 Task: Utilize dependency features to ensure that the sustainability analysis precedes improvement implementation.
Action: Mouse moved to (551, 397)
Screenshot: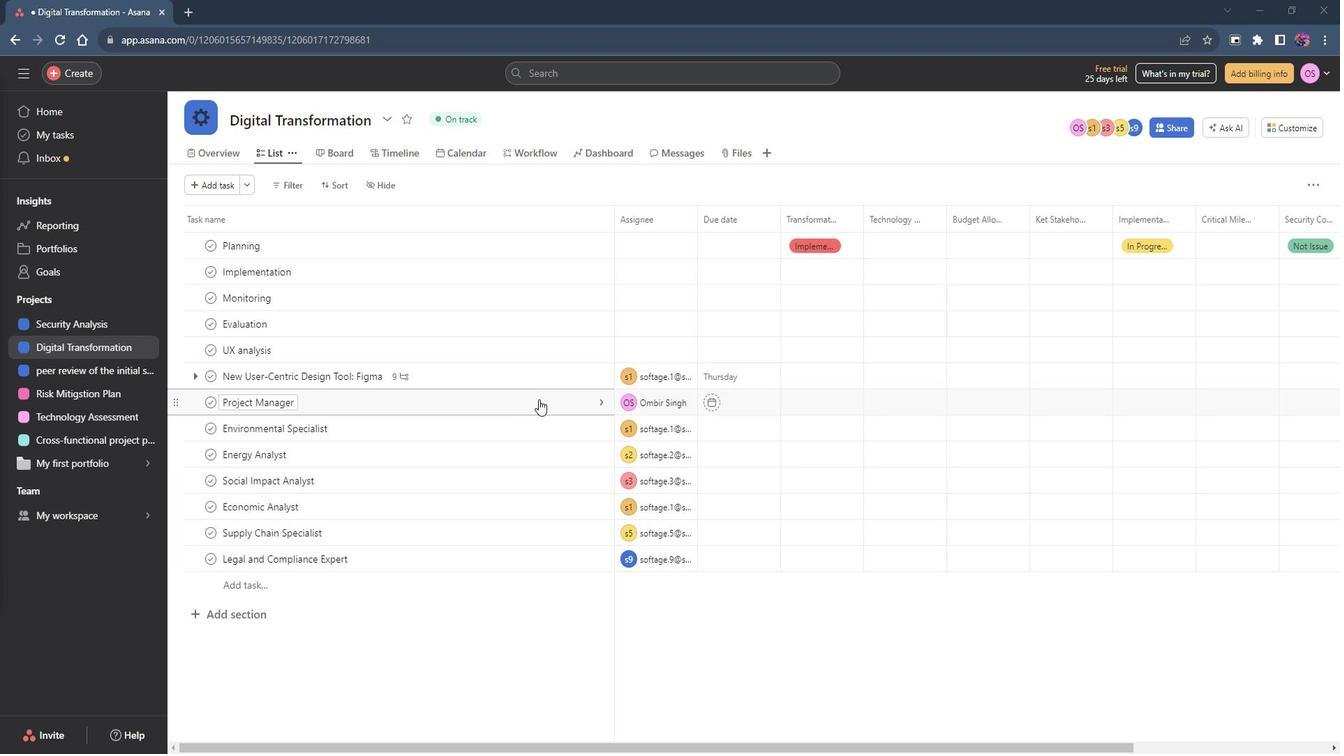 
Action: Mouse pressed left at (551, 397)
Screenshot: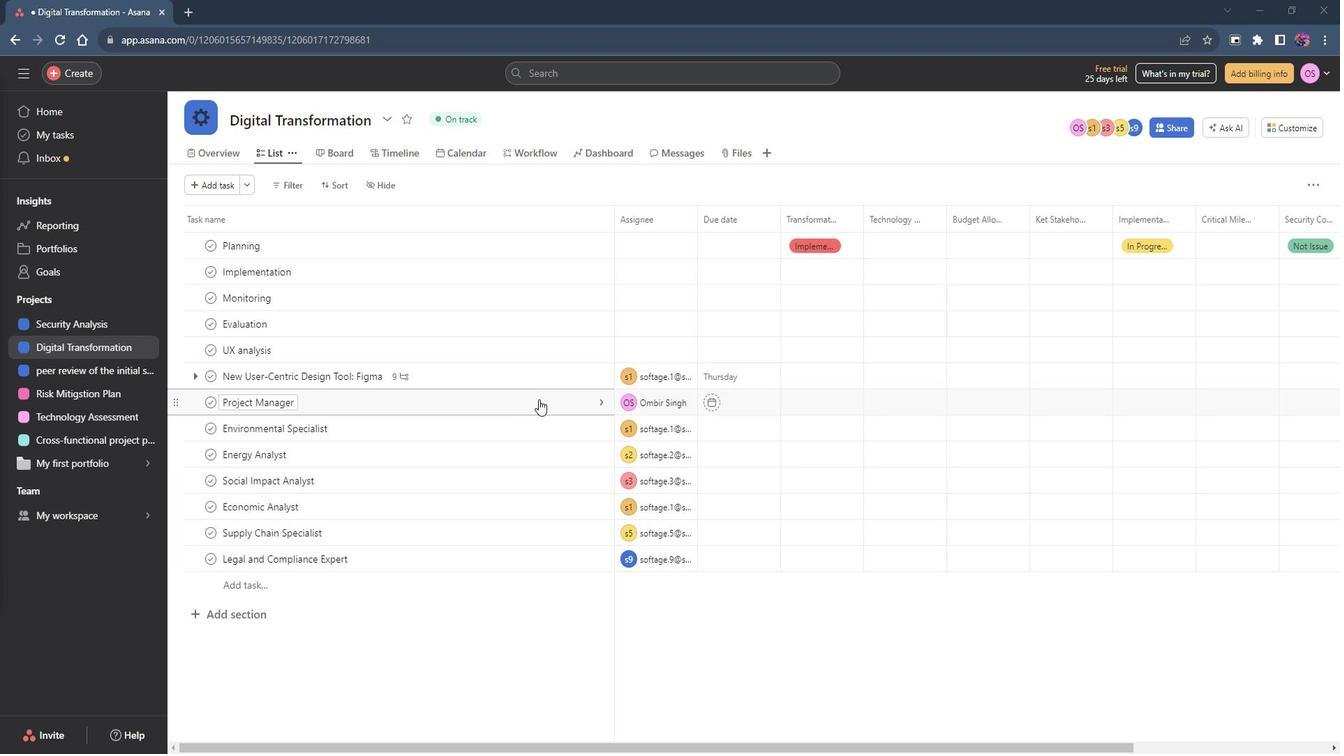
Action: Mouse moved to (959, 311)
Screenshot: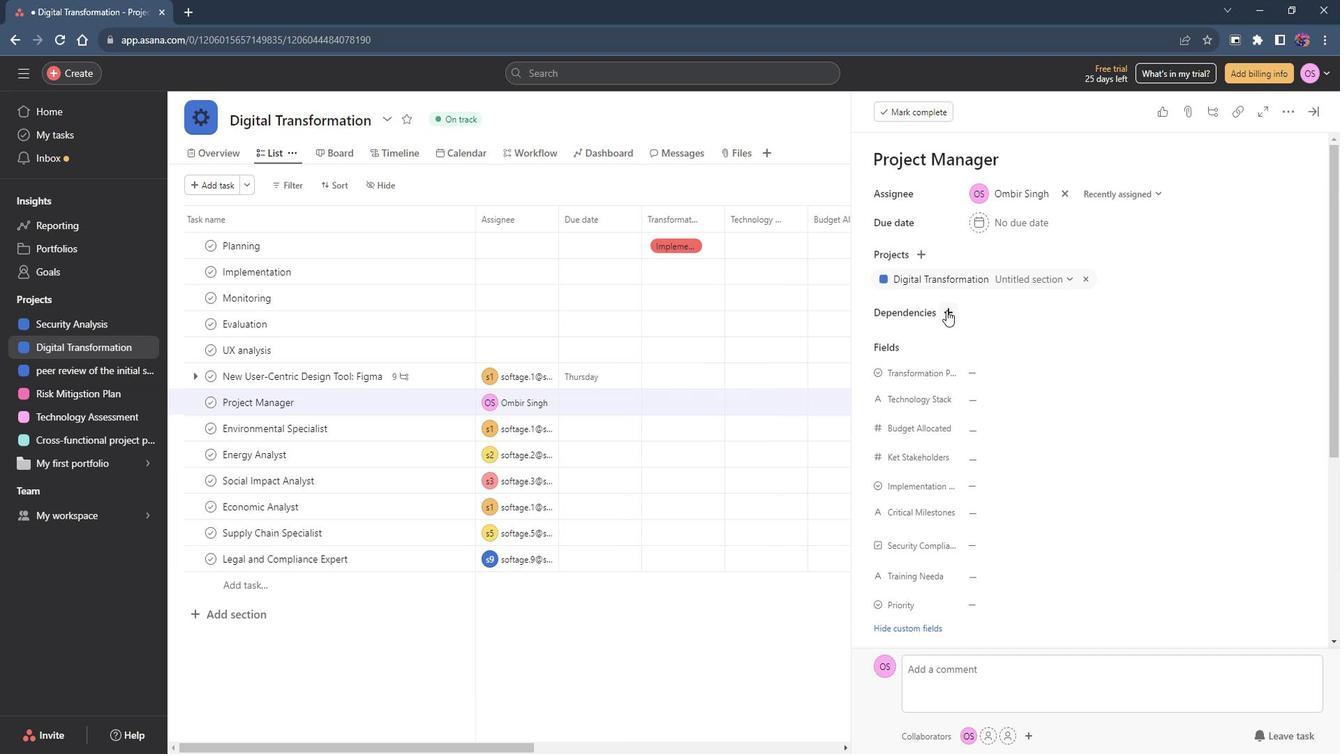 
Action: Mouse pressed left at (959, 311)
Screenshot: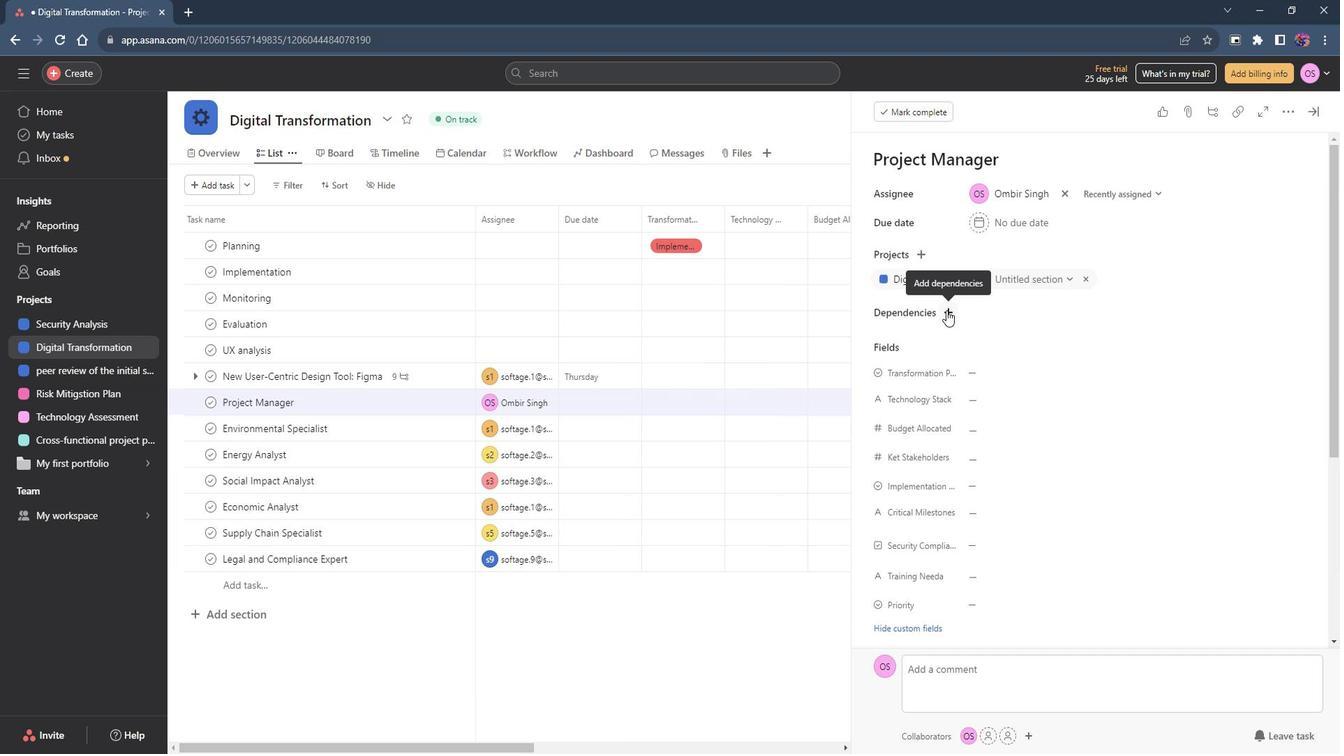 
Action: Mouse moved to (1026, 349)
Screenshot: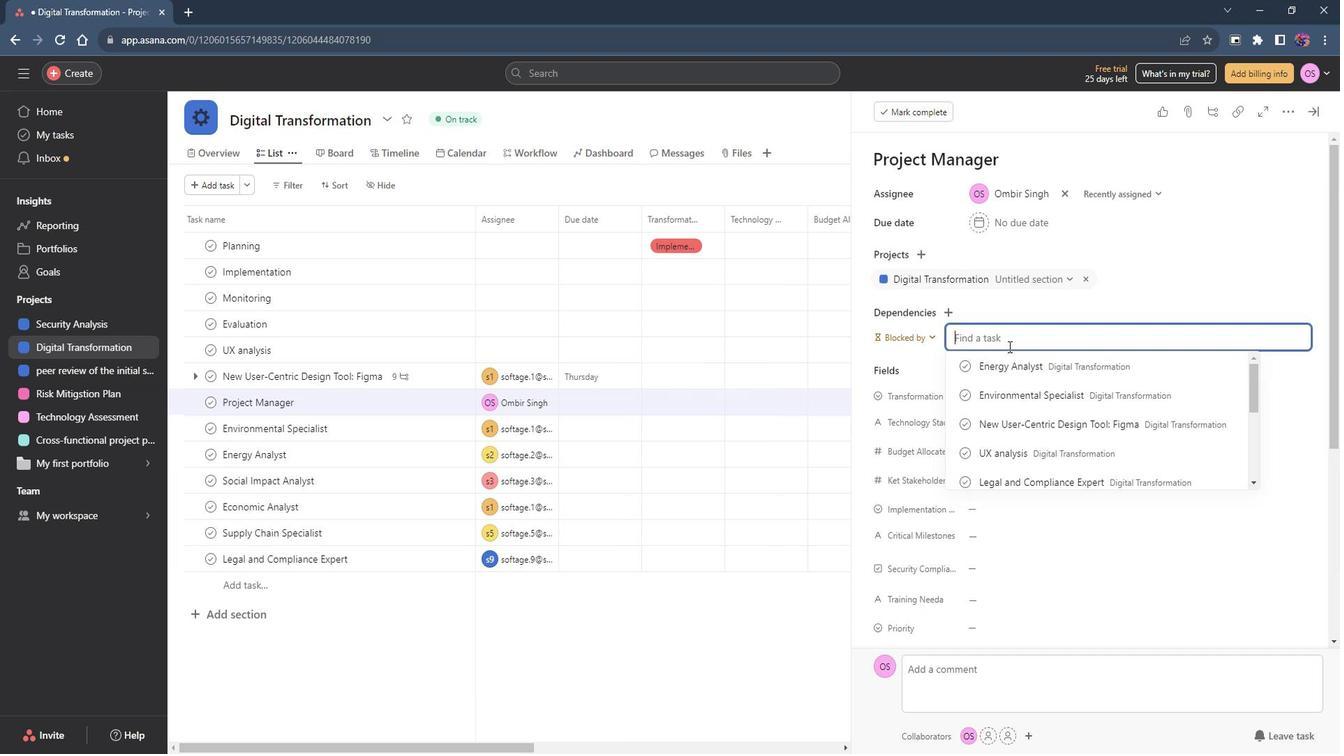 
Action: Mouse scrolled (1026, 348) with delta (0, 0)
Screenshot: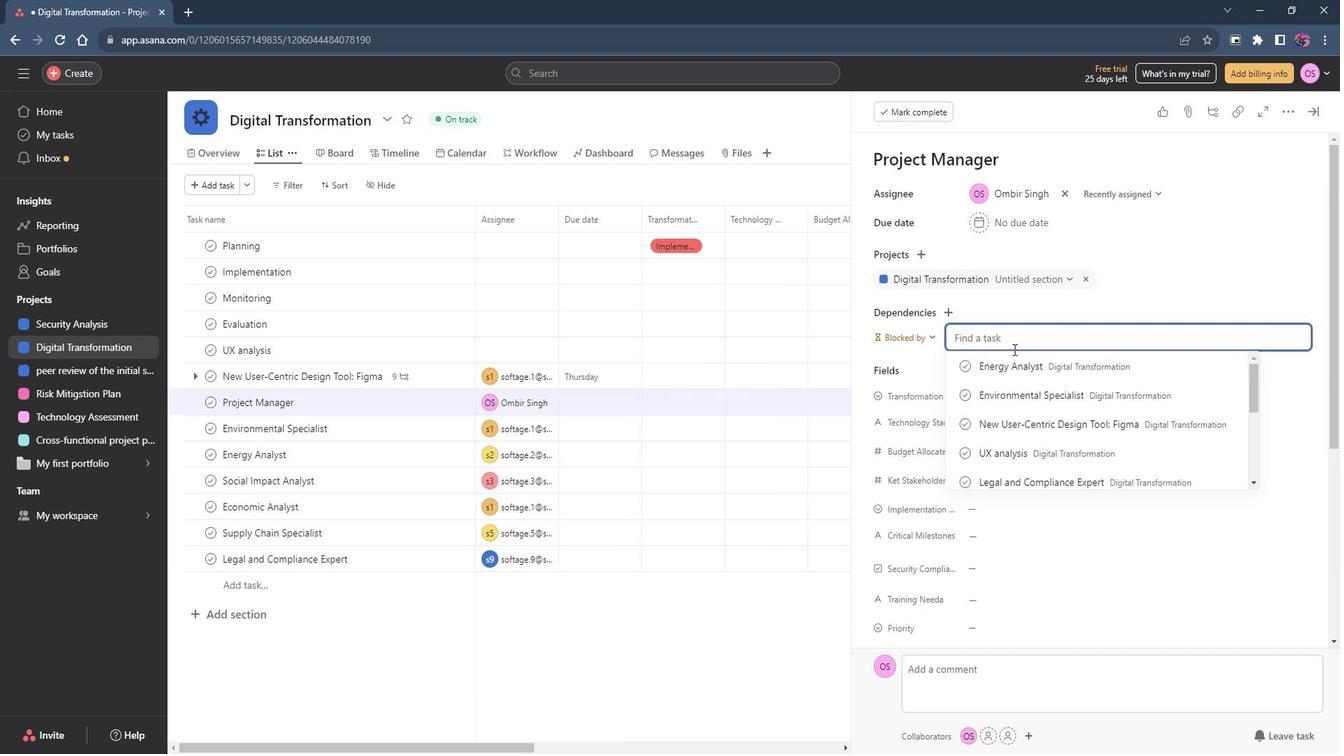 
Action: Mouse moved to (997, 267)
Screenshot: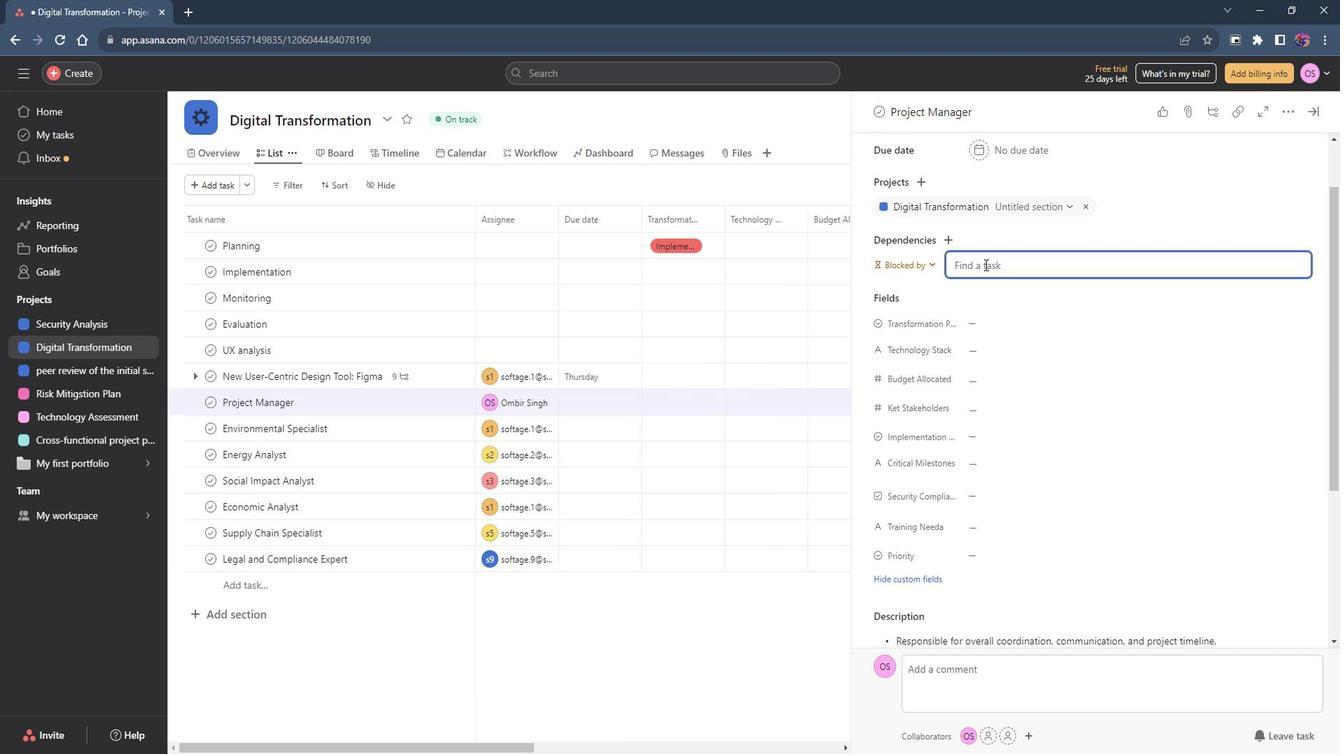 
Action: Mouse pressed left at (997, 267)
Screenshot: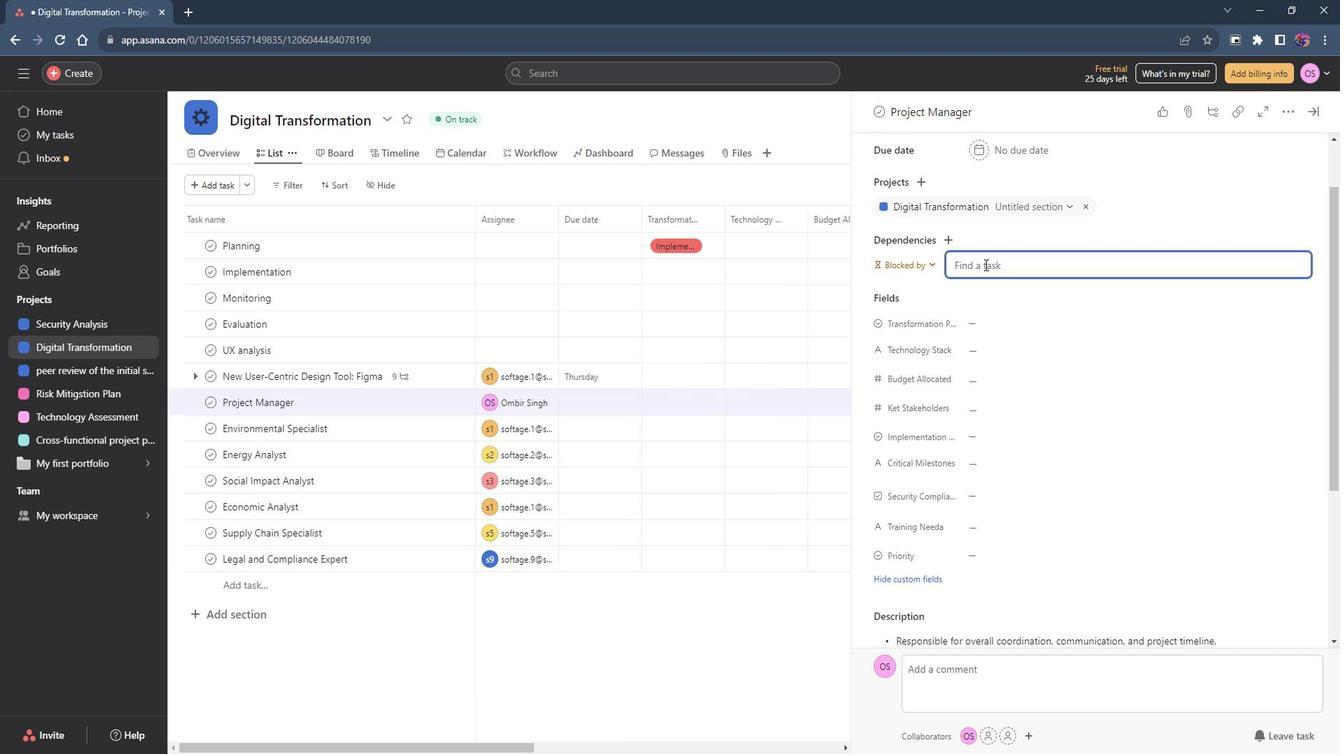 
Action: Mouse moved to (996, 267)
Screenshot: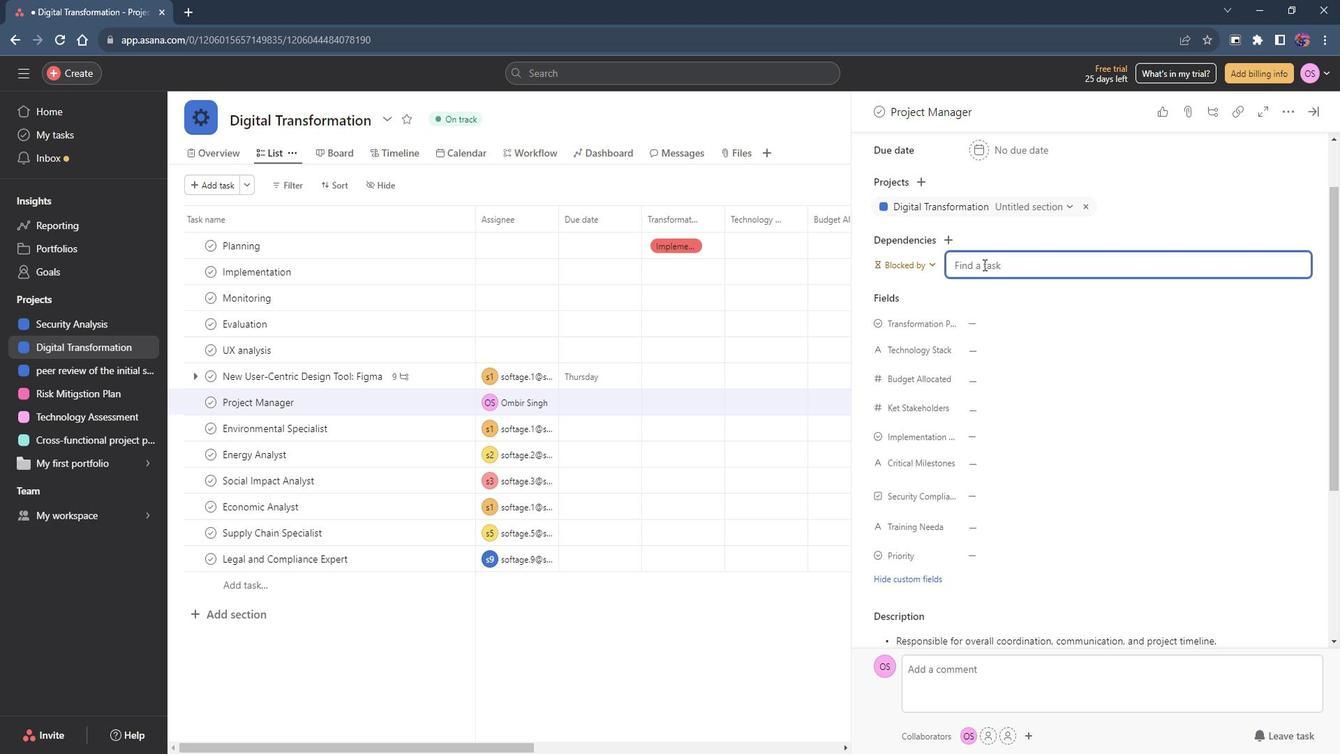 
Action: Mouse pressed left at (996, 267)
Screenshot: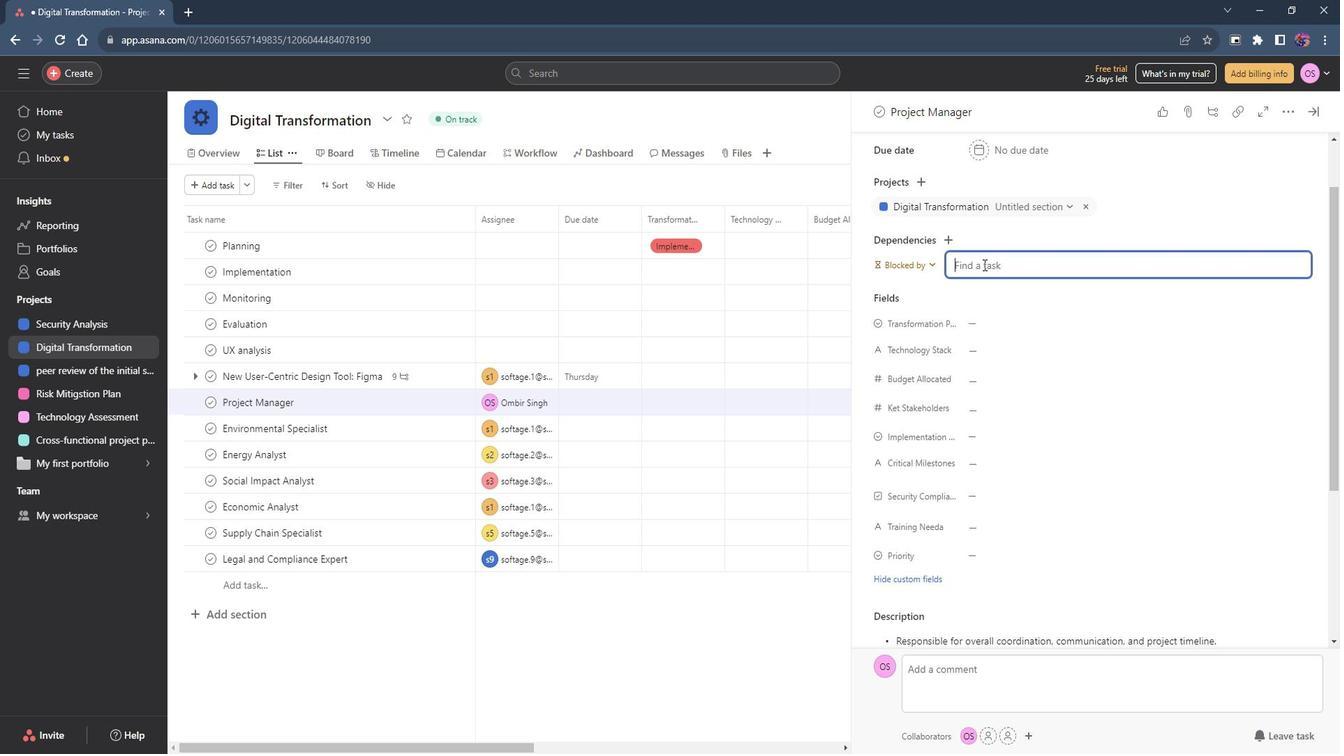 
Action: Key pressed te
Screenshot: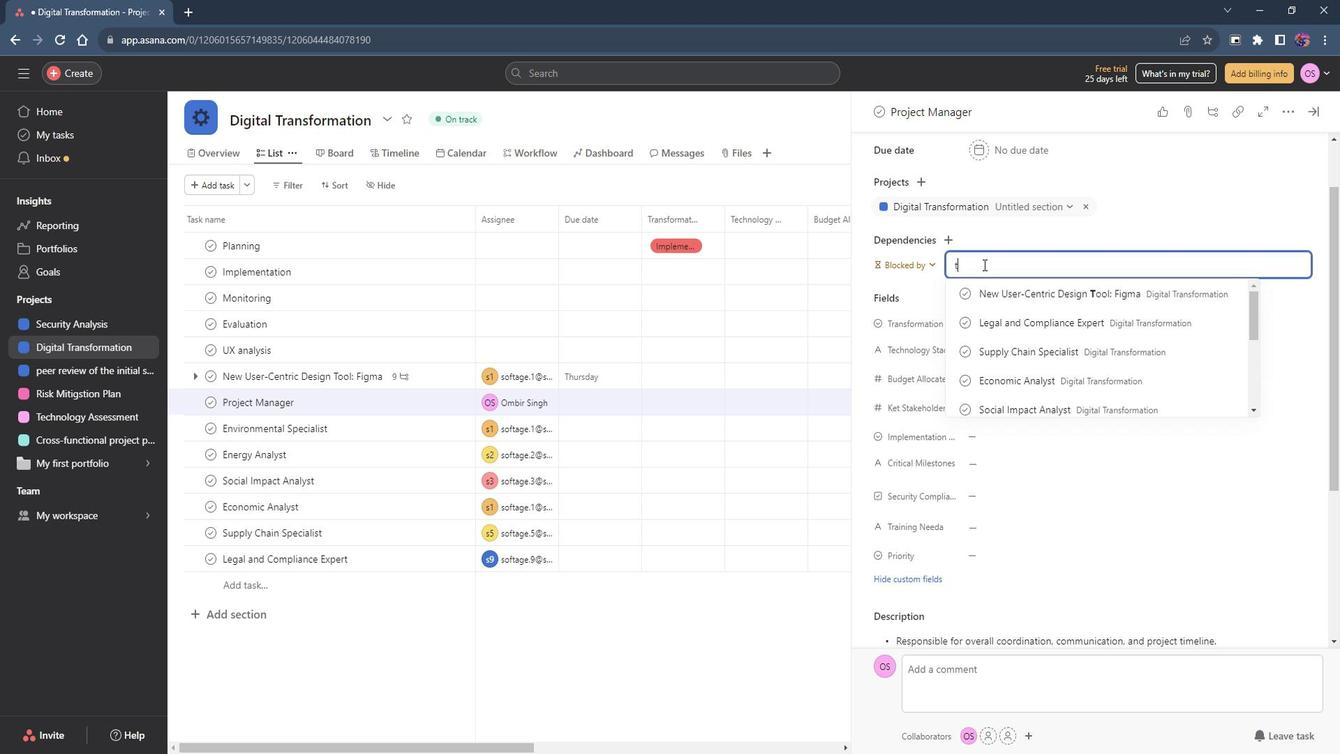
Action: Mouse moved to (1051, 319)
Screenshot: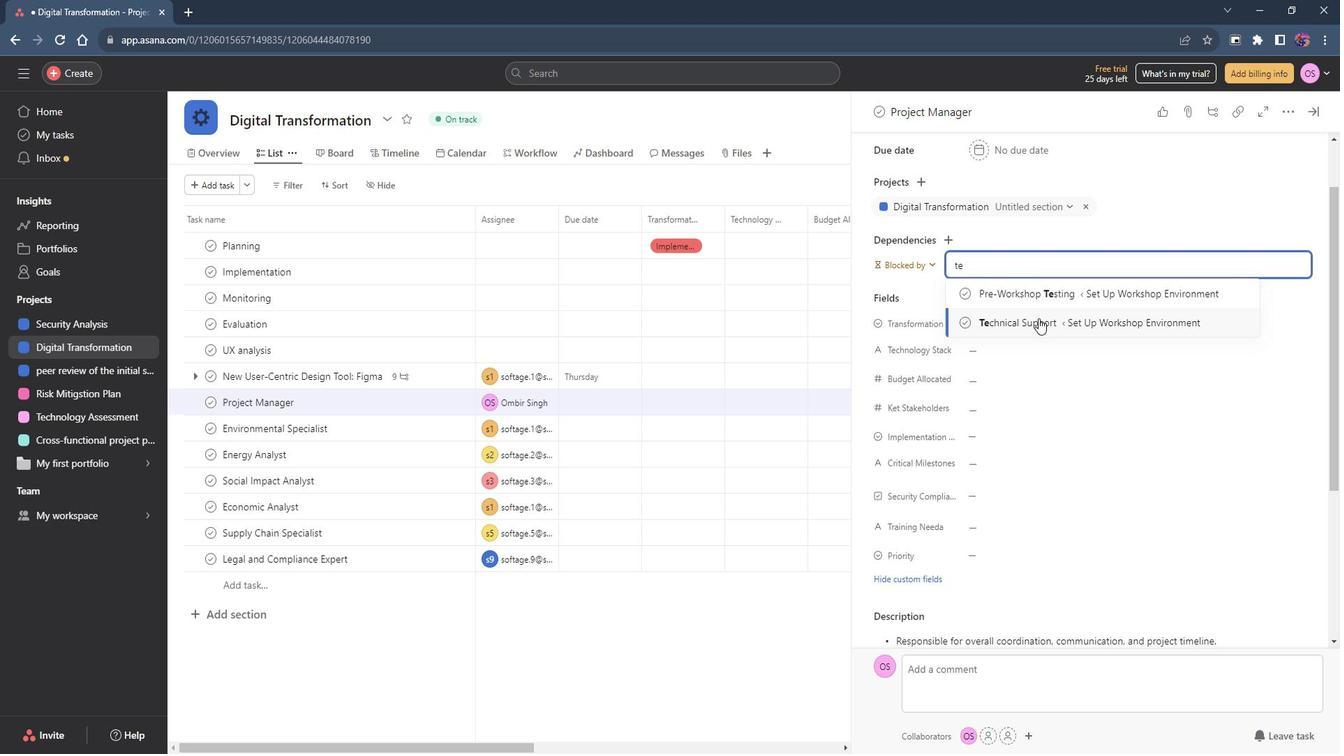 
Action: Mouse pressed left at (1051, 319)
Screenshot: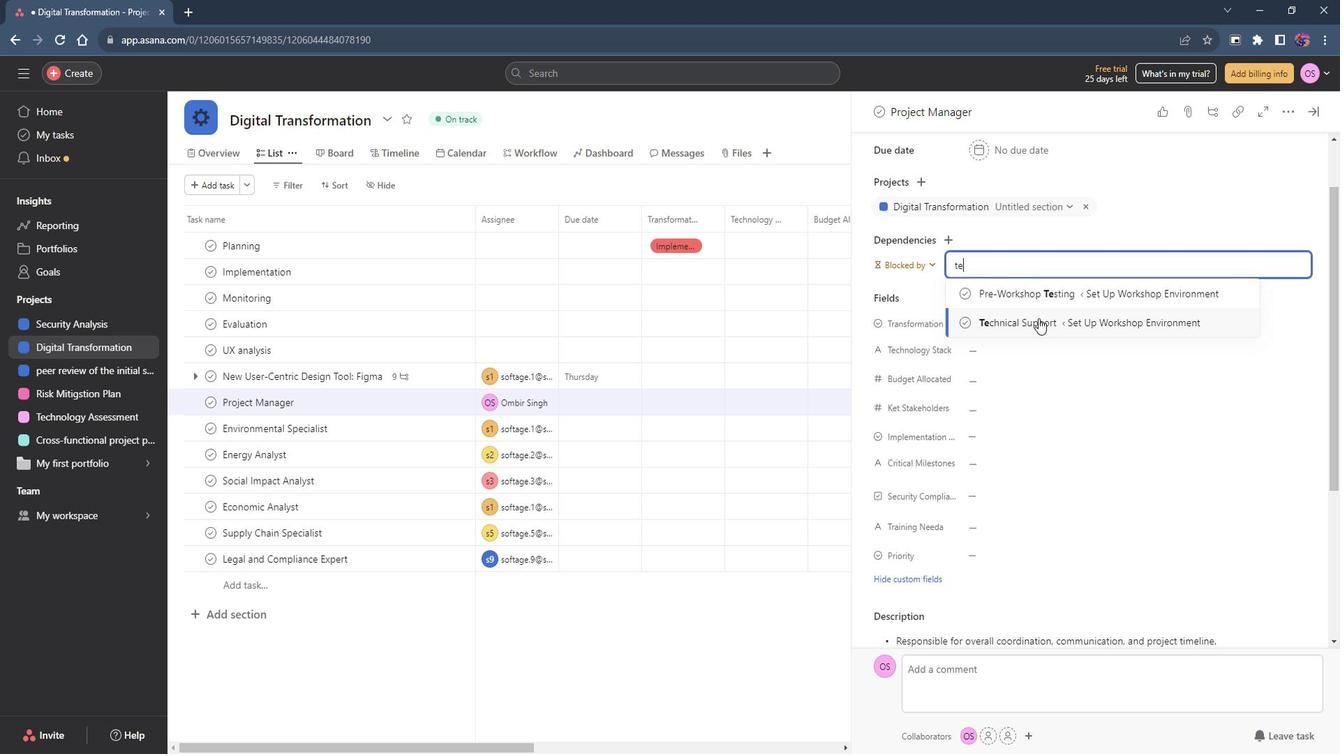 
Action: Mouse moved to (1144, 270)
Screenshot: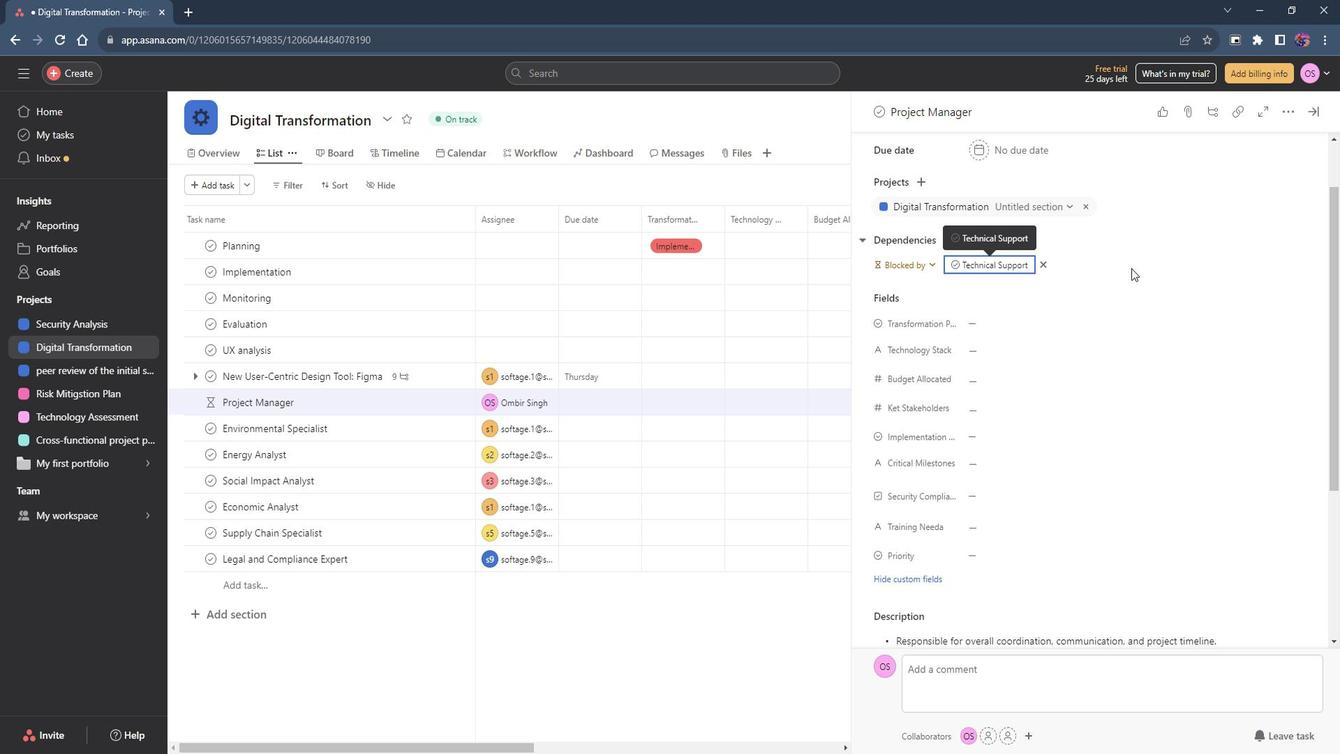 
Action: Mouse pressed left at (1144, 270)
Screenshot: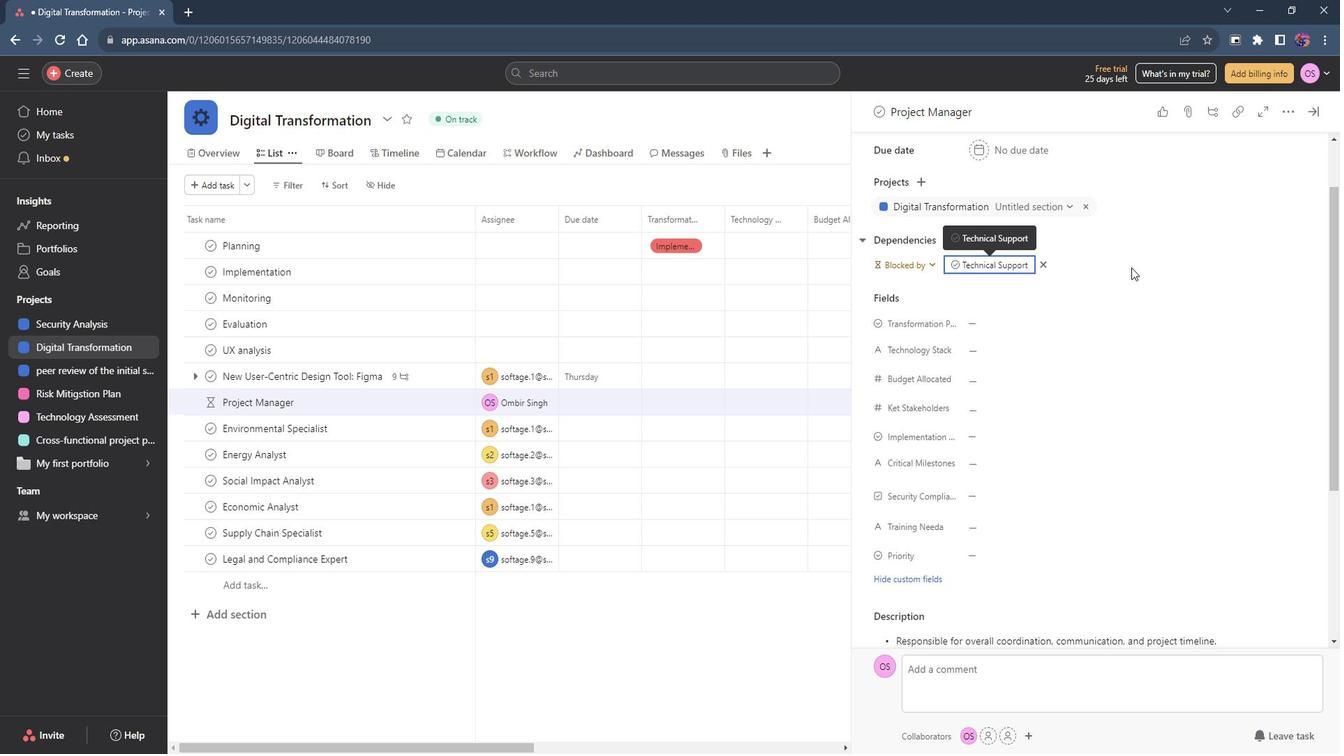 
Action: Mouse moved to (1327, 115)
Screenshot: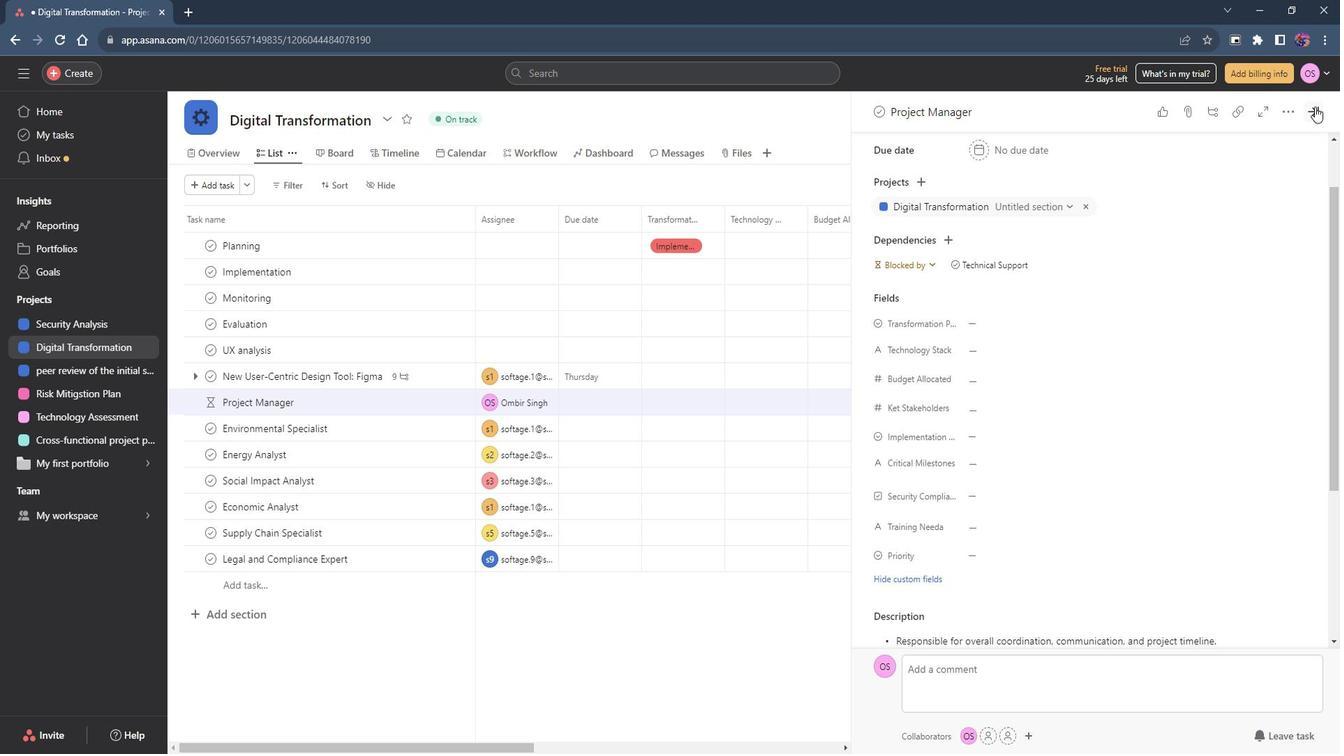 
Action: Mouse pressed left at (1327, 115)
Screenshot: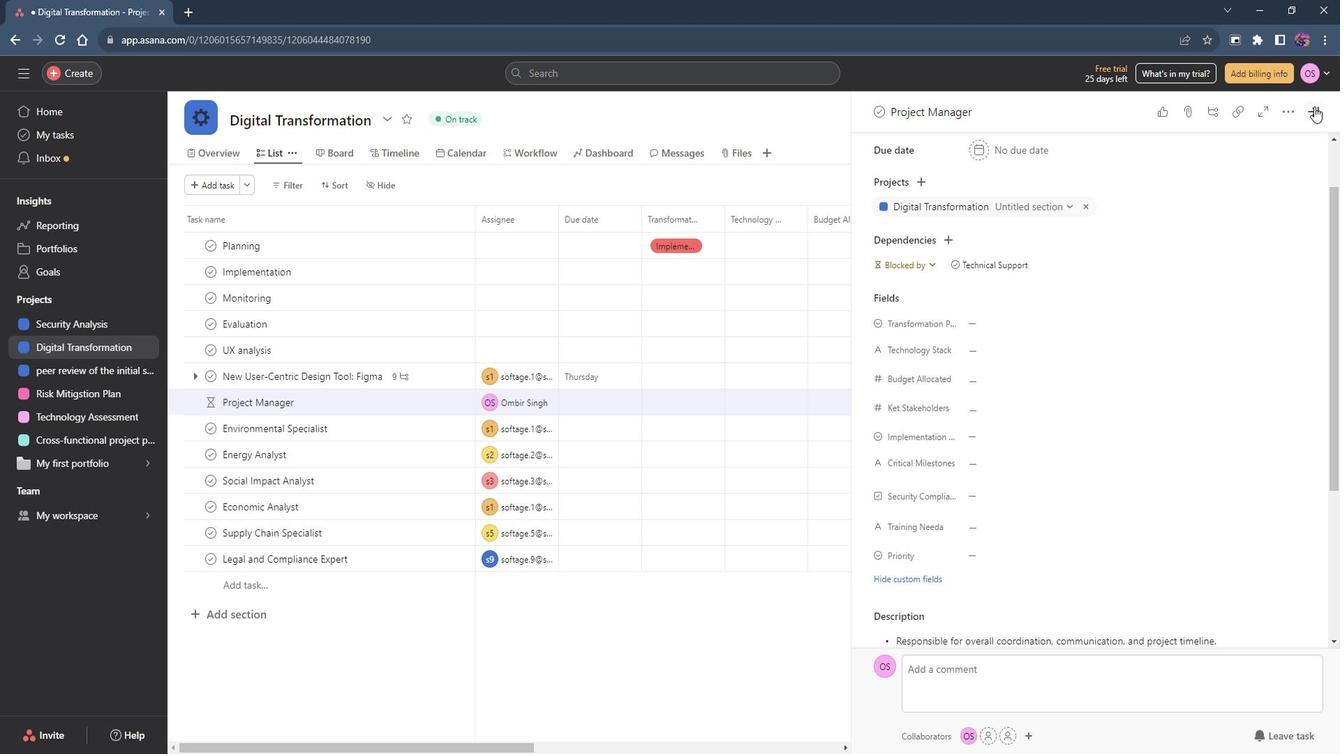 
Action: Mouse moved to (588, 426)
Screenshot: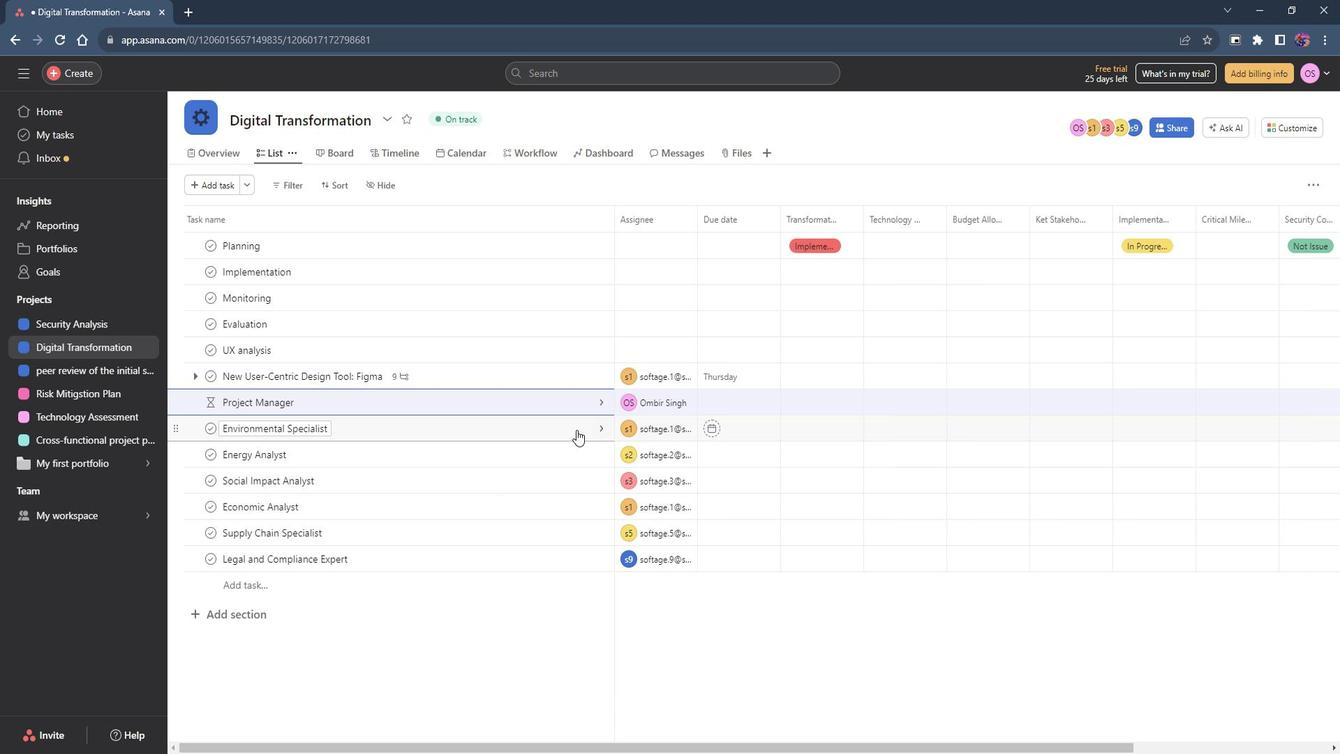 
Action: Mouse pressed left at (588, 426)
Screenshot: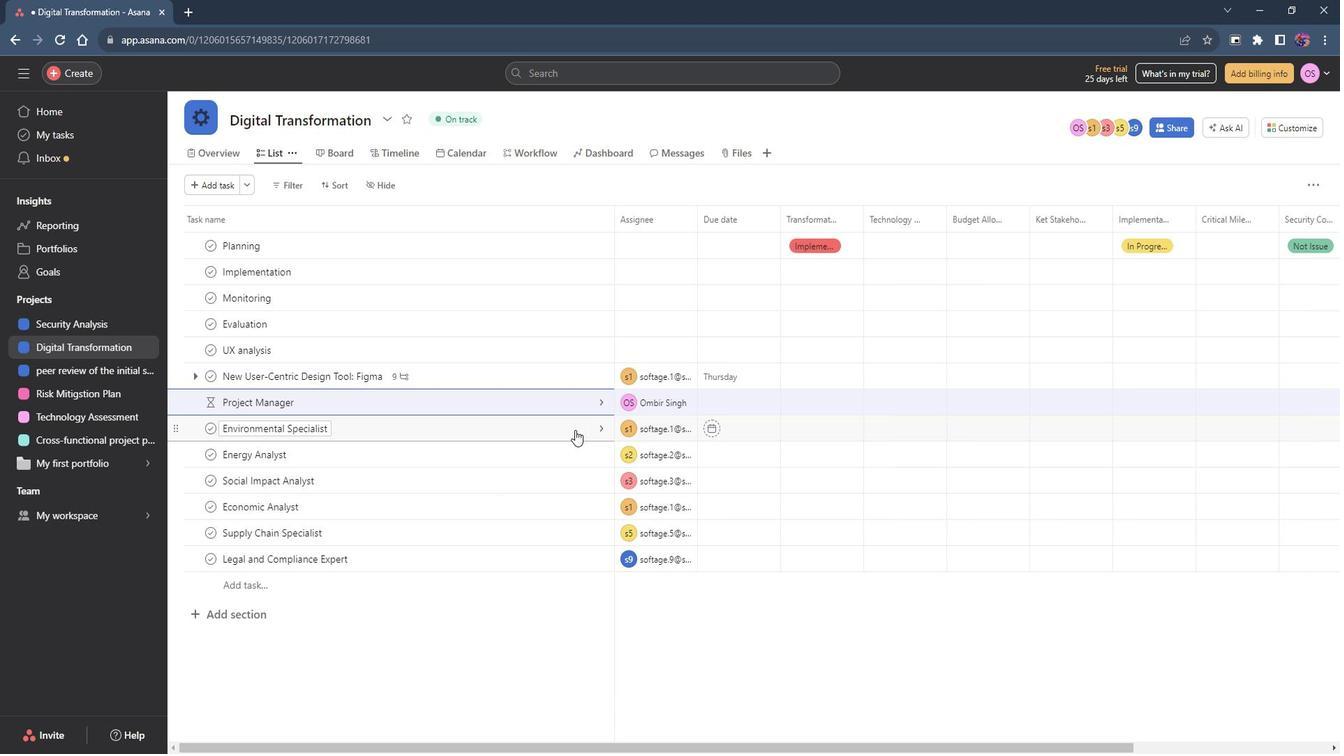 
Action: Mouse moved to (959, 310)
Screenshot: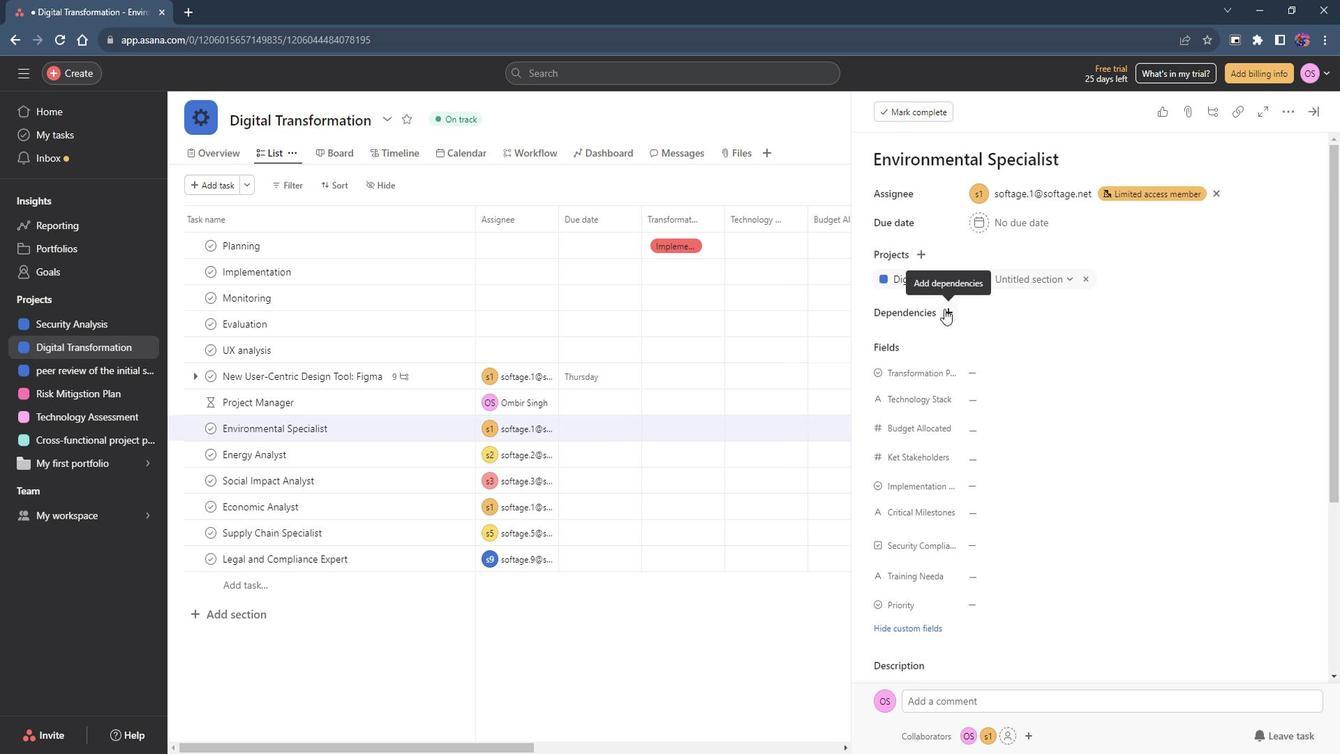 
Action: Mouse pressed left at (959, 310)
Screenshot: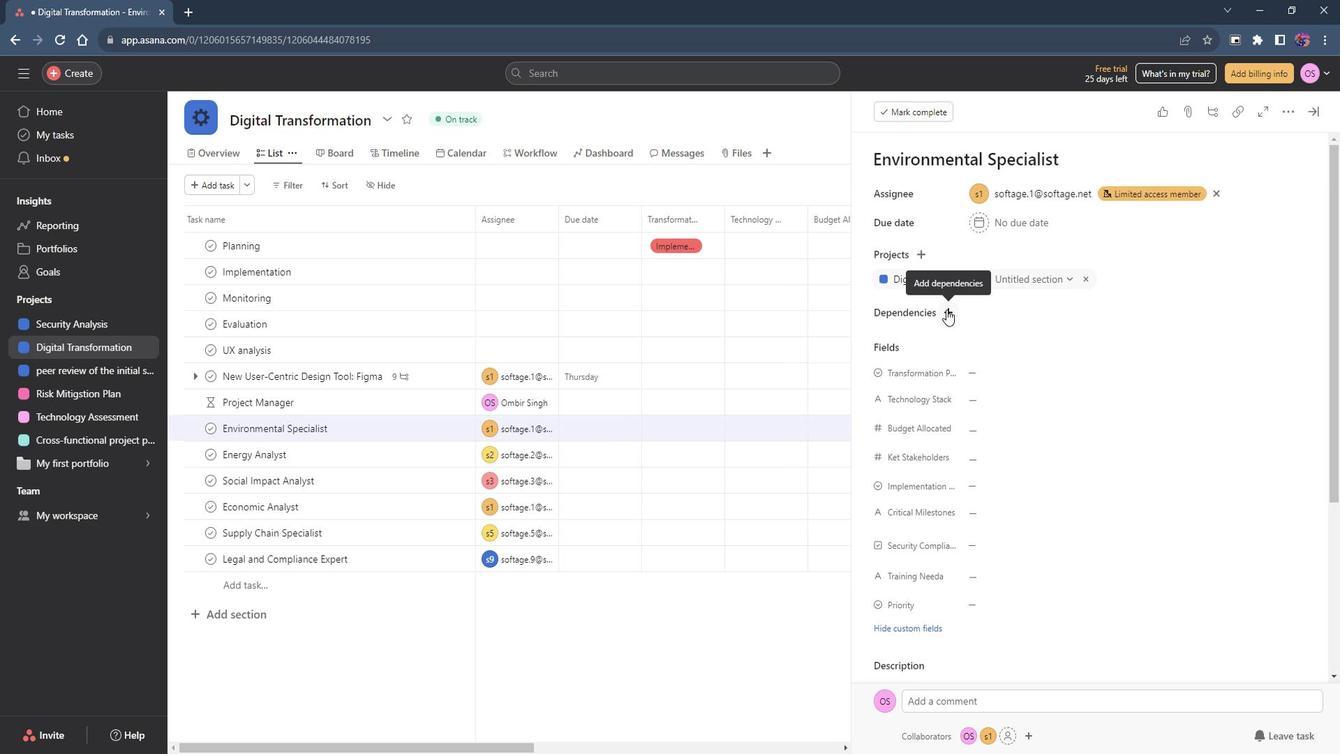 
Action: Mouse moved to (1028, 391)
Screenshot: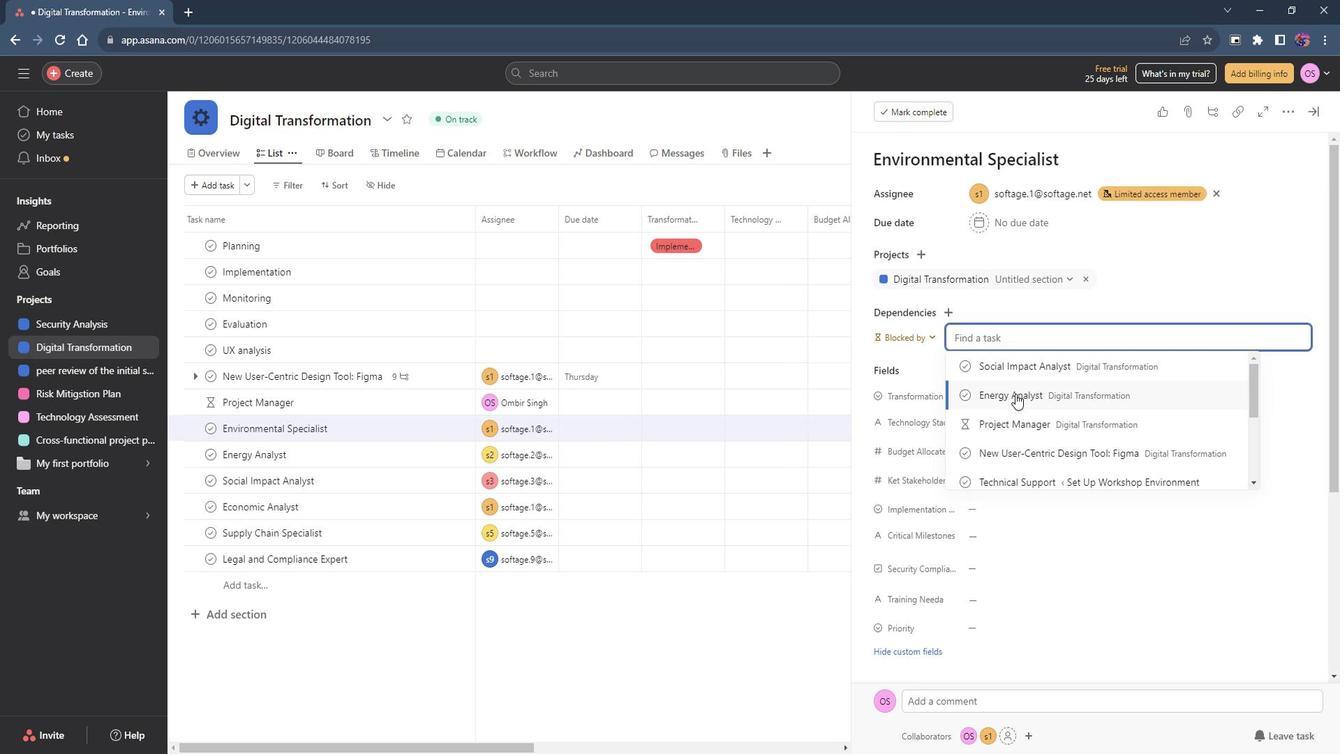 
Action: Mouse scrolled (1028, 391) with delta (0, 0)
Screenshot: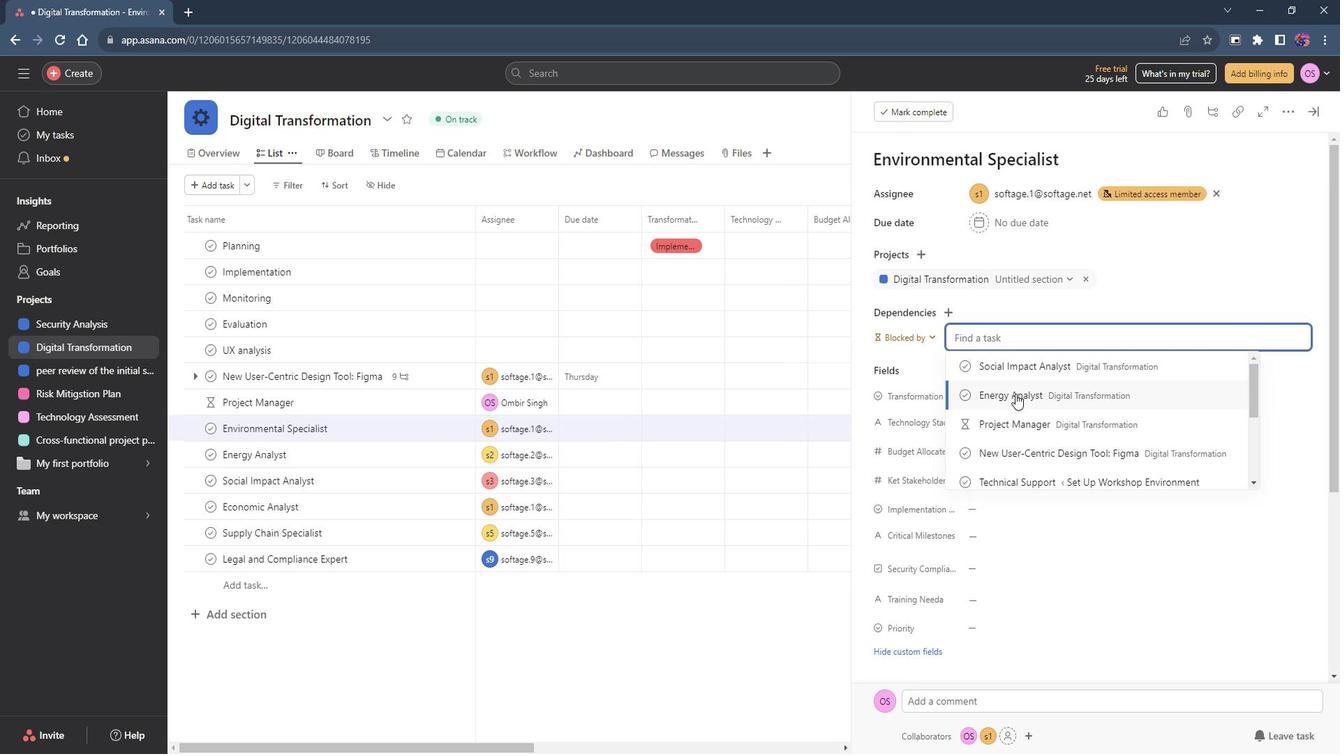 
Action: Mouse moved to (1033, 380)
Screenshot: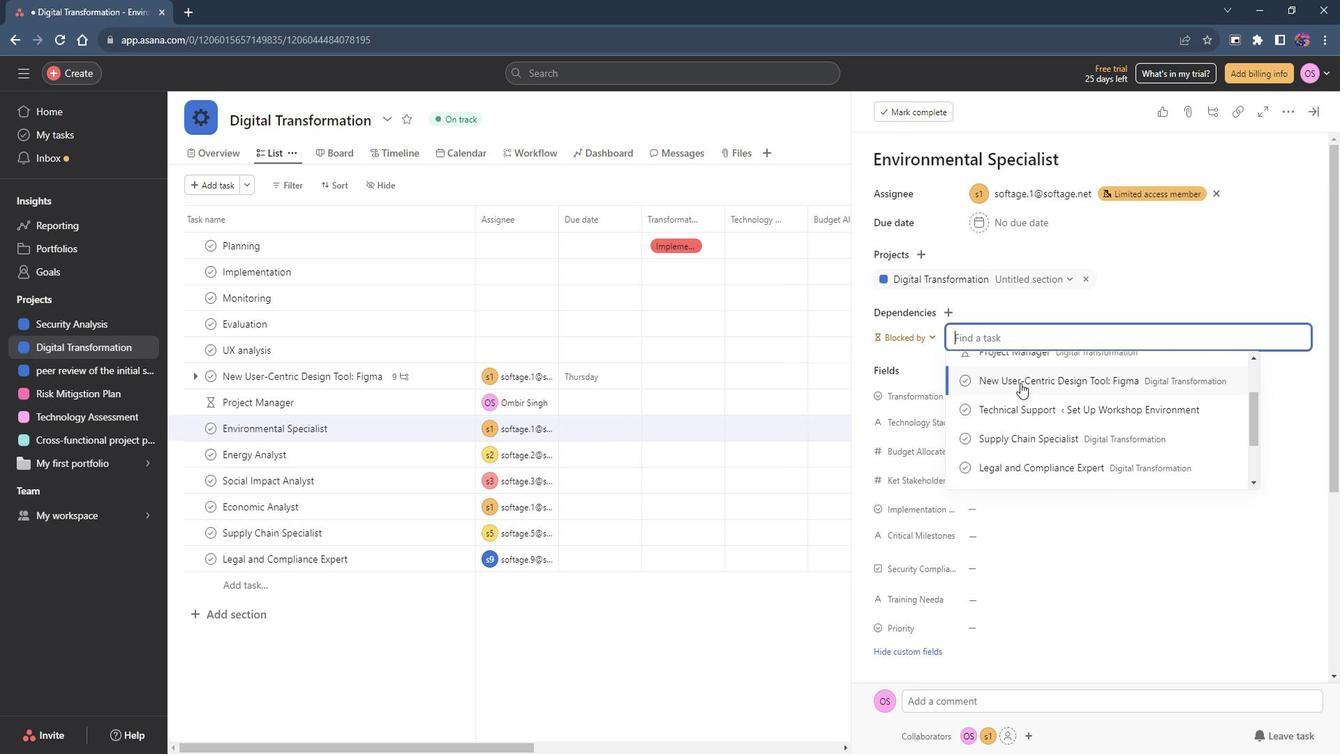 
Action: Mouse pressed left at (1033, 380)
Screenshot: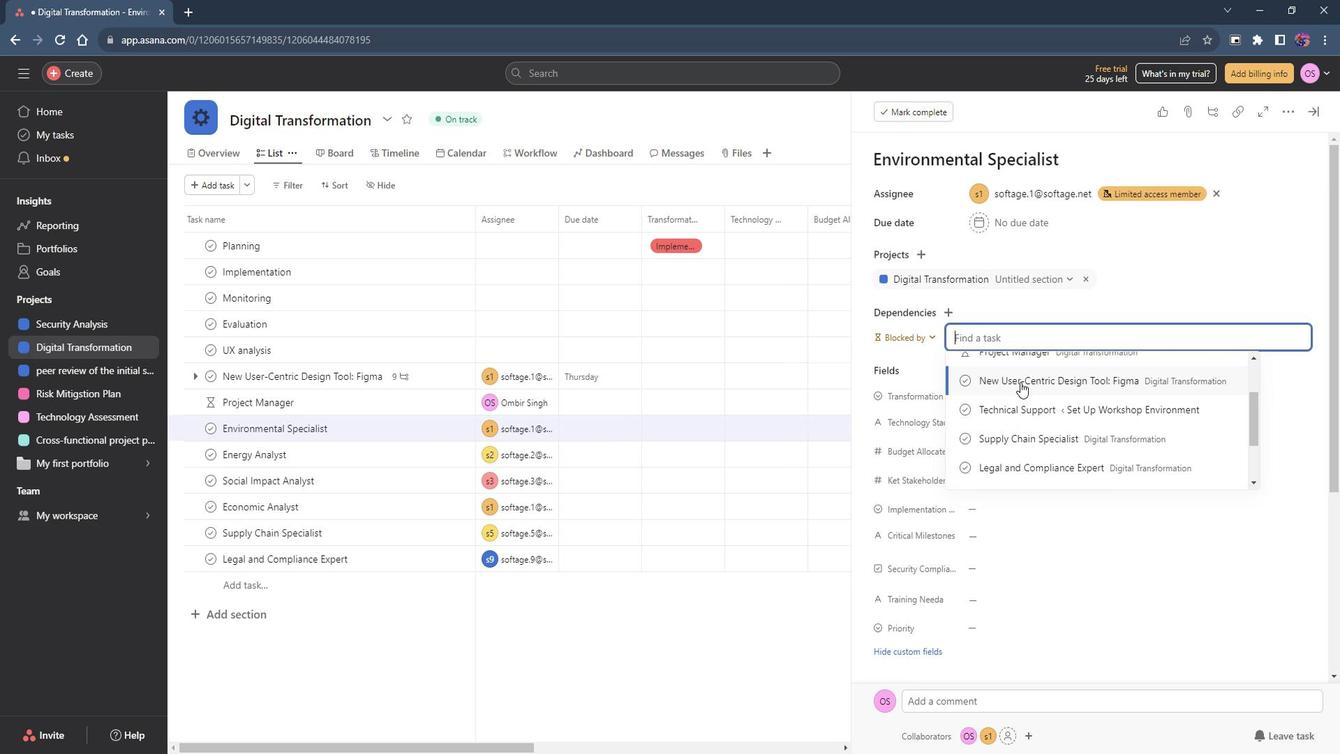 
Action: Mouse moved to (446, 426)
Screenshot: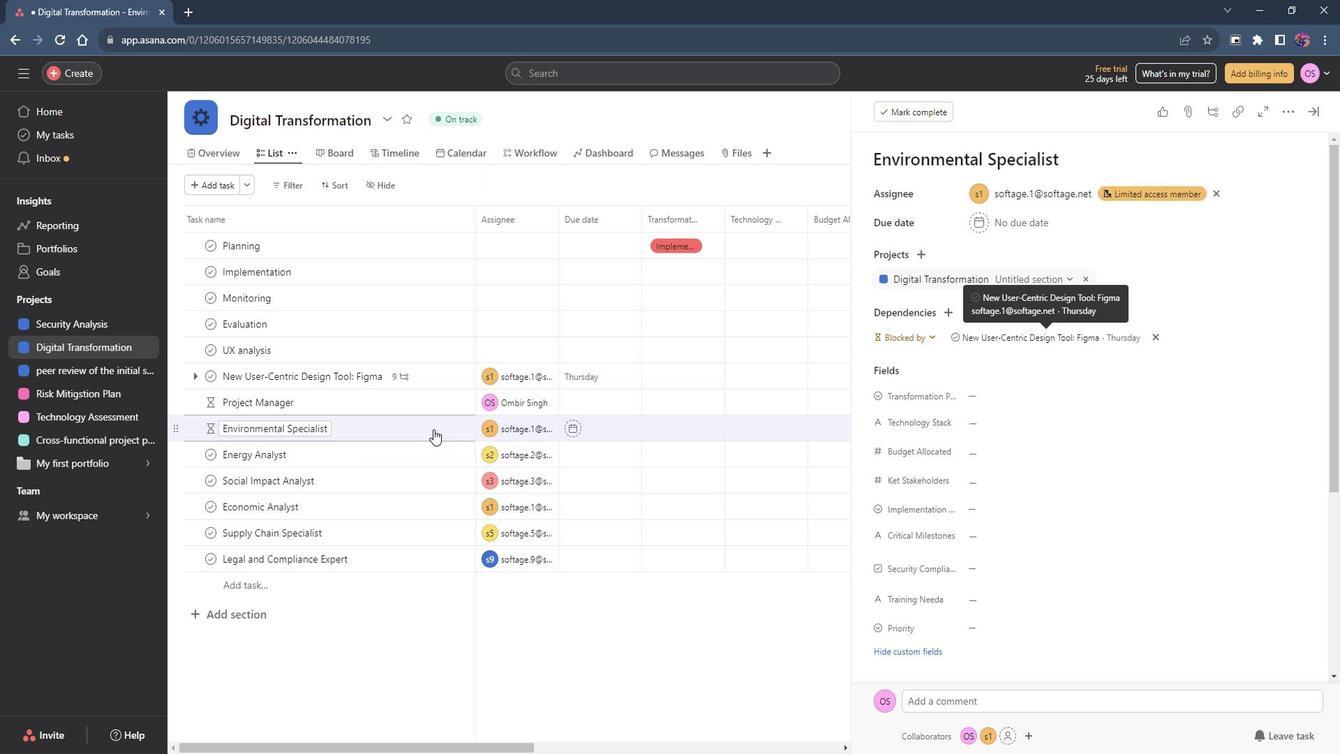 
Action: Mouse pressed left at (446, 426)
Screenshot: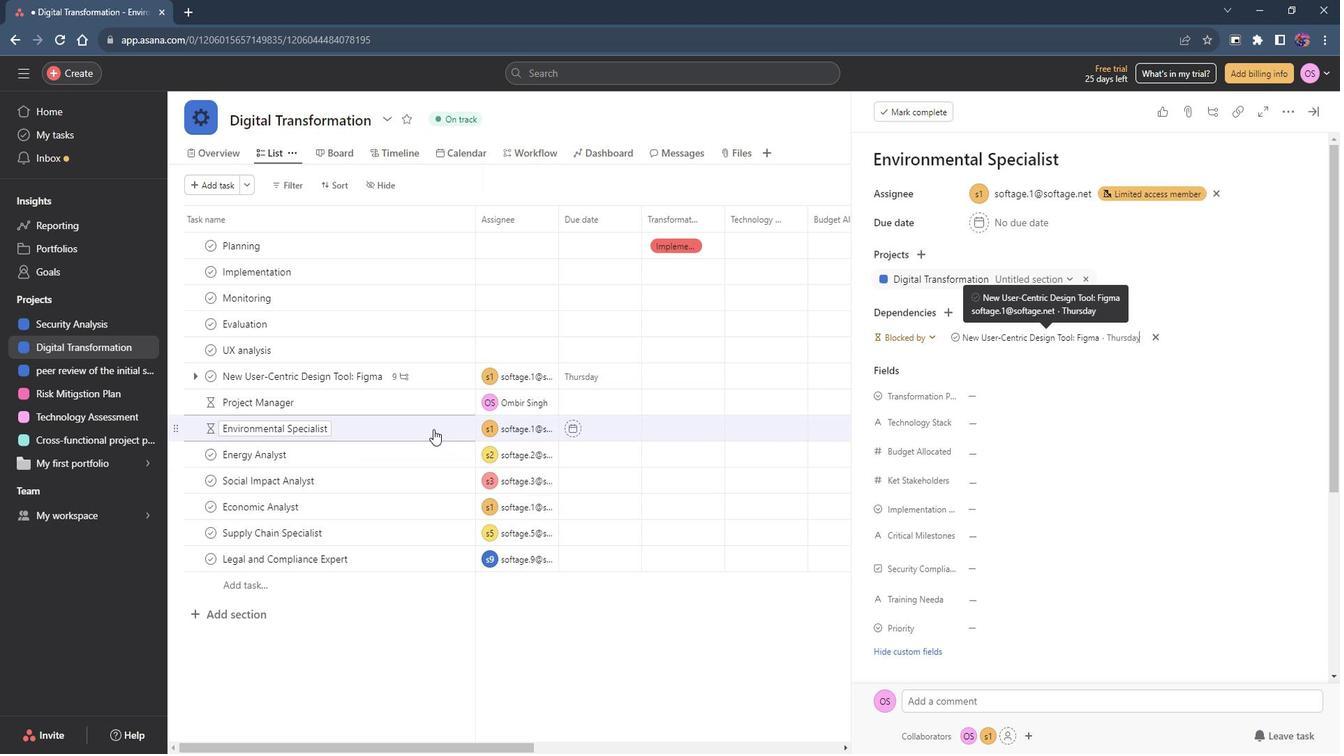 
Action: Mouse moved to (420, 493)
Screenshot: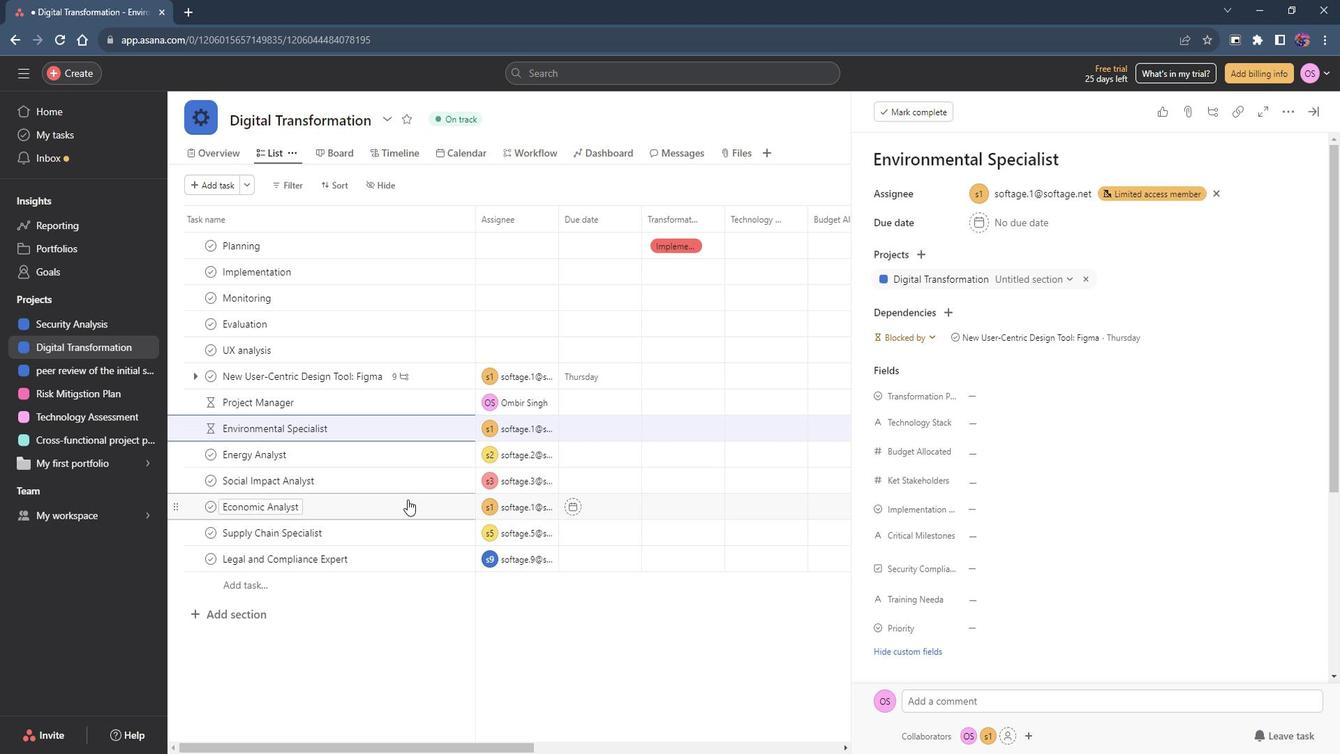 
Action: Mouse scrolled (420, 494) with delta (0, 0)
Screenshot: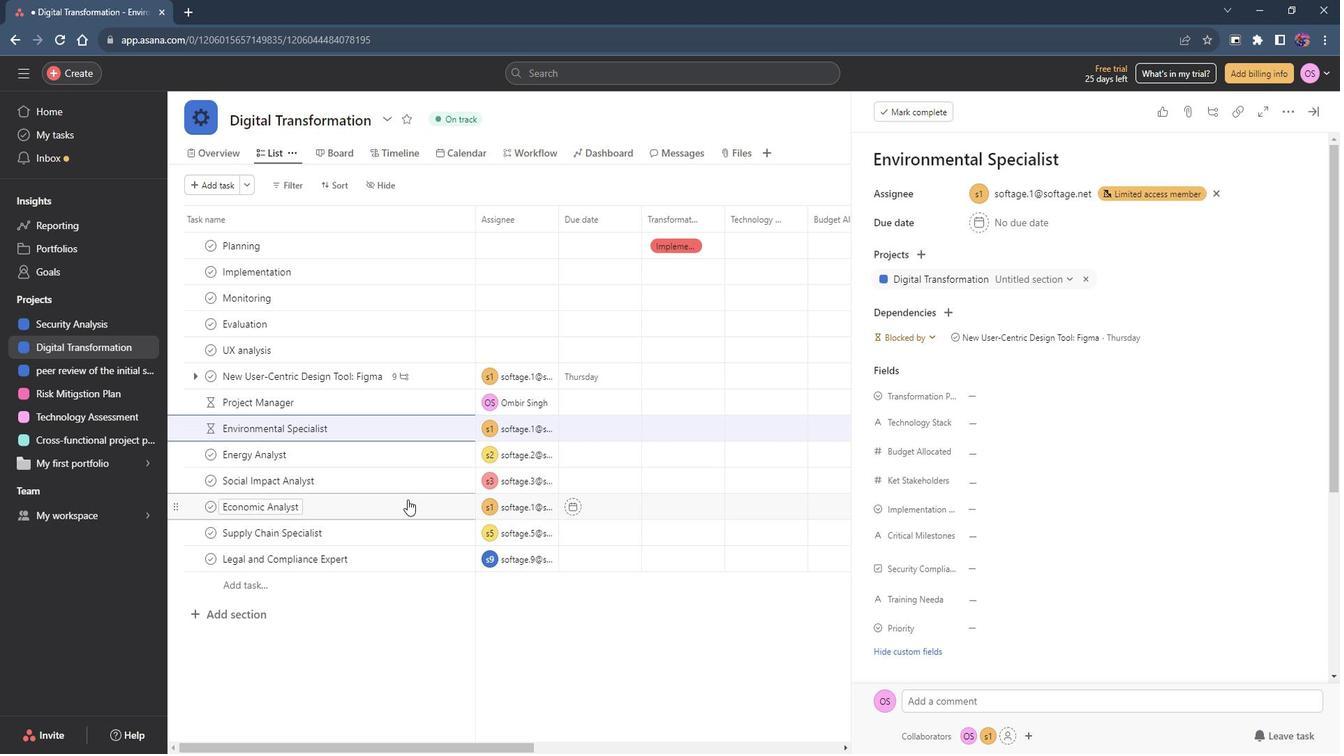 
Action: Mouse moved to (437, 475)
Screenshot: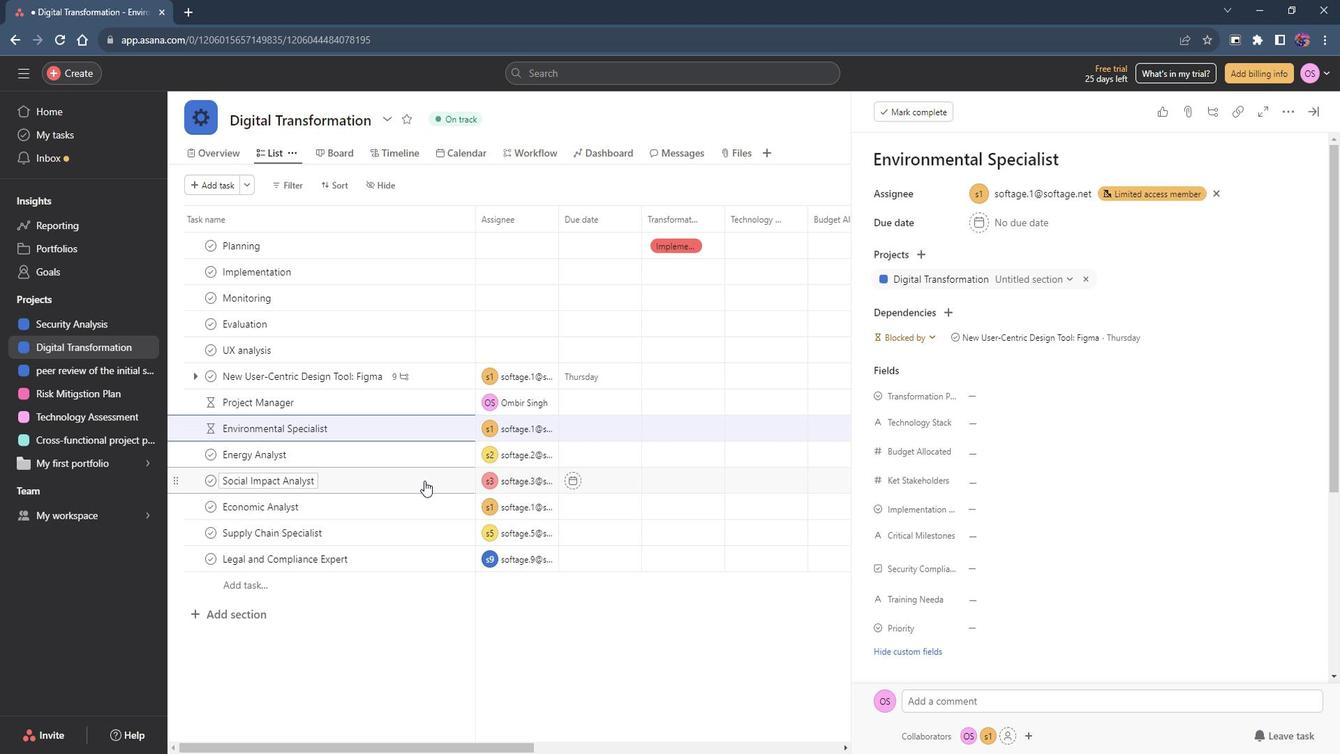 
Action: Mouse pressed left at (437, 475)
Screenshot: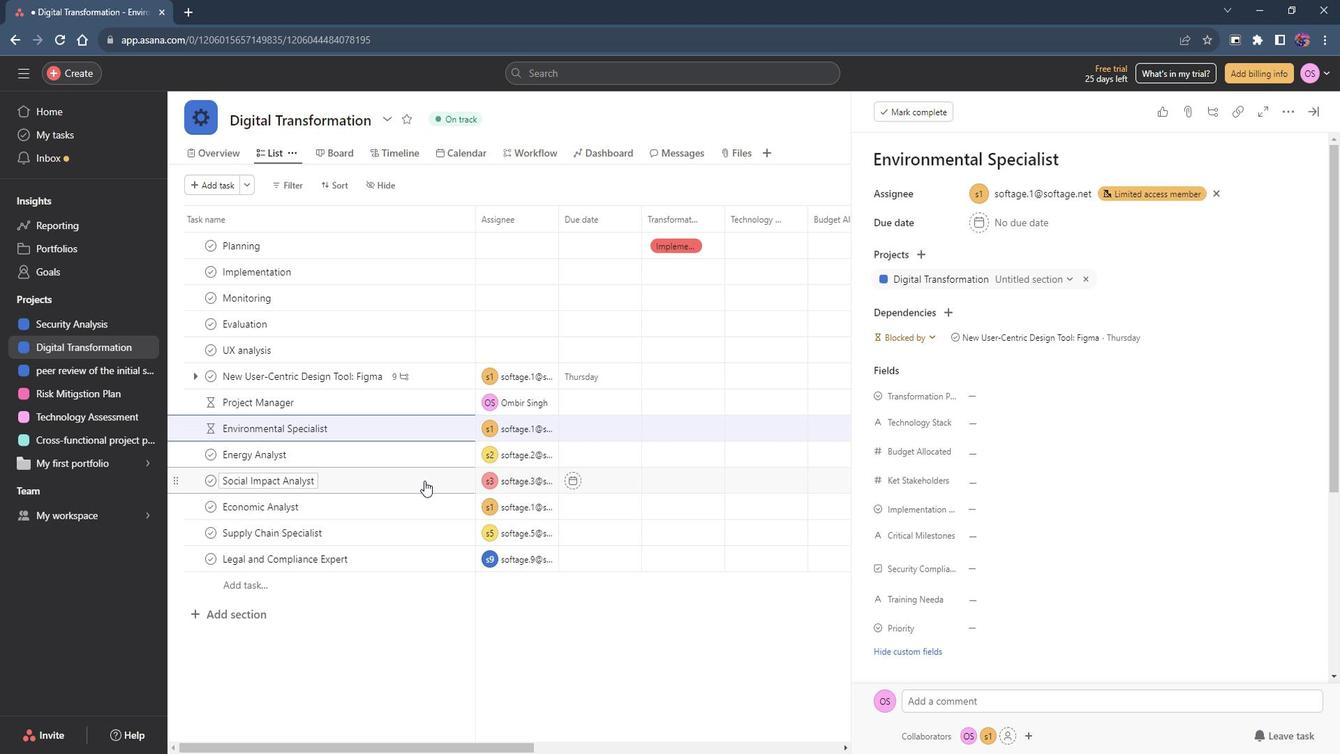 
Action: Mouse moved to (961, 312)
Screenshot: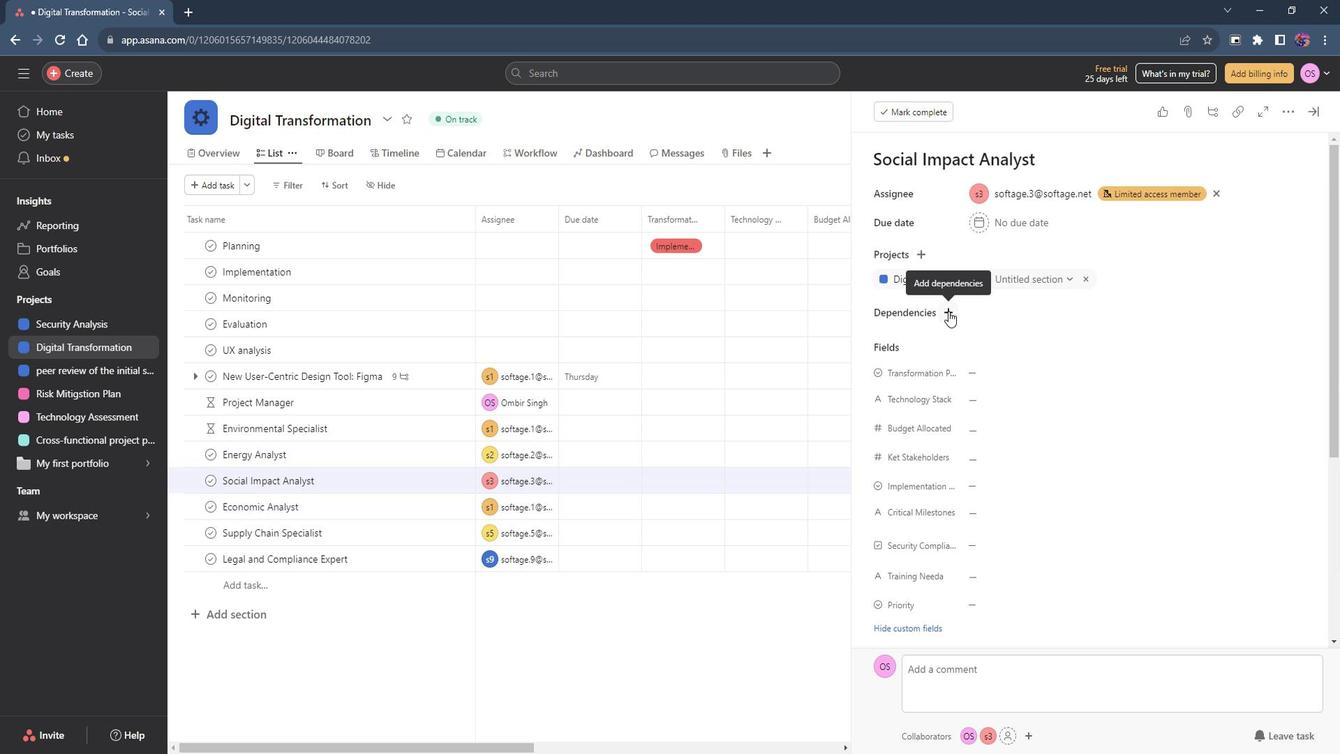 
Action: Mouse pressed left at (961, 312)
Screenshot: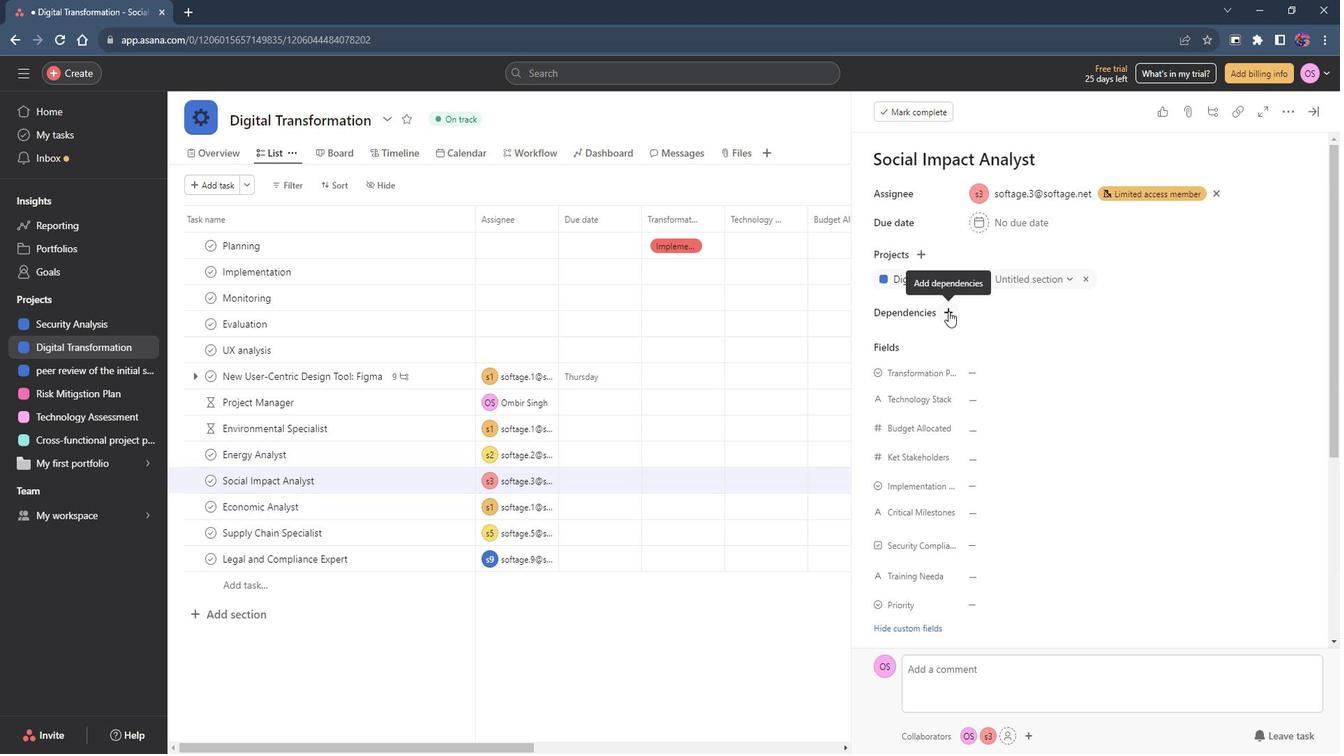 
Action: Mouse moved to (1027, 336)
Screenshot: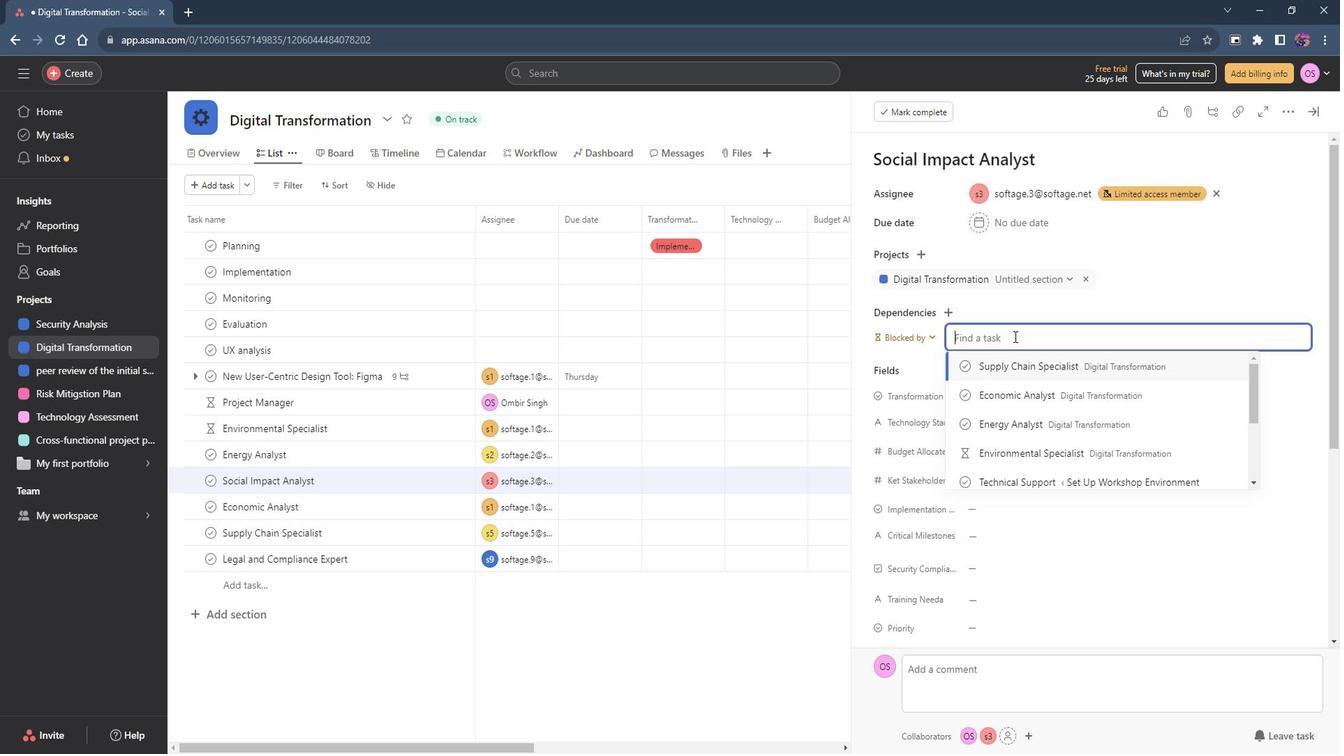 
Action: Mouse pressed left at (1027, 336)
Screenshot: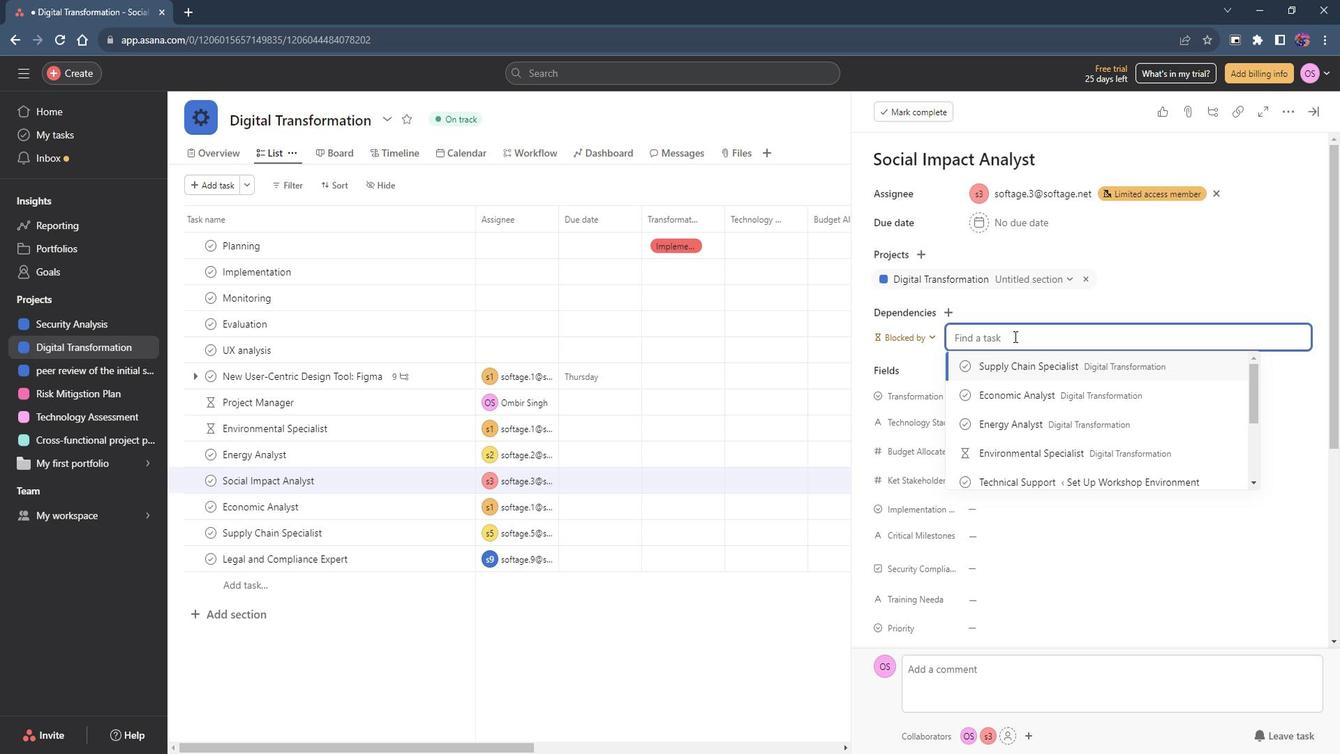 
Action: Mouse moved to (1037, 359)
Screenshot: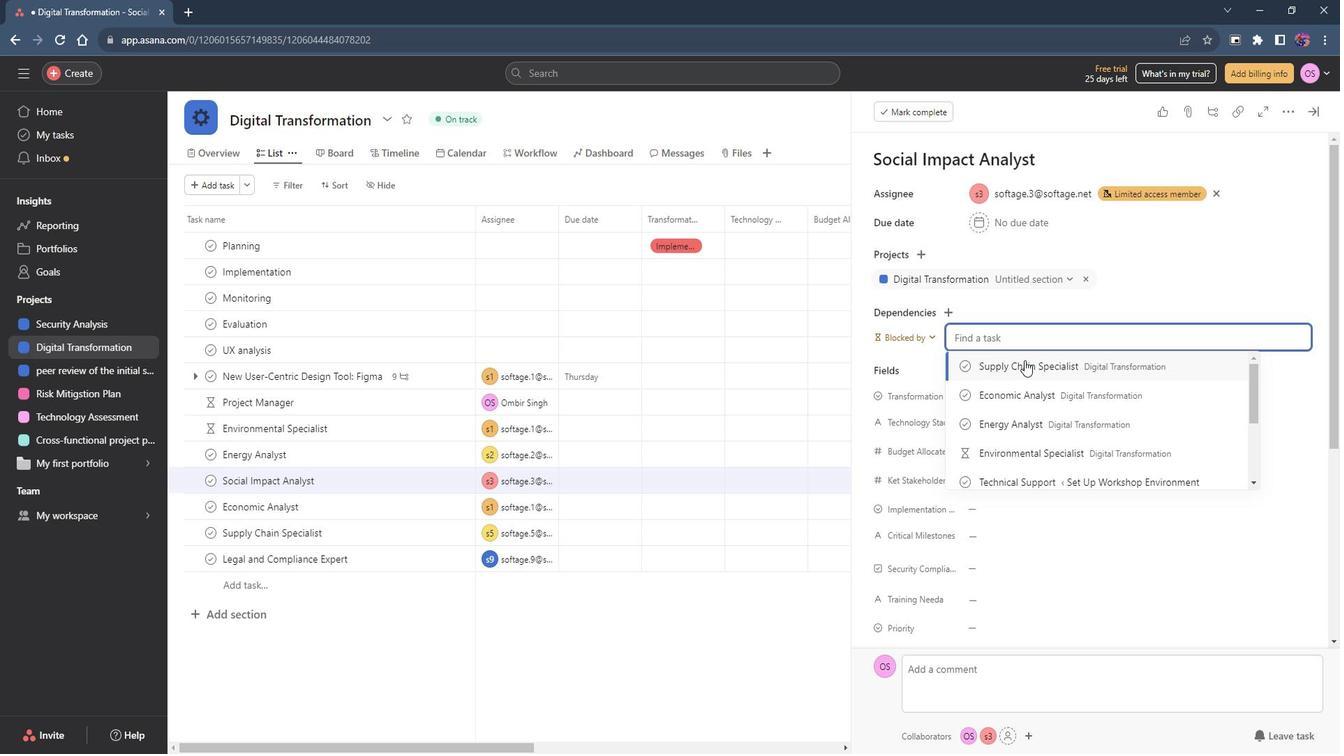 
Action: Mouse pressed left at (1037, 359)
Screenshot: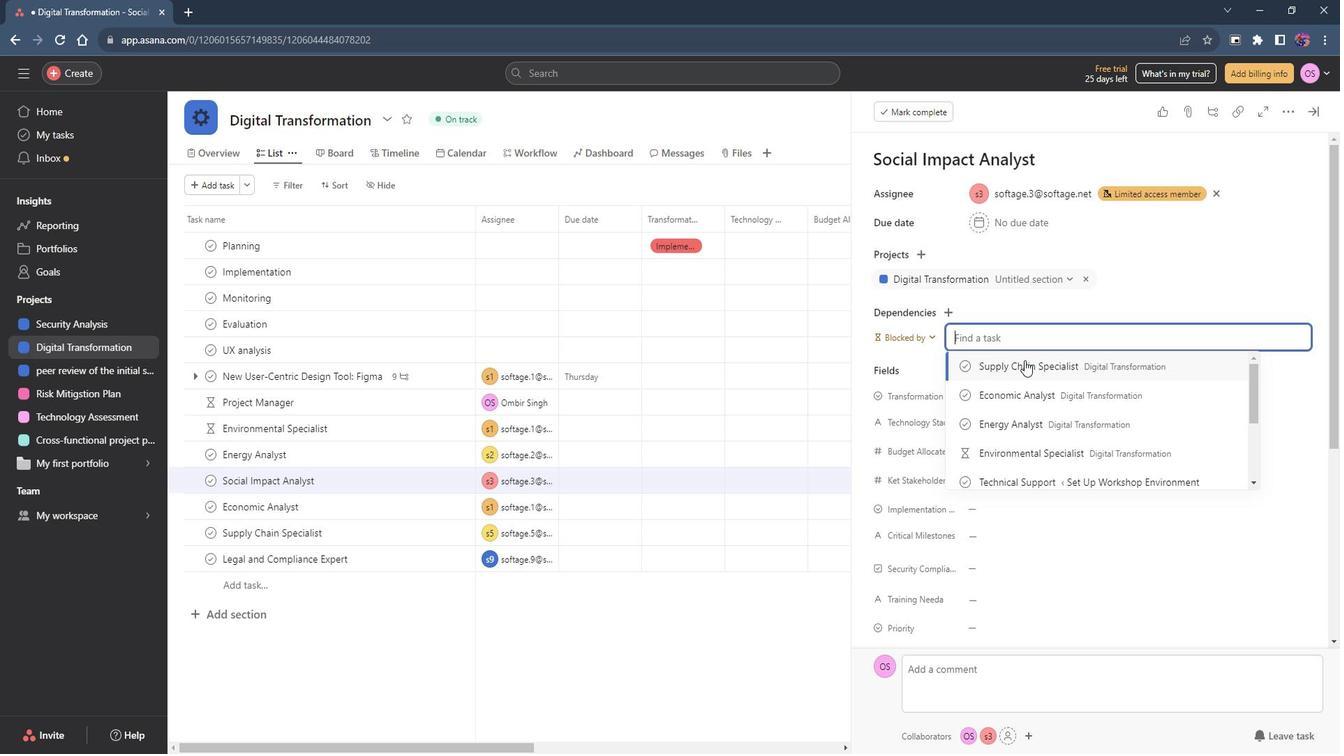 
Action: Mouse moved to (463, 456)
Screenshot: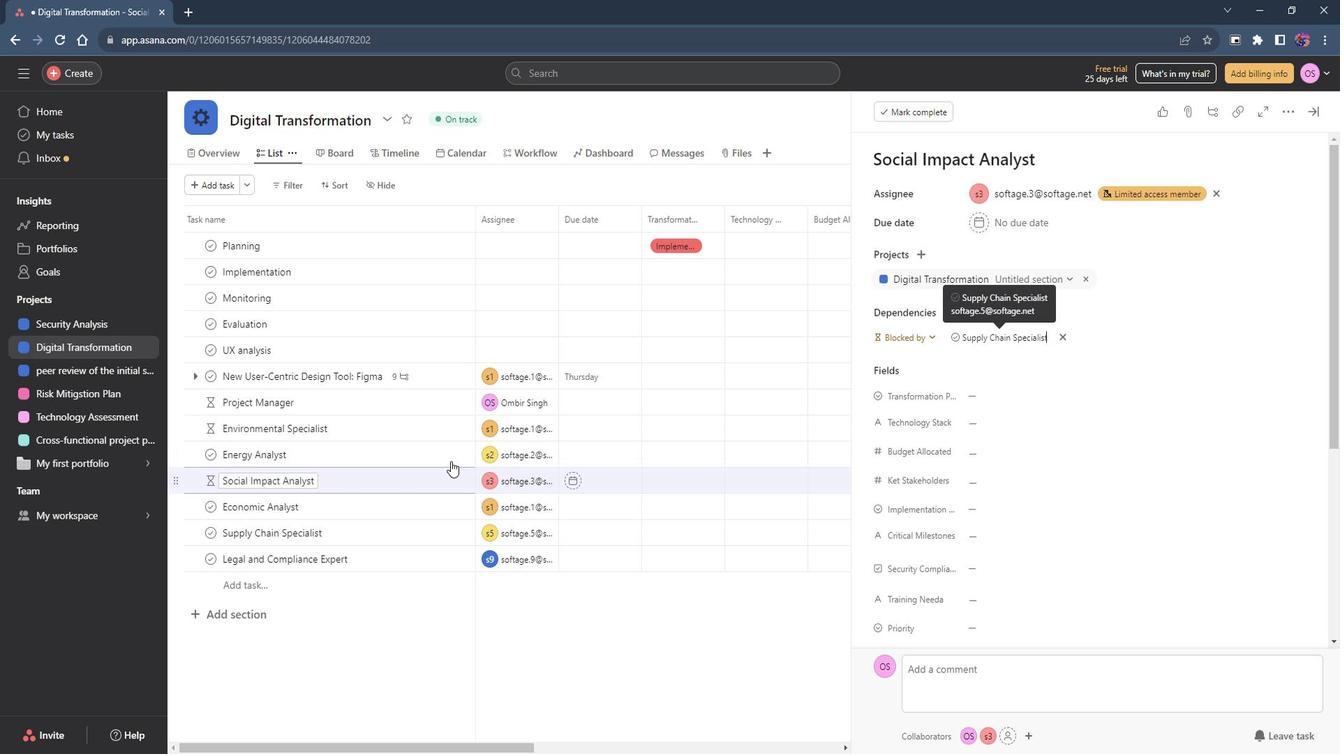 
Action: Mouse pressed left at (463, 456)
Screenshot: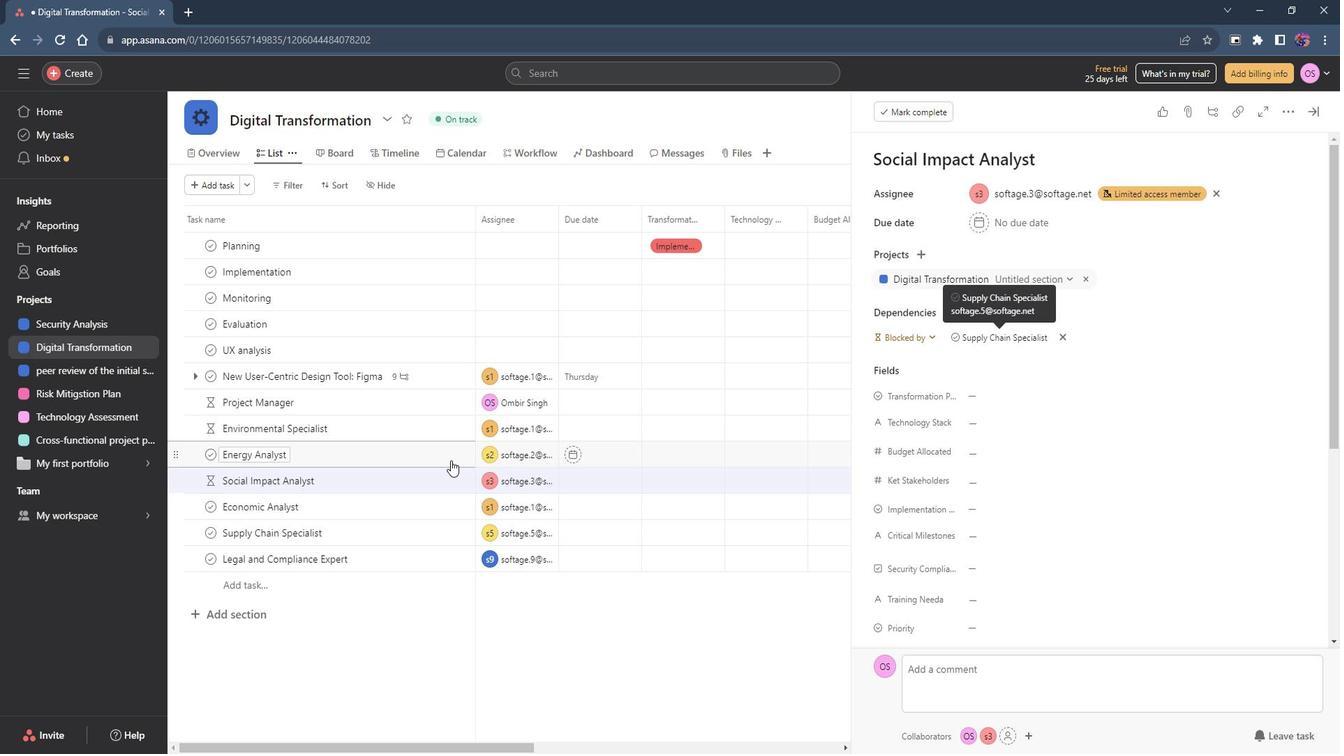 
Action: Mouse moved to (958, 312)
Screenshot: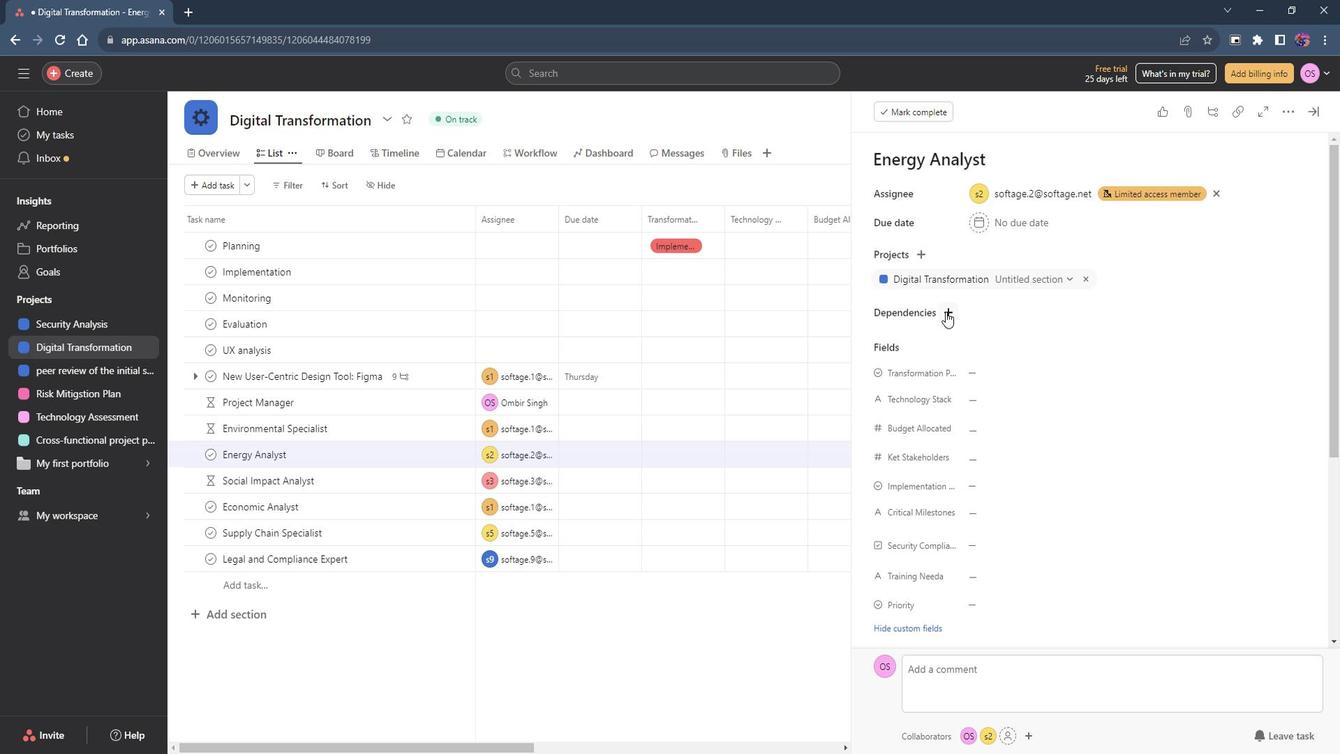 
Action: Mouse pressed left at (958, 312)
Screenshot: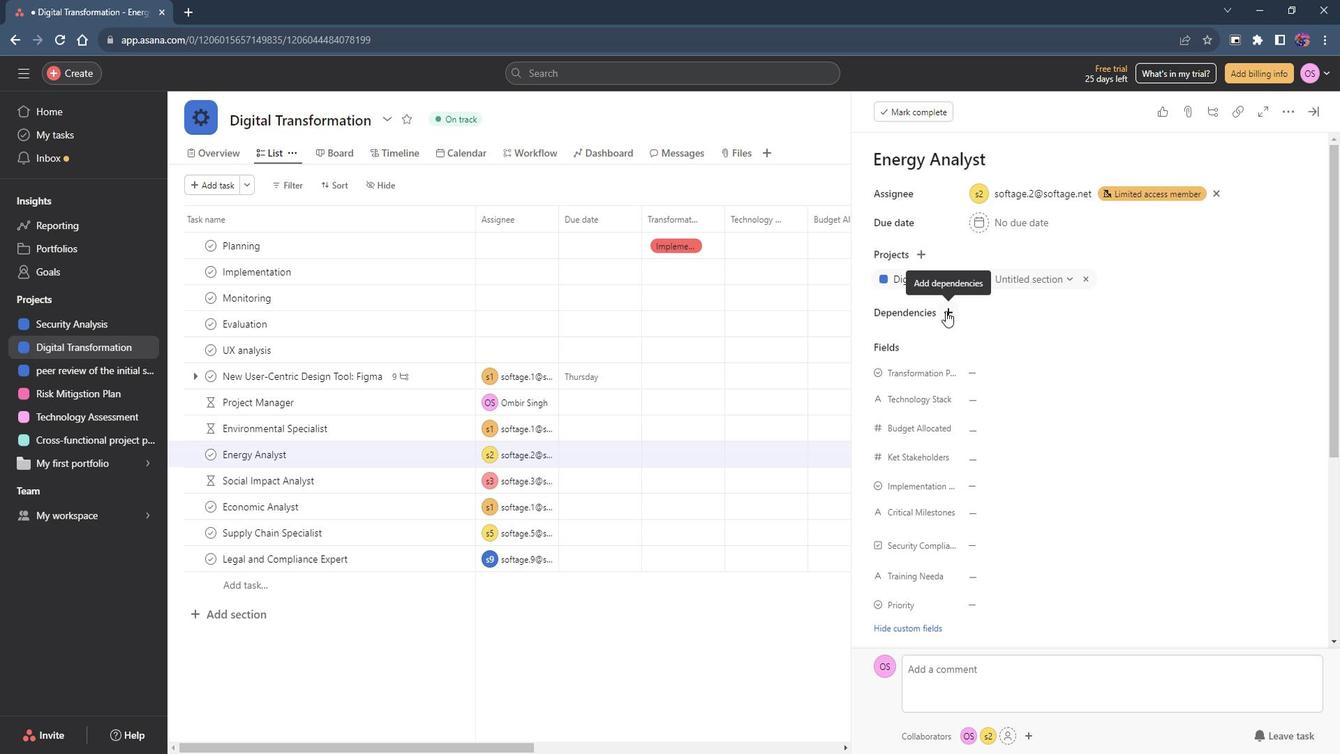 
Action: Mouse moved to (1067, 438)
Screenshot: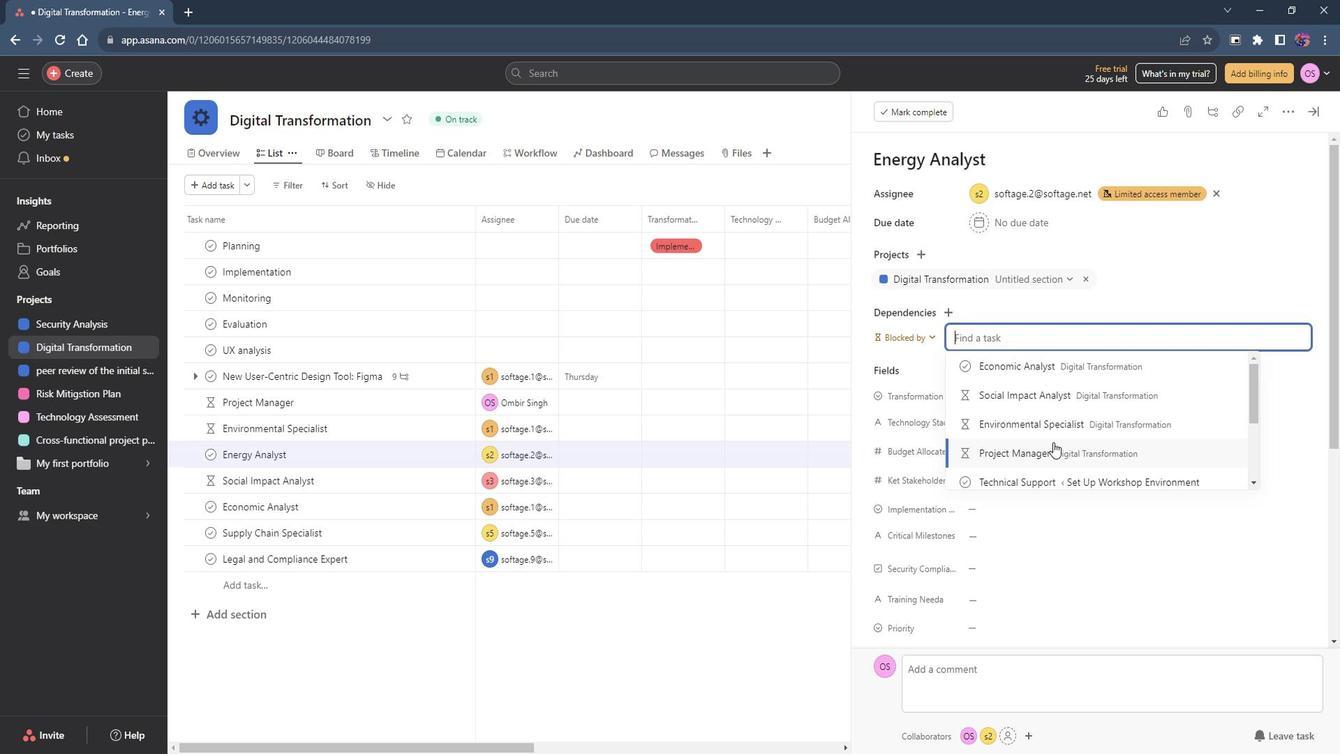 
Action: Mouse scrolled (1067, 437) with delta (0, 0)
Screenshot: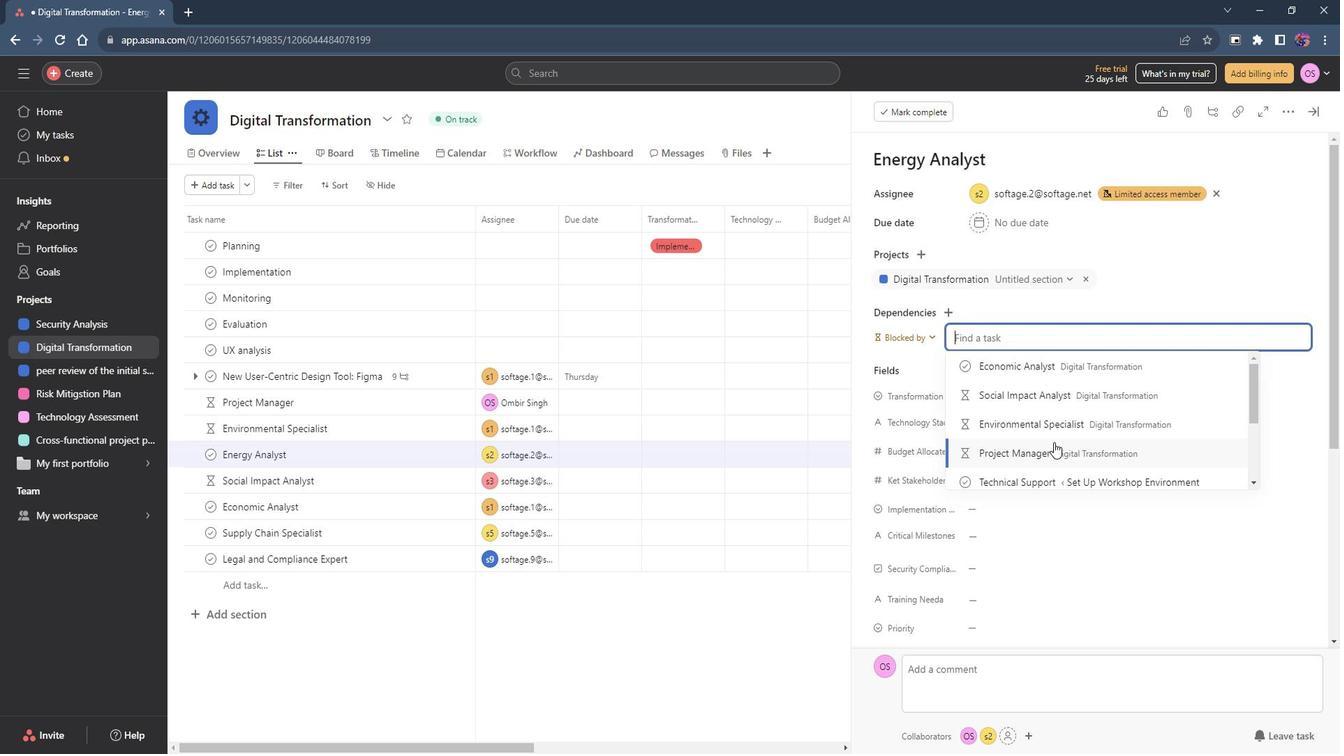 
Action: Mouse moved to (1068, 438)
Screenshot: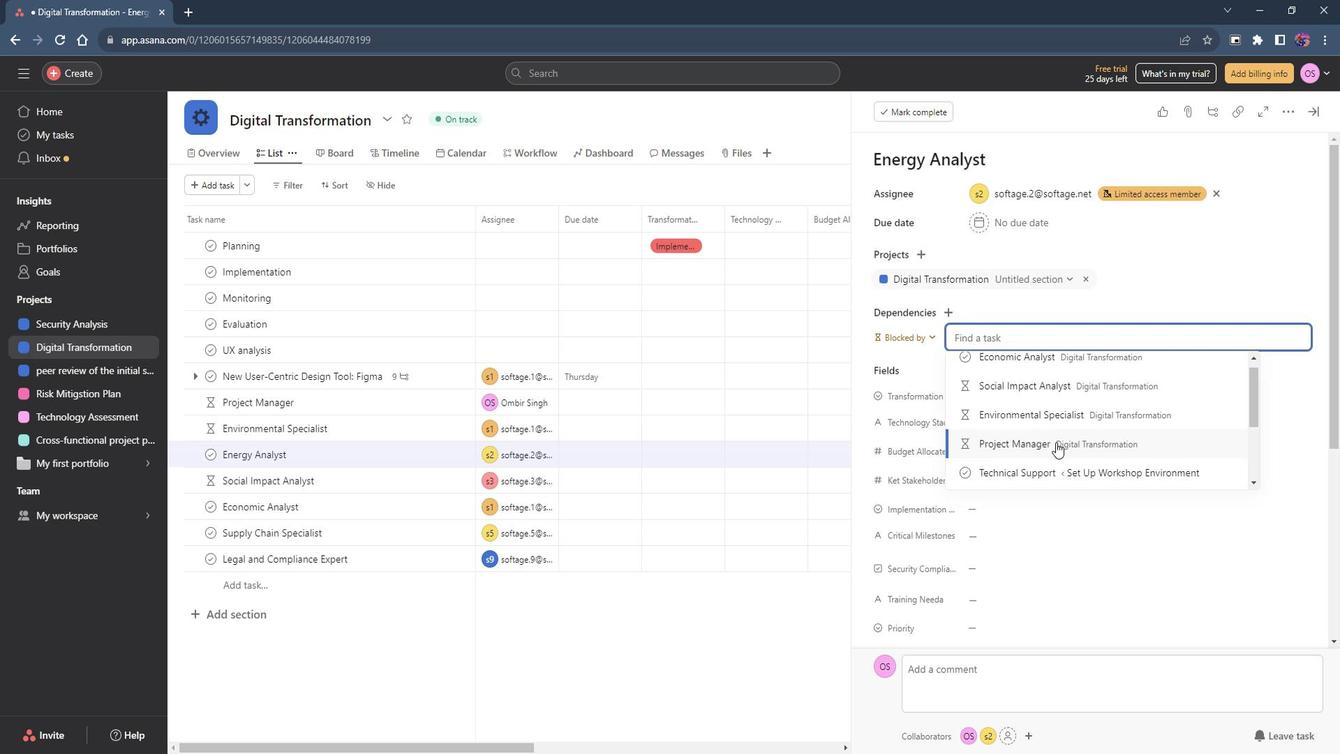 
Action: Mouse scrolled (1068, 437) with delta (0, 0)
Screenshot: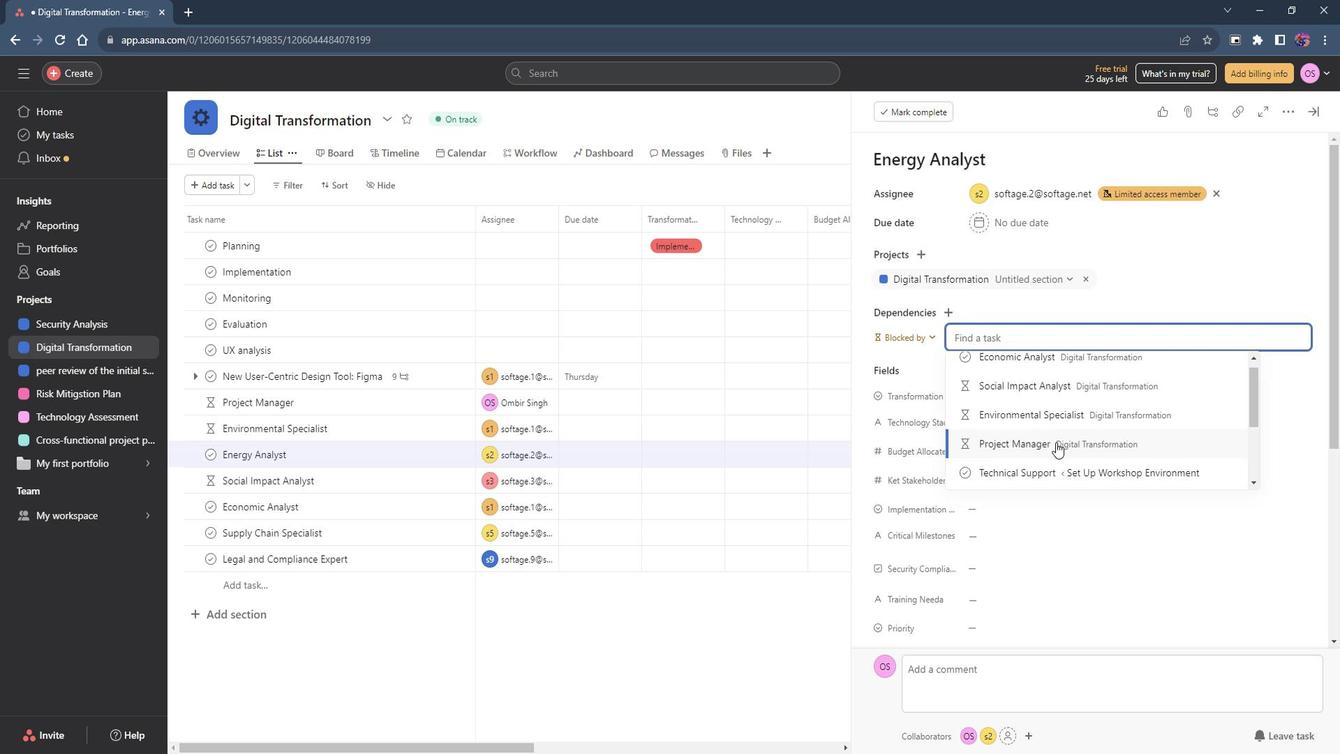 
Action: Mouse moved to (1069, 438)
Screenshot: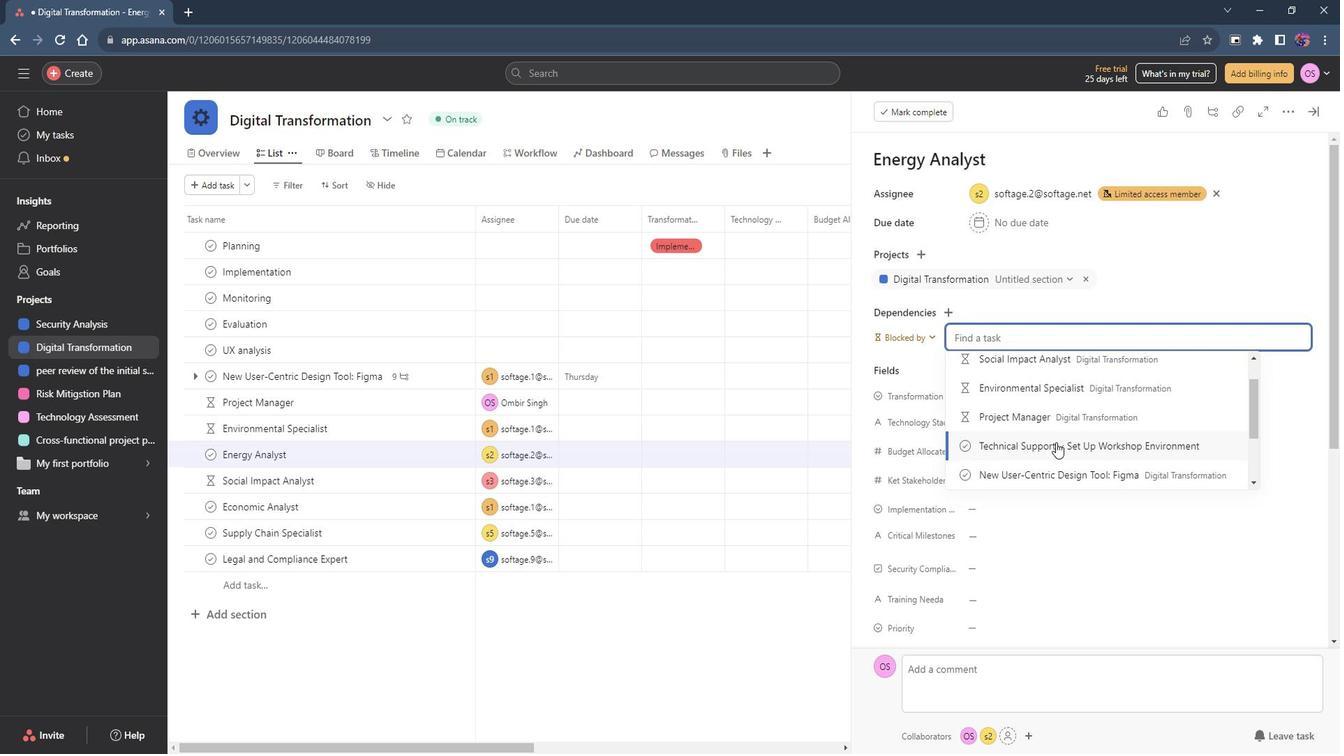 
Action: Mouse scrolled (1069, 437) with delta (0, 0)
Screenshot: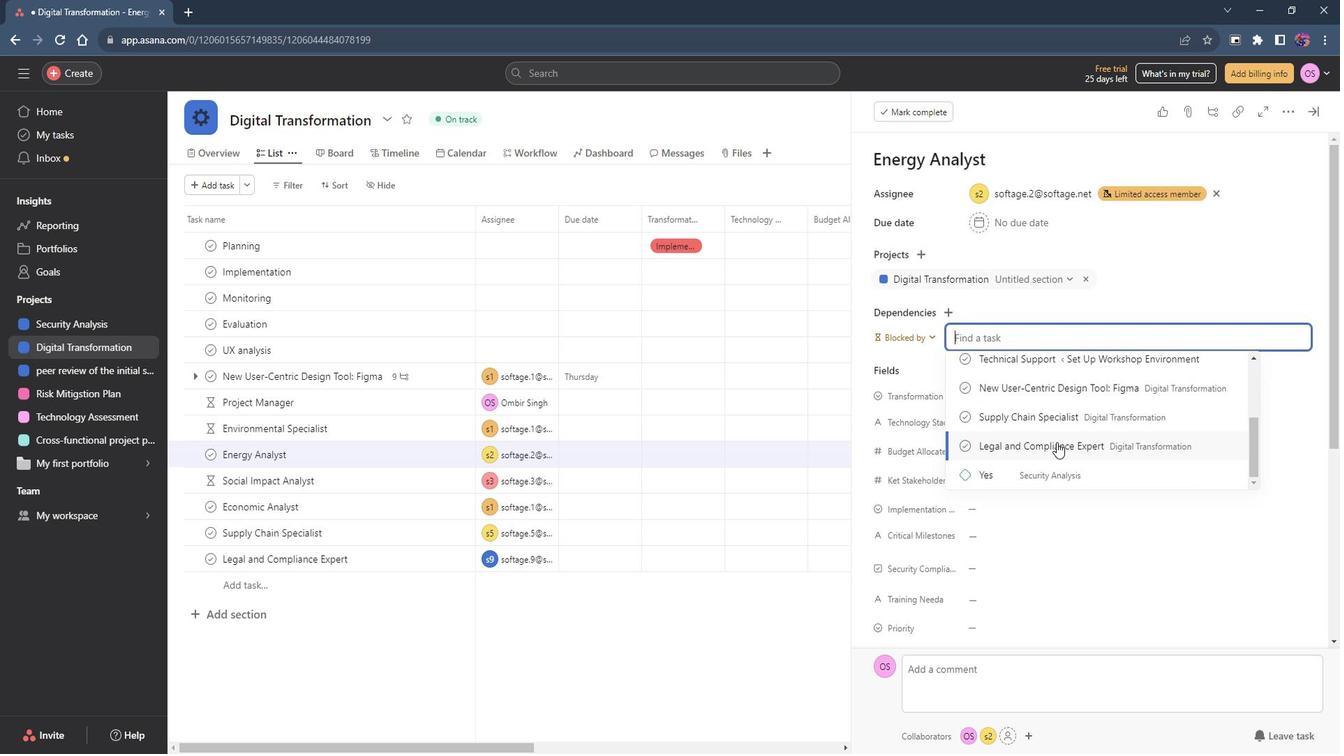 
Action: Mouse moved to (1120, 437)
Screenshot: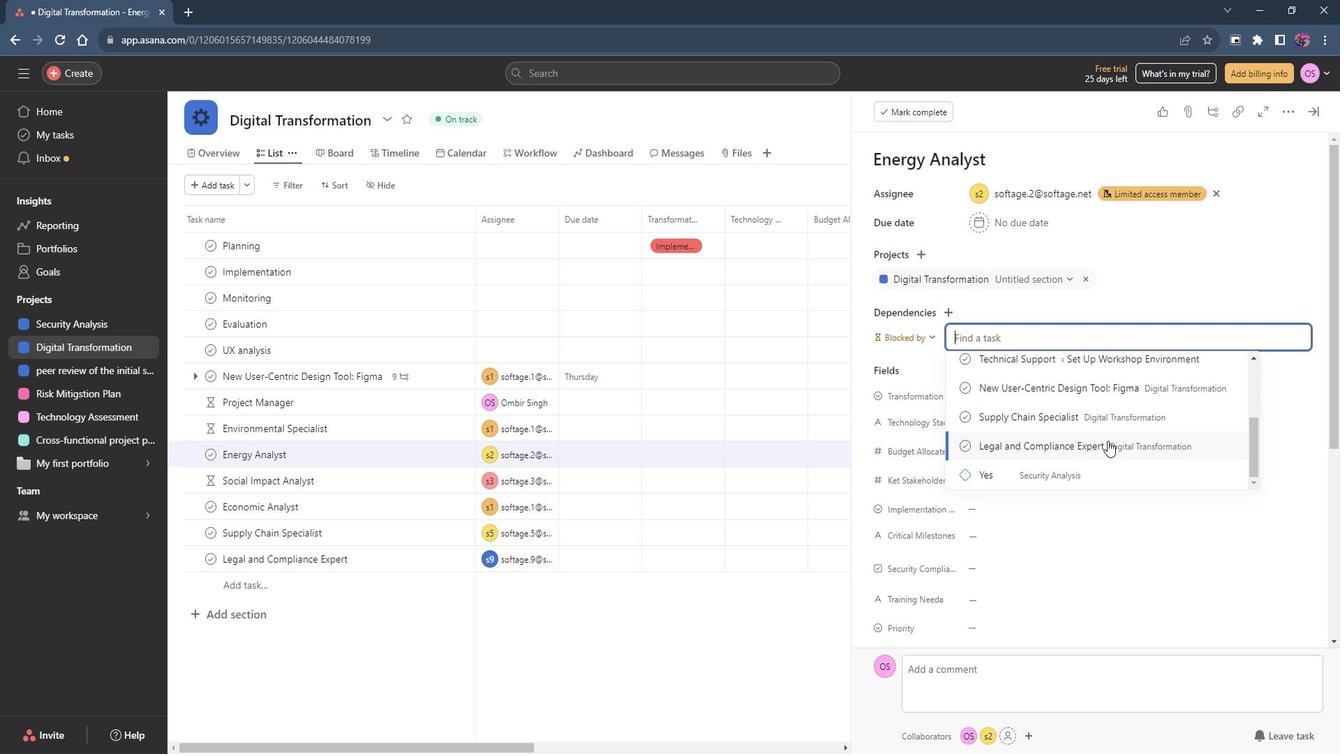
Action: Mouse pressed left at (1120, 437)
Screenshot: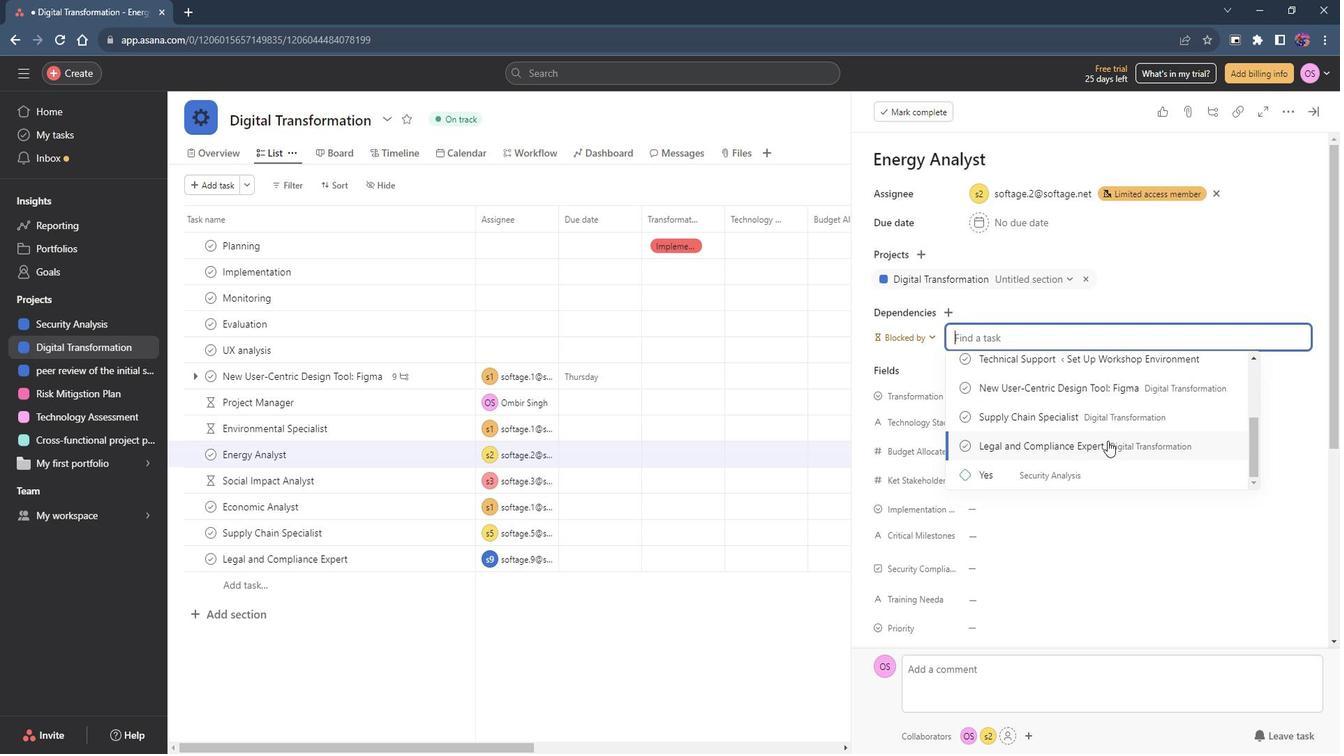 
Action: Mouse moved to (1212, 301)
Screenshot: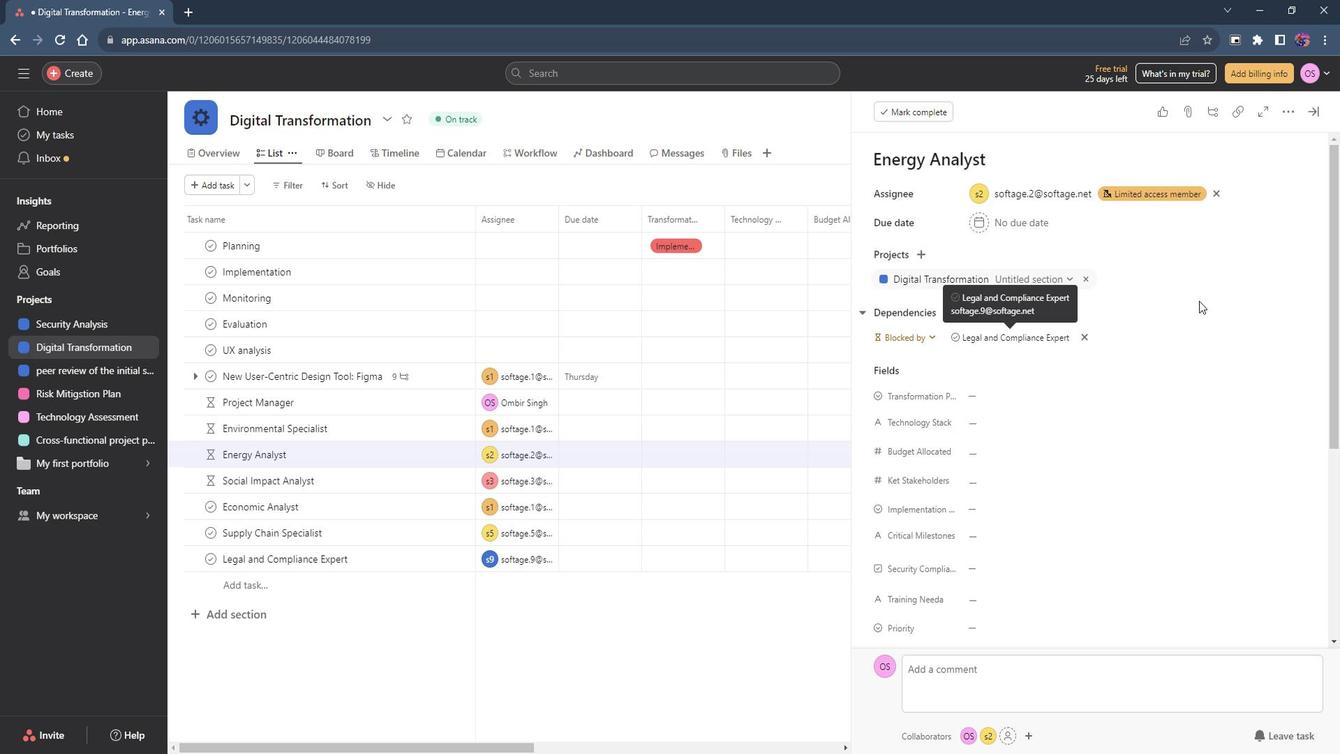 
Action: Mouse pressed left at (1212, 301)
Screenshot: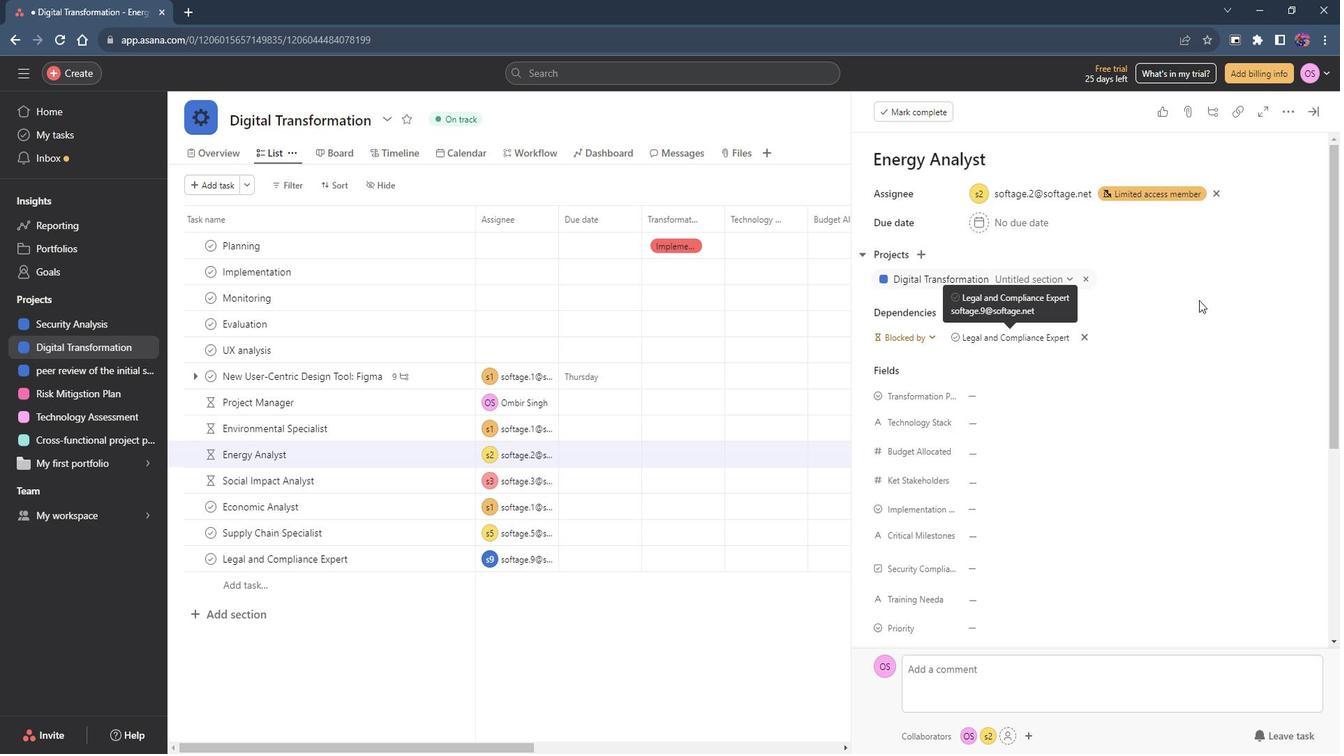 
Action: Mouse moved to (1328, 117)
Screenshot: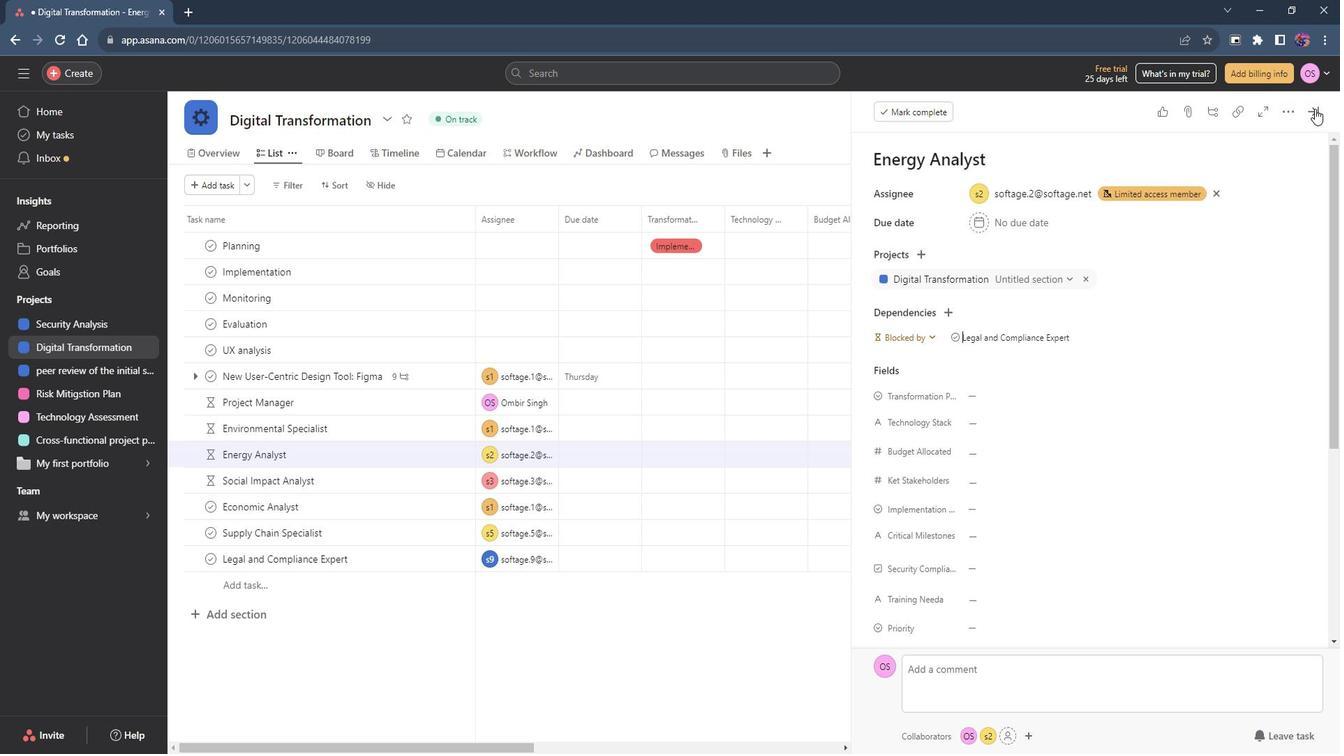 
Action: Mouse pressed left at (1328, 117)
Screenshot: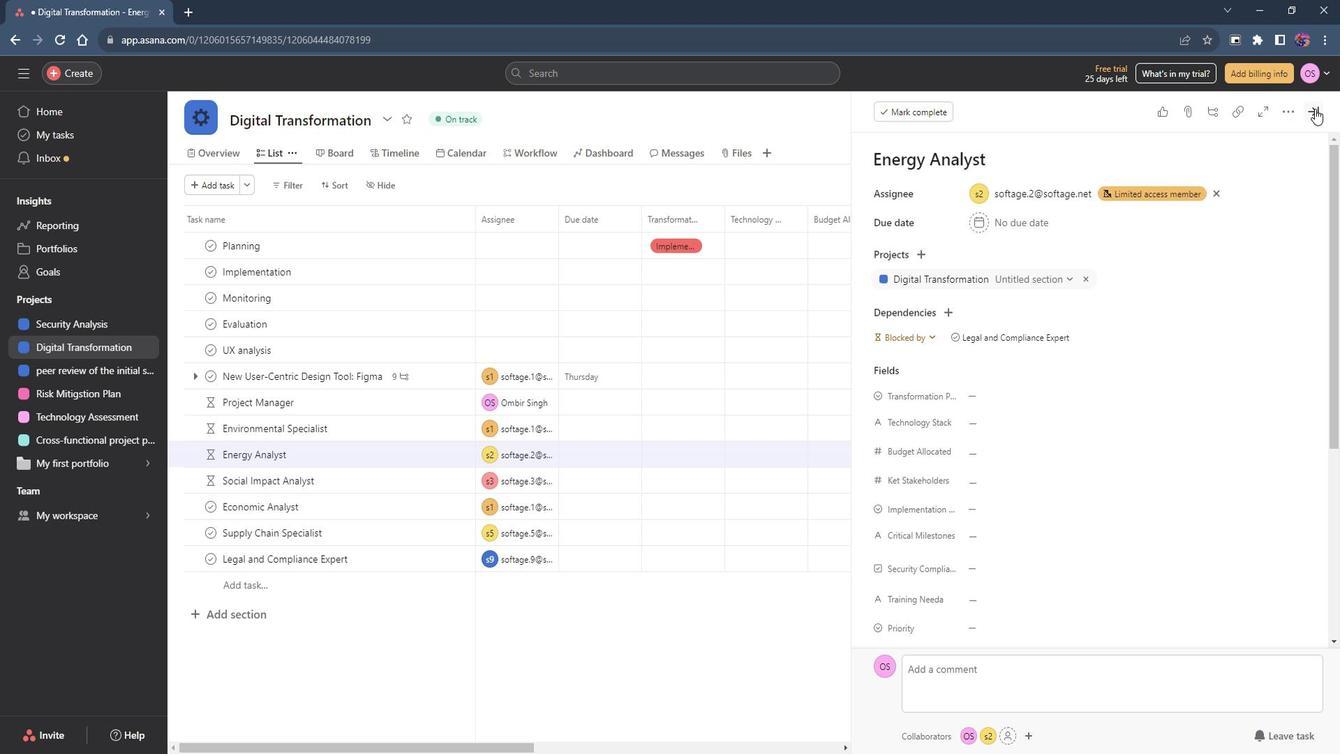 
Action: Mouse moved to (480, 493)
Screenshot: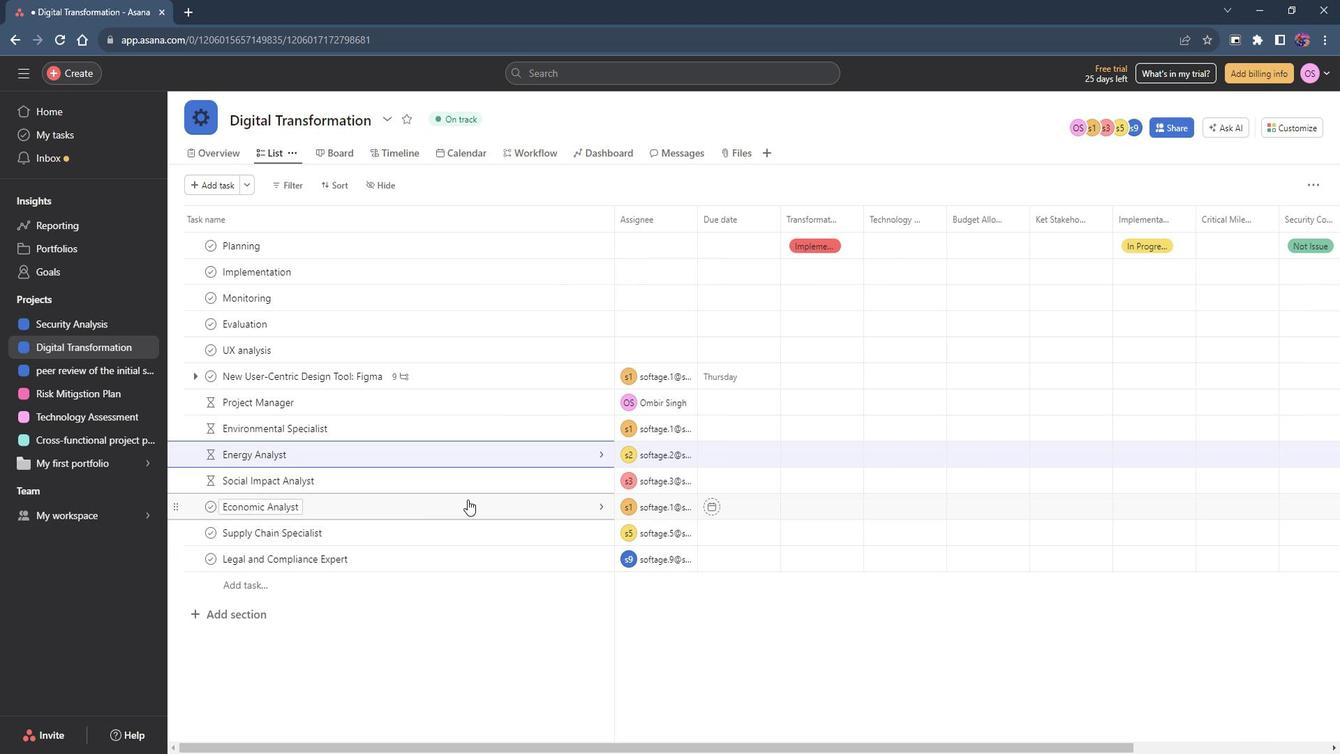 
Action: Mouse pressed left at (480, 493)
Screenshot: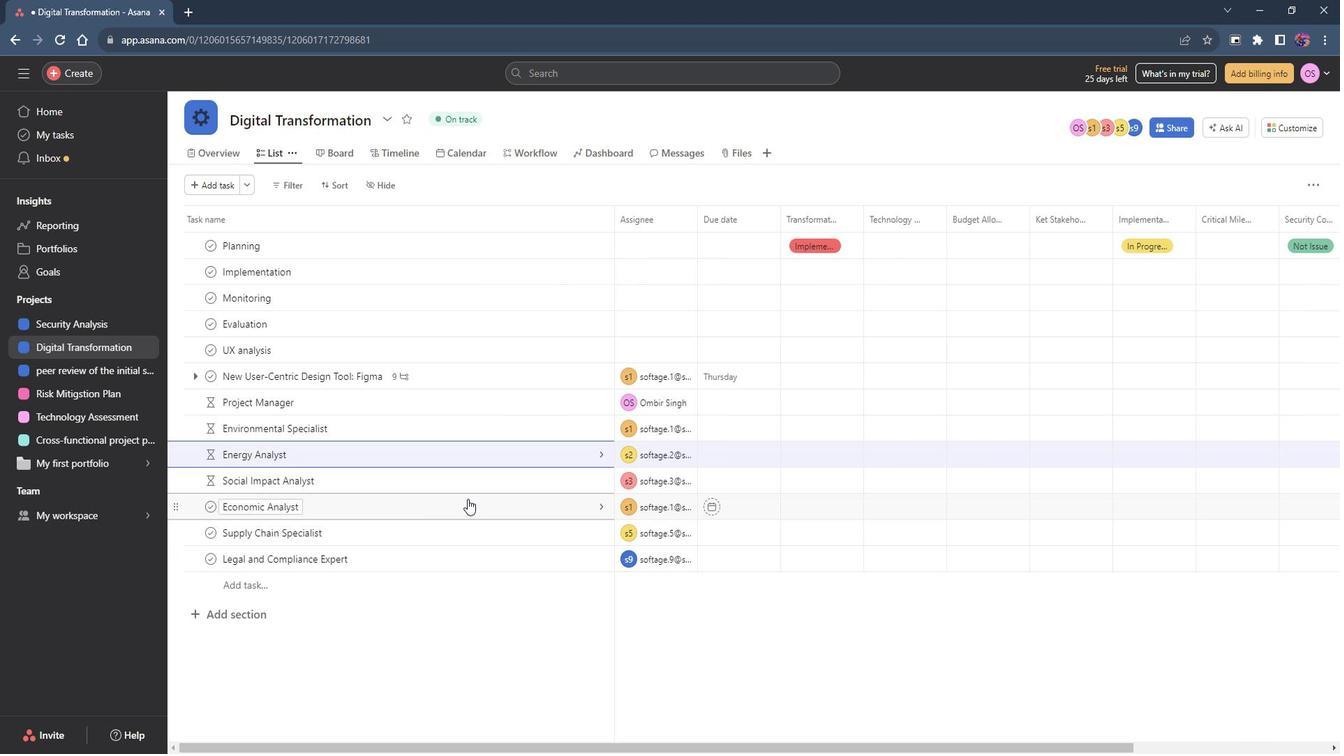 
Action: Mouse moved to (963, 311)
Screenshot: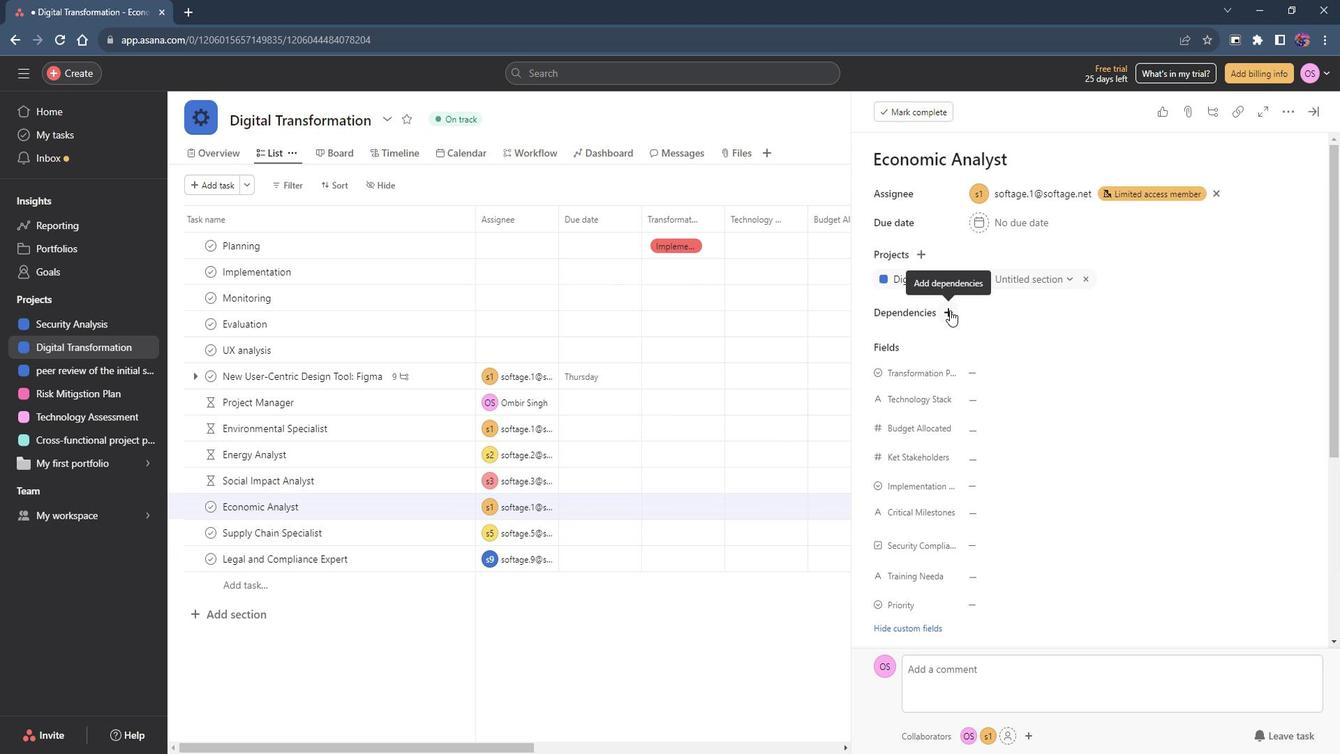 
Action: Mouse pressed left at (963, 311)
Screenshot: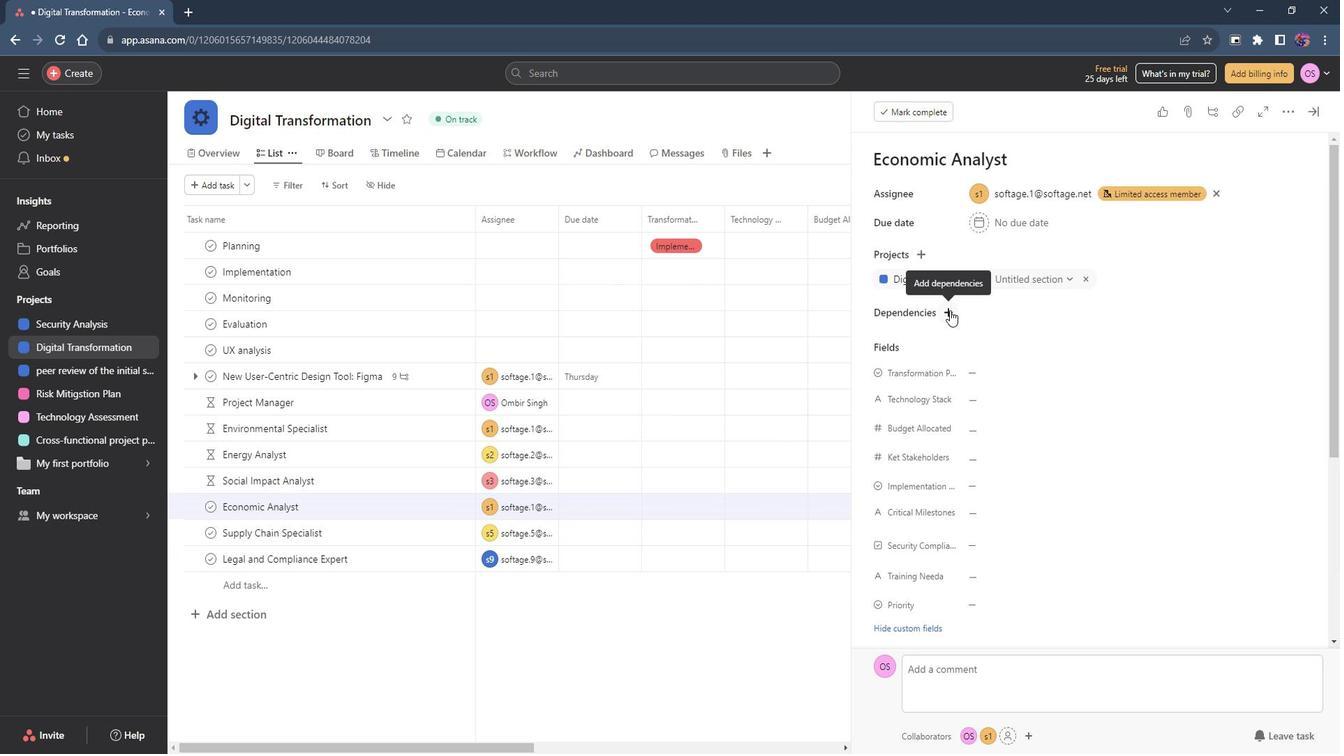 
Action: Mouse moved to (1032, 419)
Screenshot: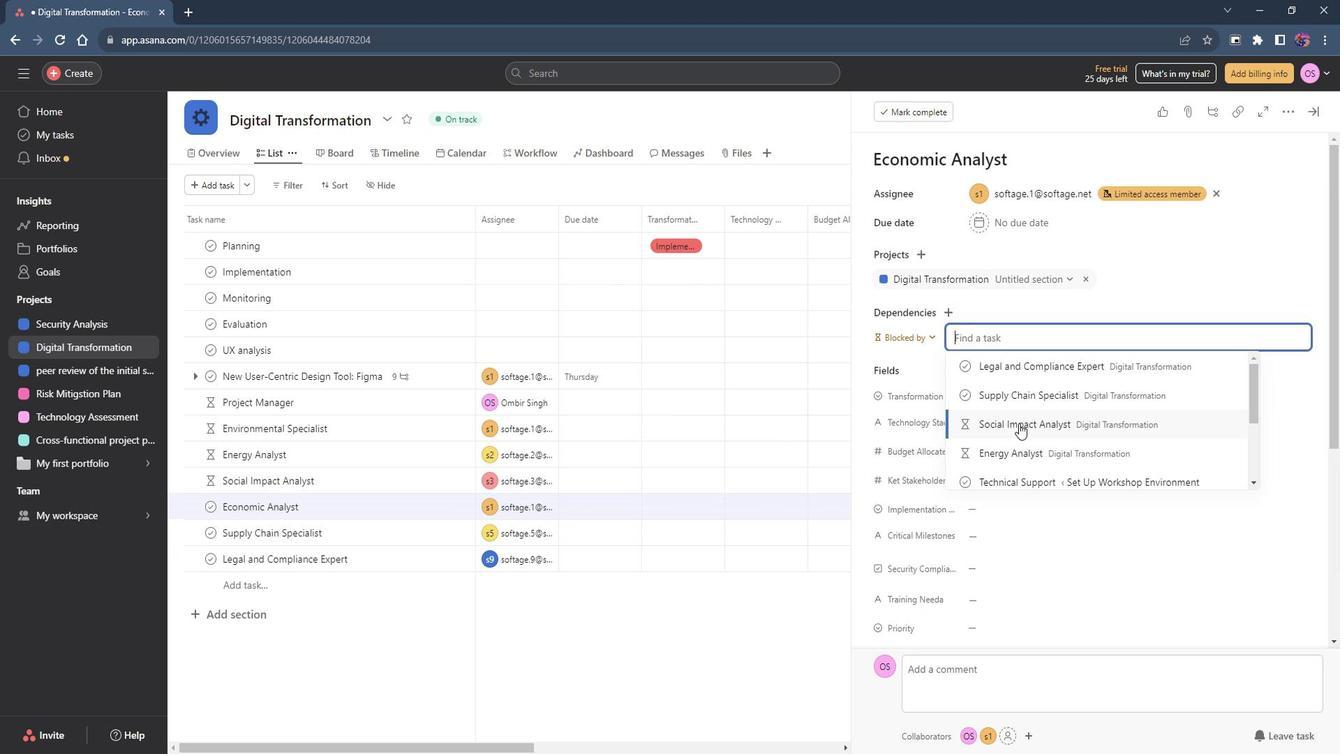 
Action: Mouse scrolled (1032, 419) with delta (0, 0)
Screenshot: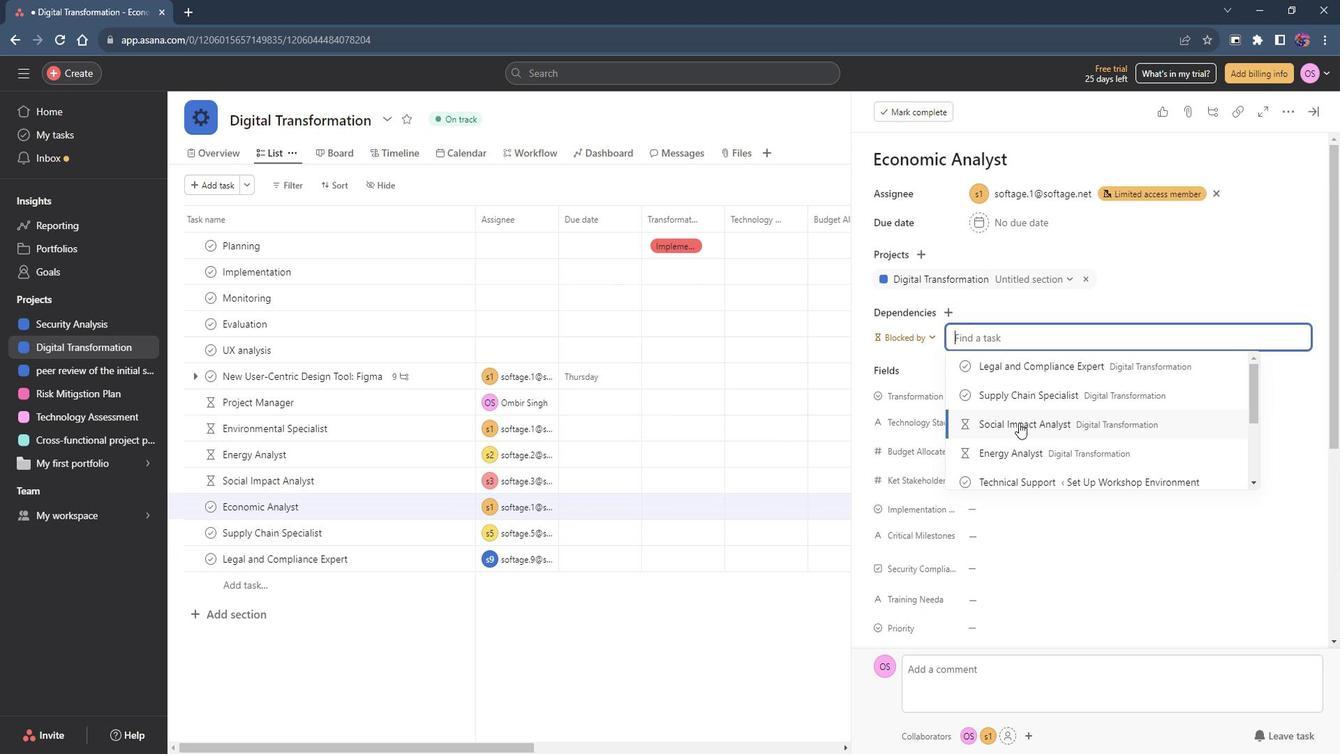 
Action: Mouse scrolled (1032, 419) with delta (0, 0)
Screenshot: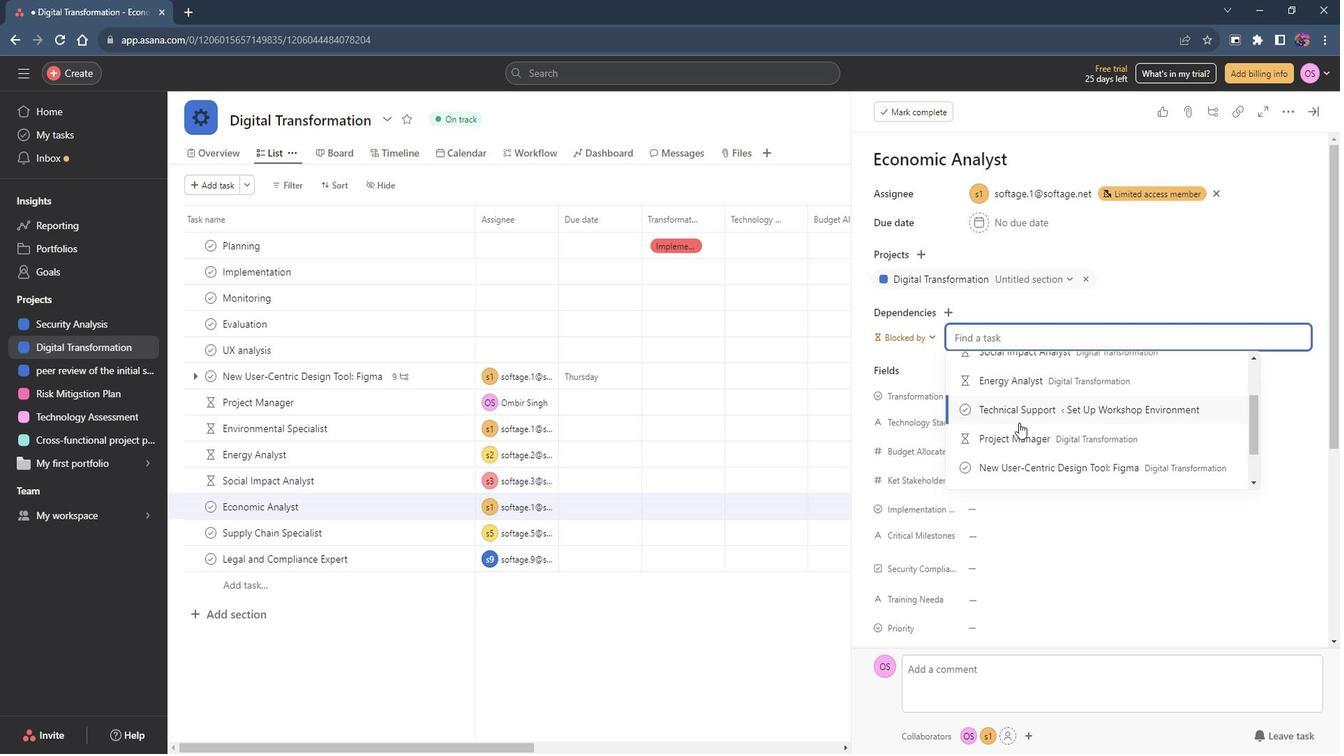 
Action: Mouse moved to (1053, 433)
Screenshot: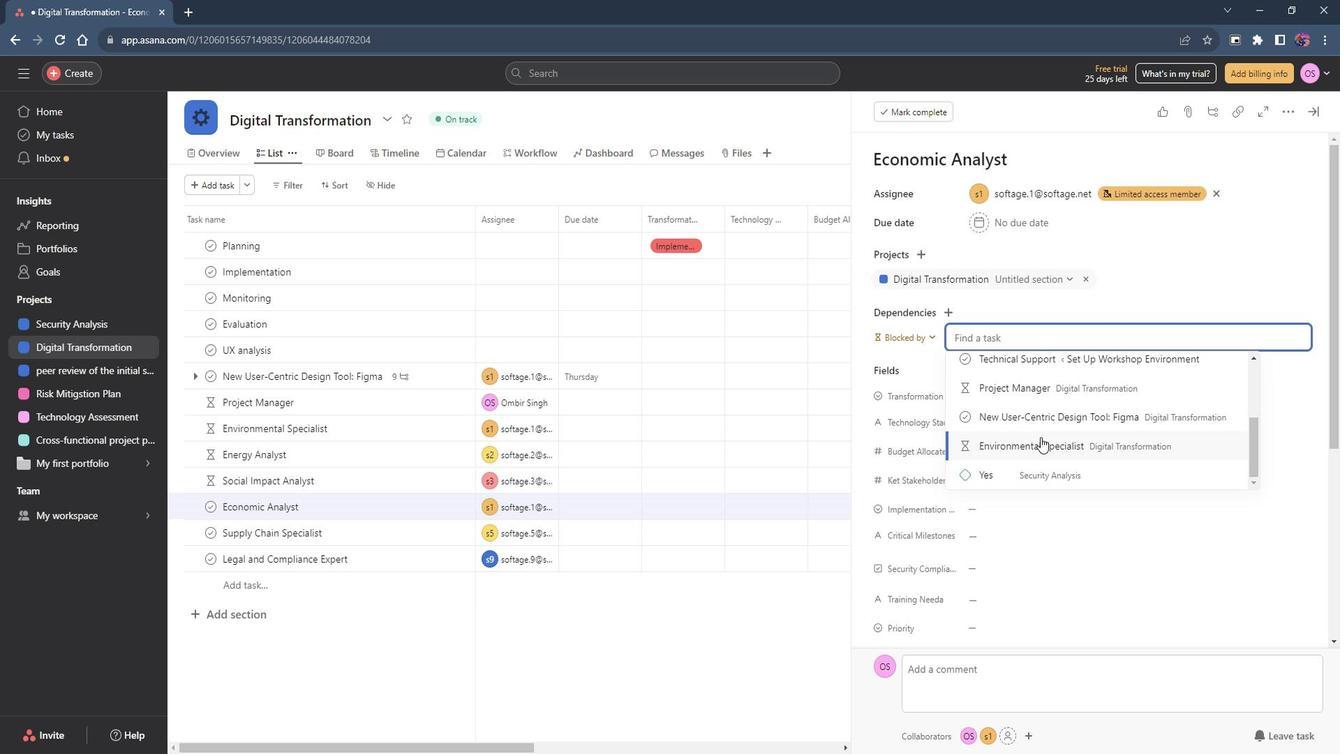 
Action: Mouse scrolled (1053, 432) with delta (0, 0)
Screenshot: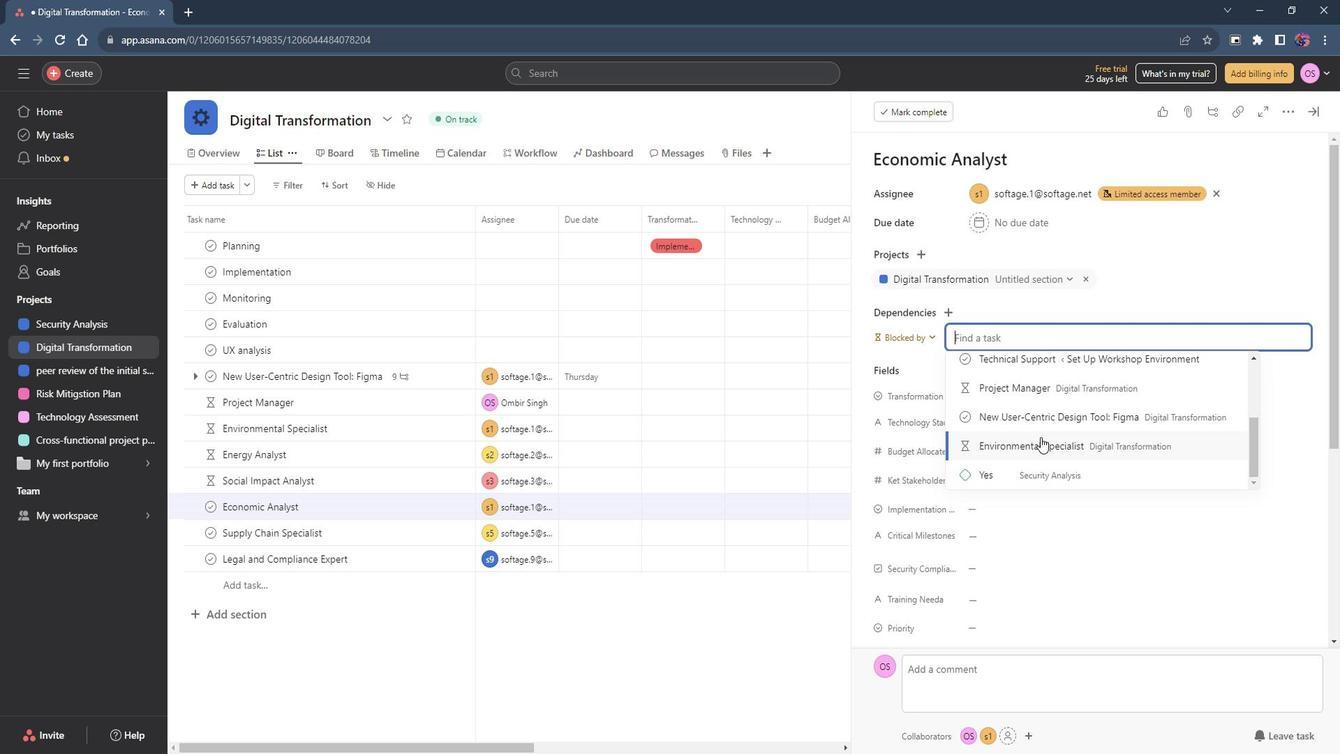 
Action: Mouse moved to (1051, 412)
Screenshot: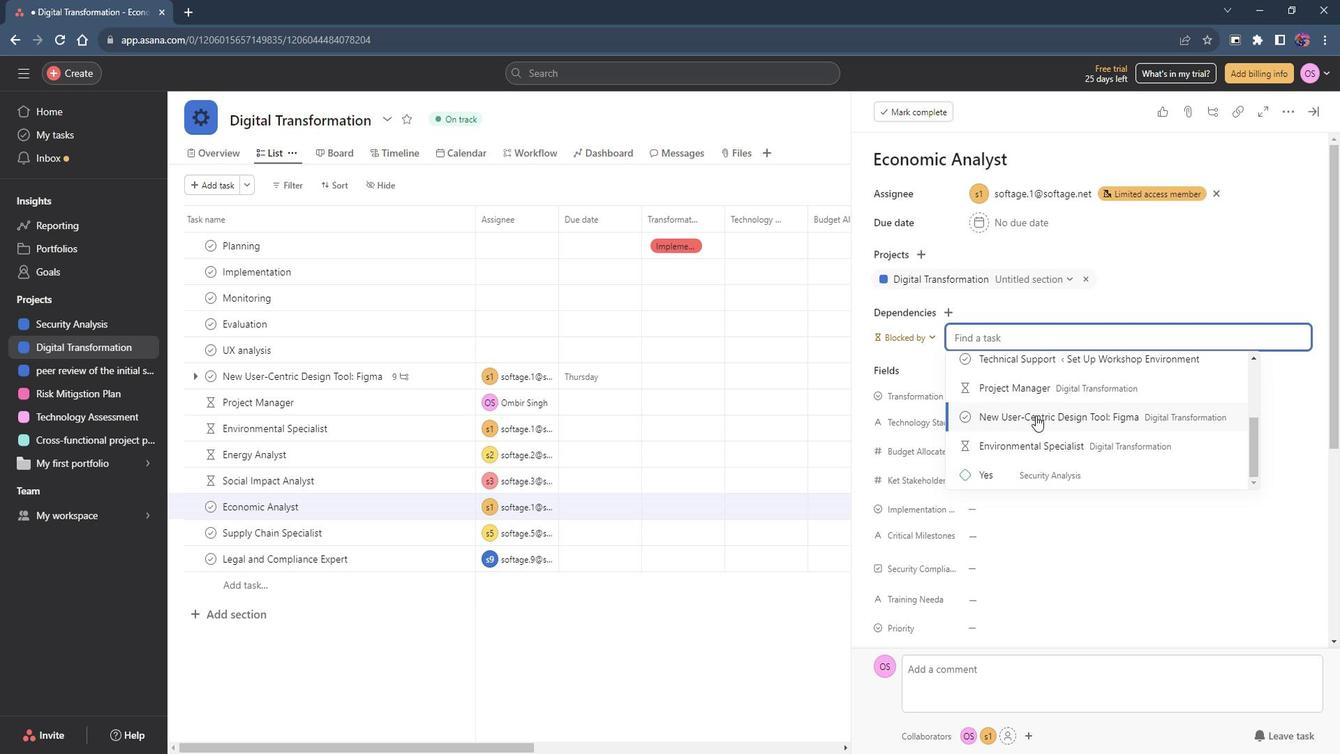 
Action: Mouse pressed left at (1051, 412)
Screenshot: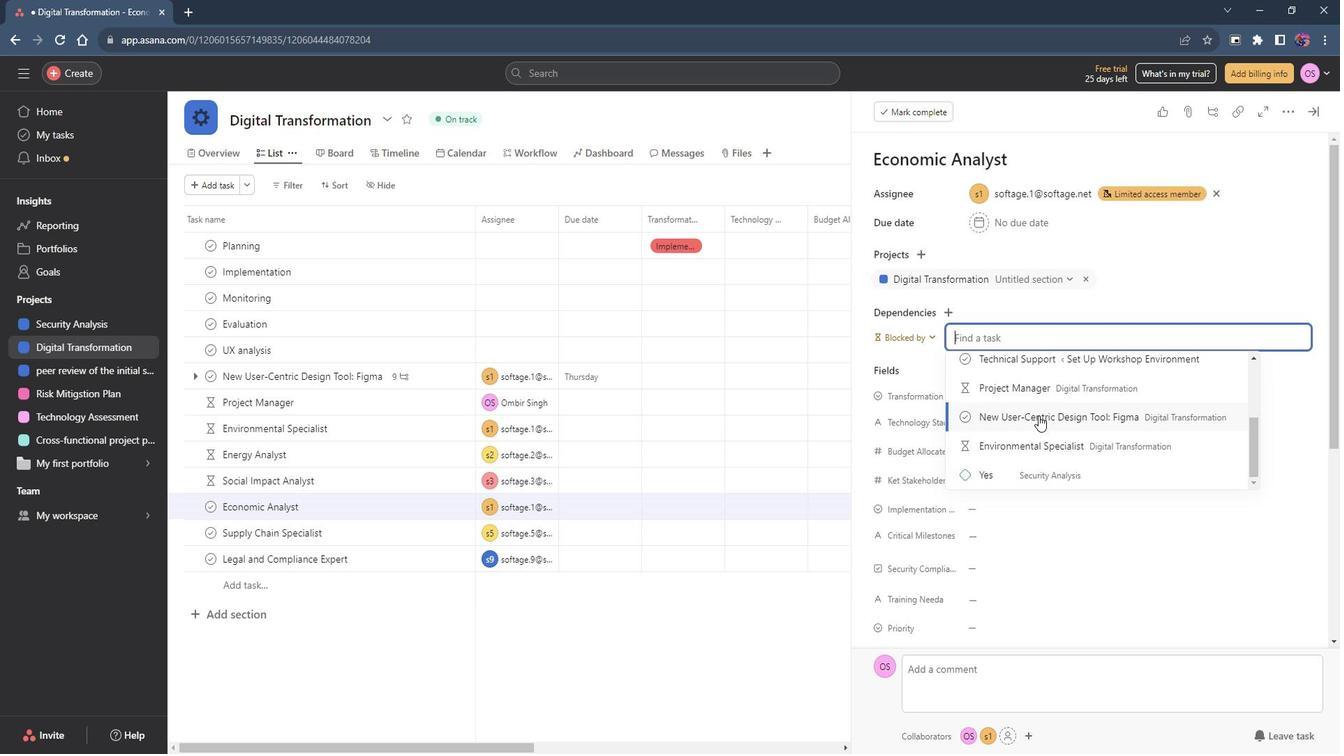 
Action: Mouse moved to (1329, 115)
Screenshot: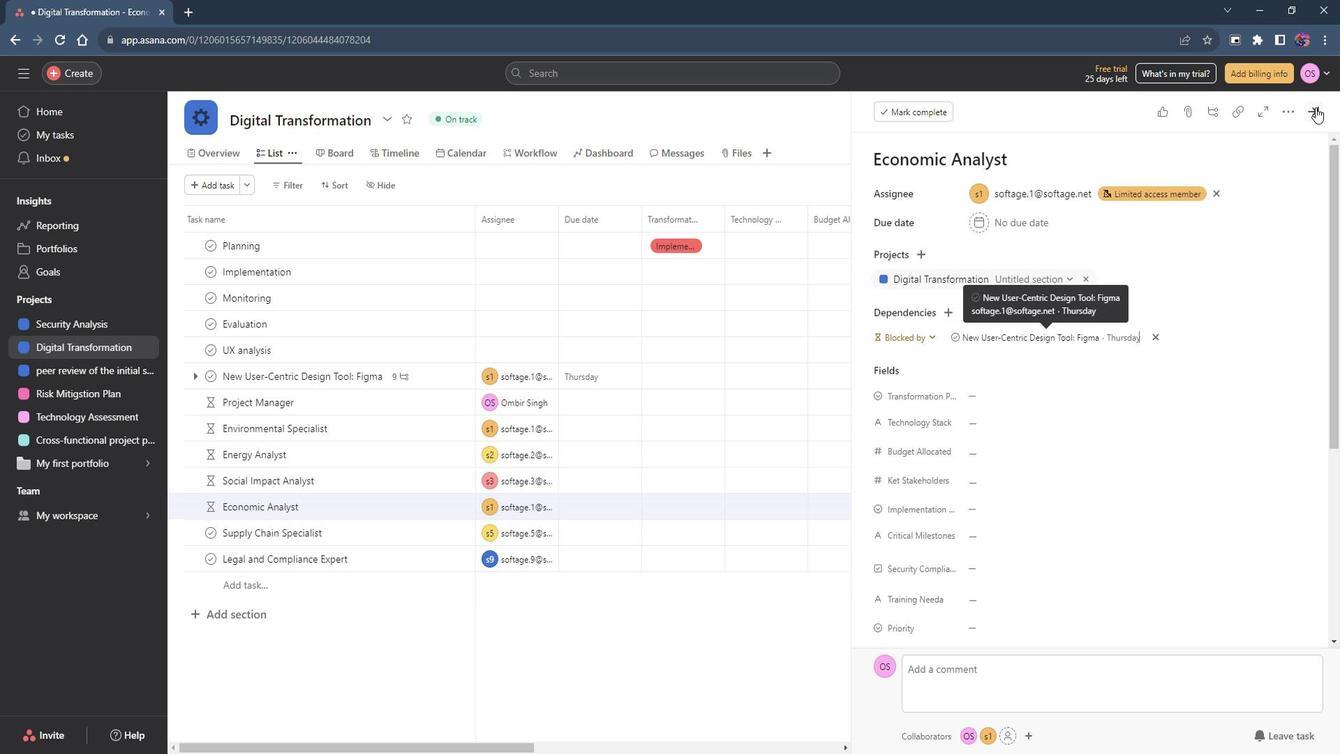 
Action: Mouse pressed left at (1329, 115)
Screenshot: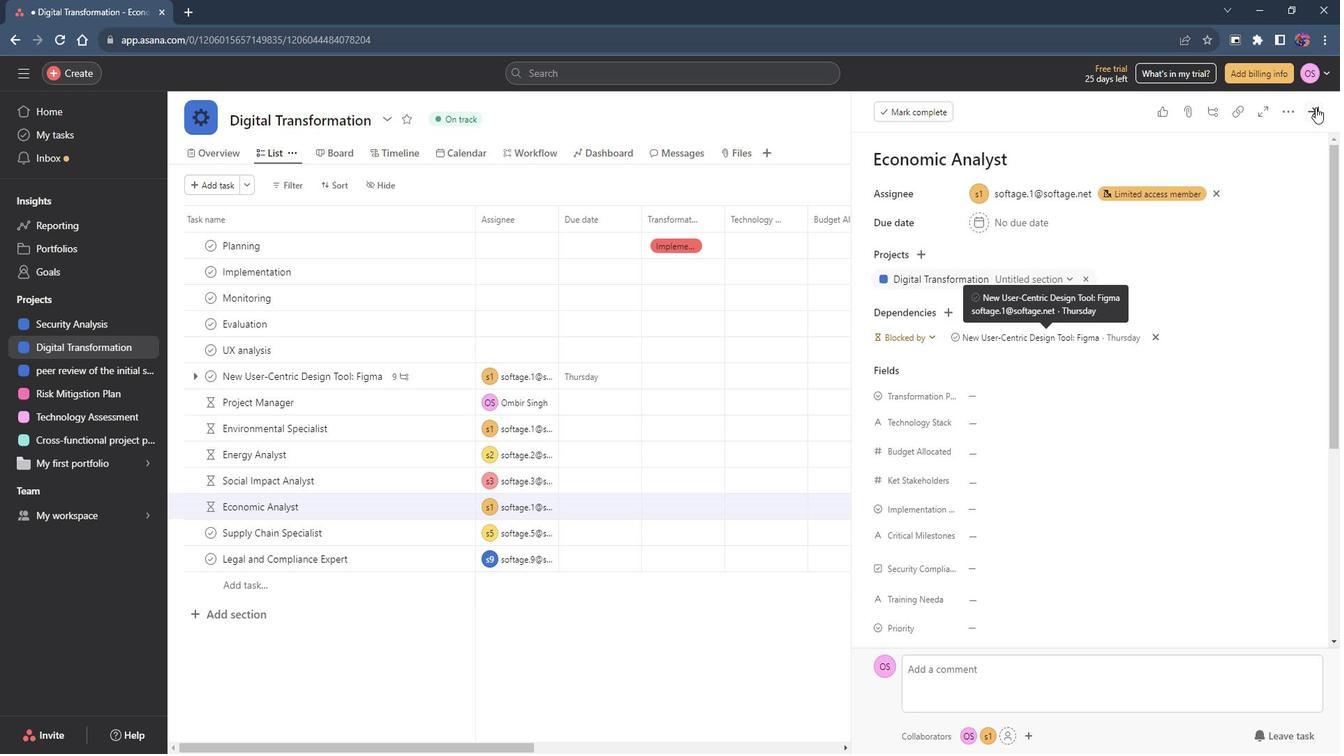
Action: Mouse moved to (562, 548)
Screenshot: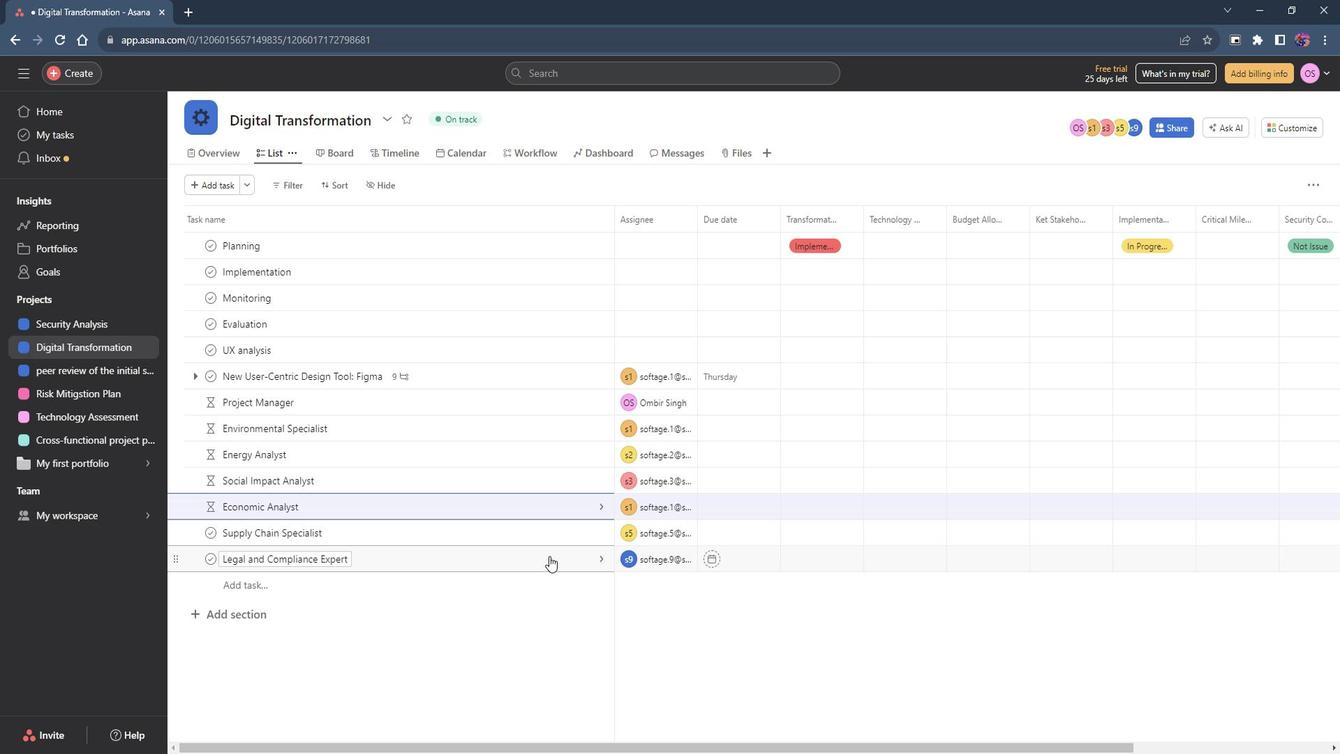 
Action: Mouse pressed left at (562, 548)
Screenshot: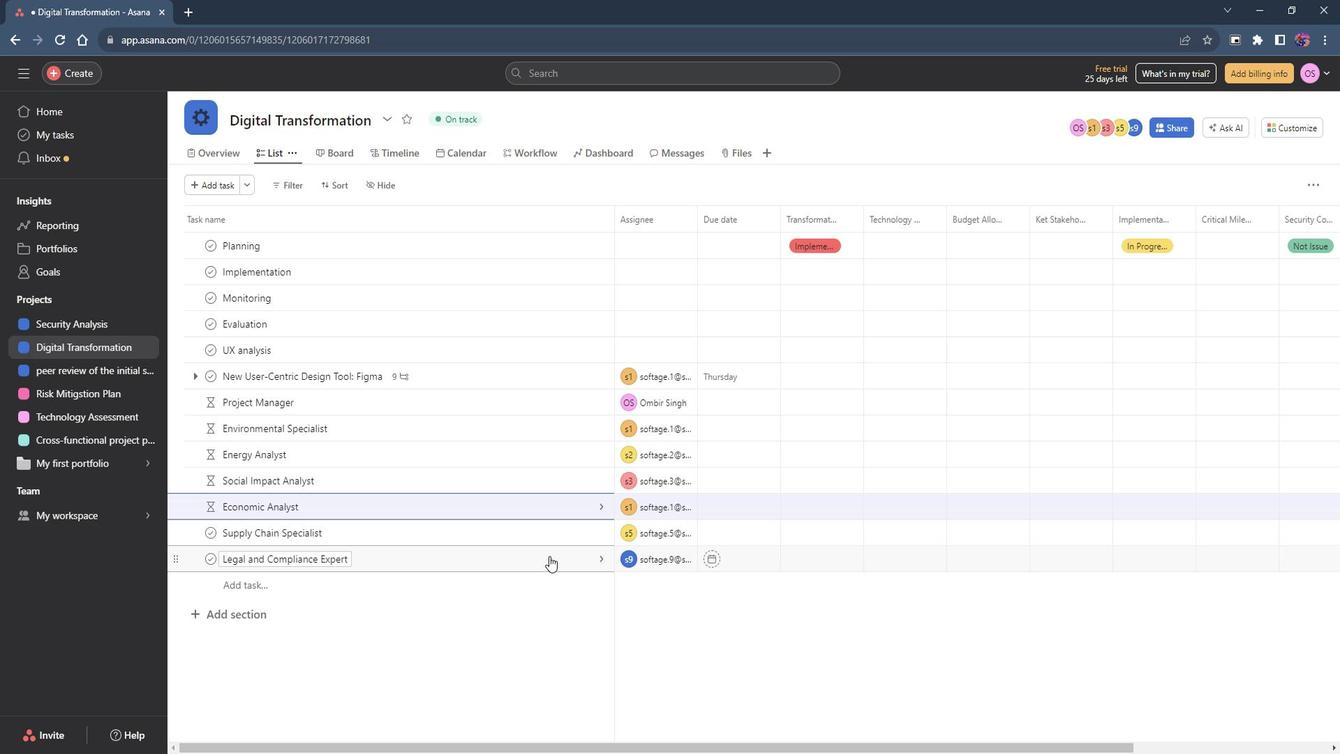 
Action: Mouse moved to (963, 312)
Screenshot: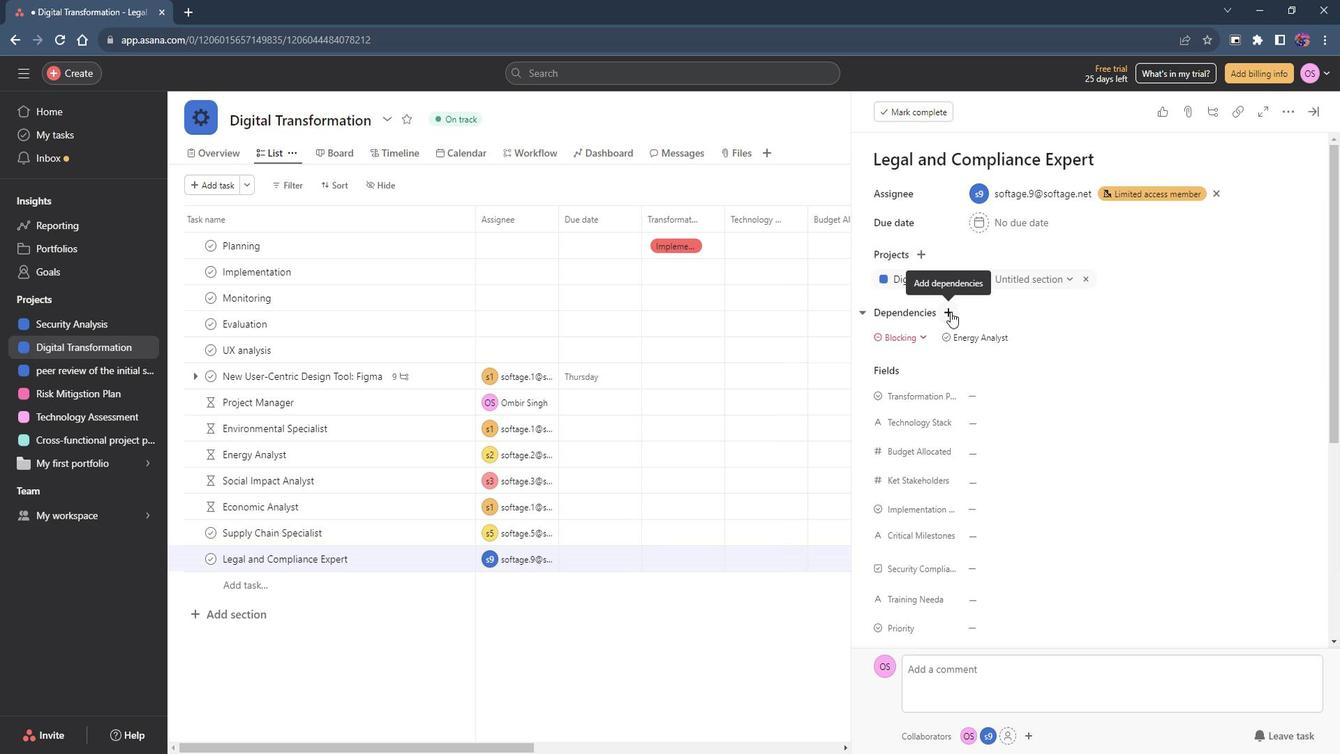 
Action: Mouse pressed left at (963, 312)
Screenshot: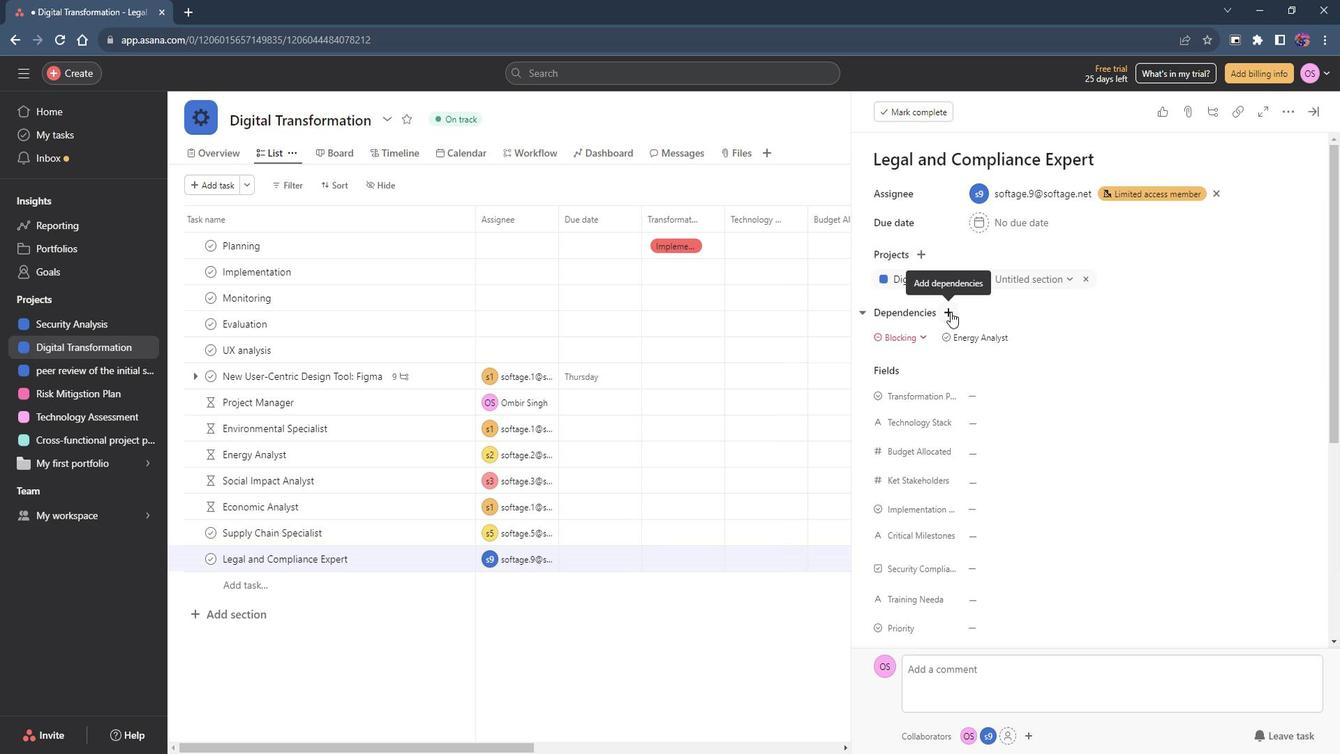 
Action: Mouse moved to (1041, 447)
Screenshot: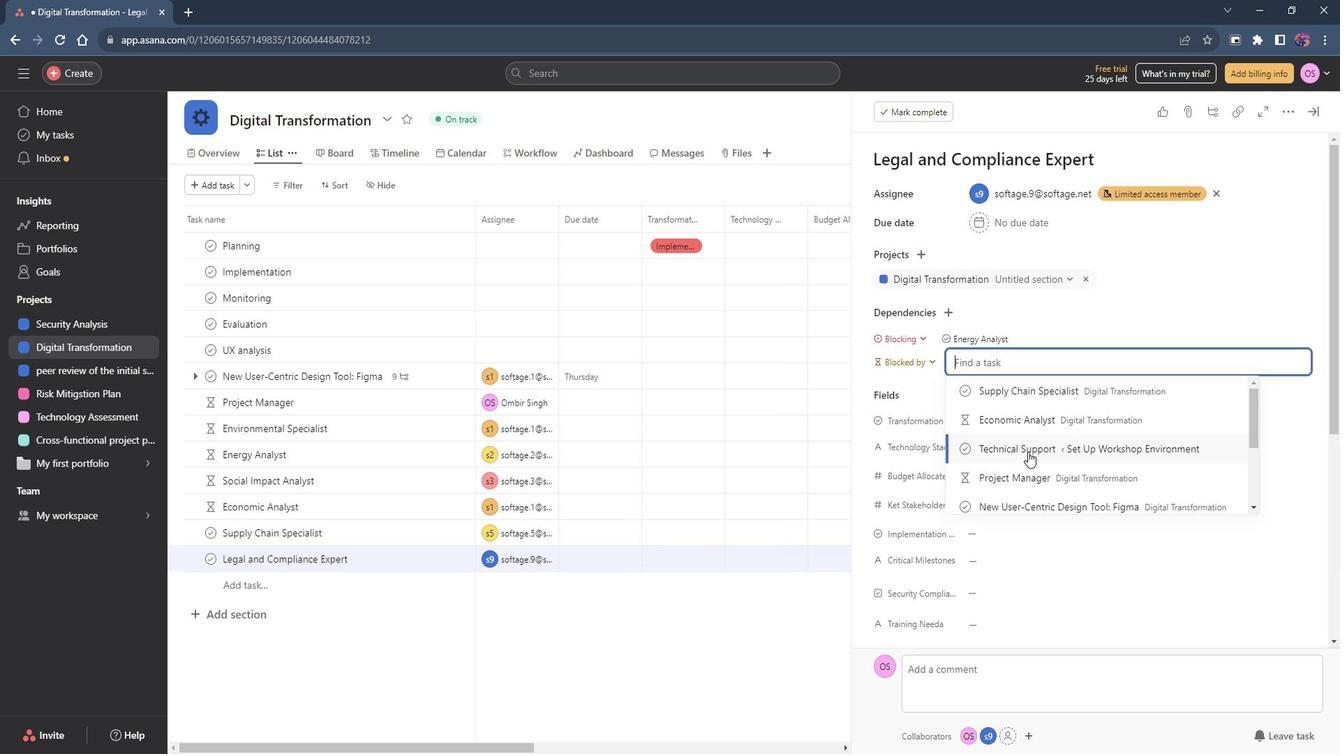 
Action: Mouse scrolled (1041, 446) with delta (0, 0)
Screenshot: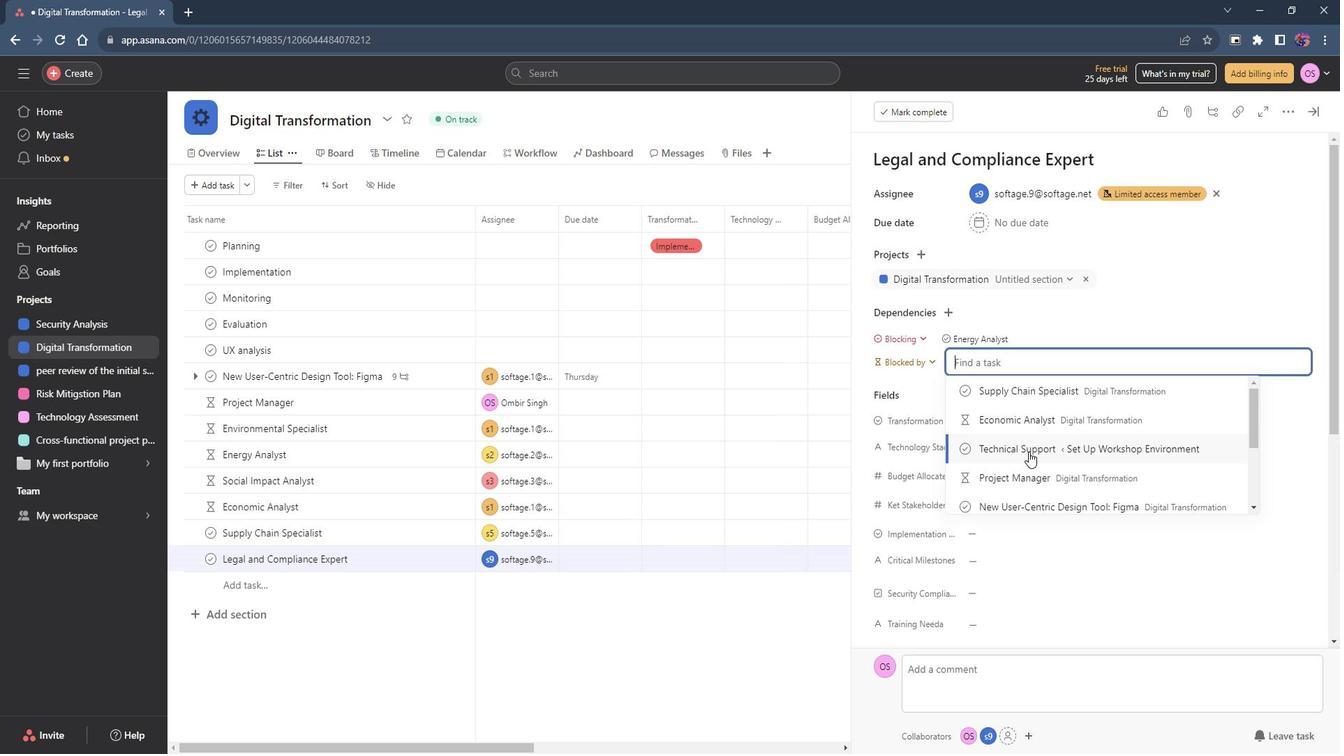 
Action: Mouse moved to (1053, 456)
Screenshot: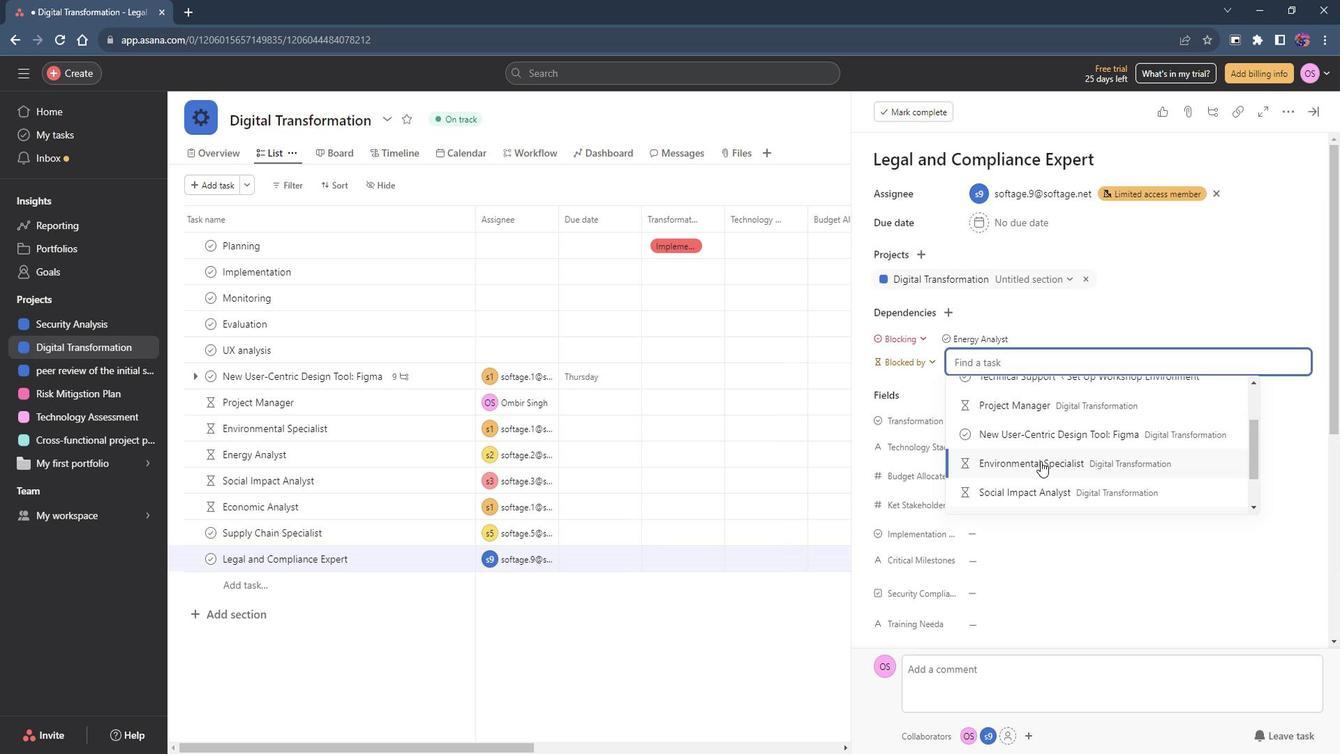 
Action: Mouse pressed left at (1053, 456)
Screenshot: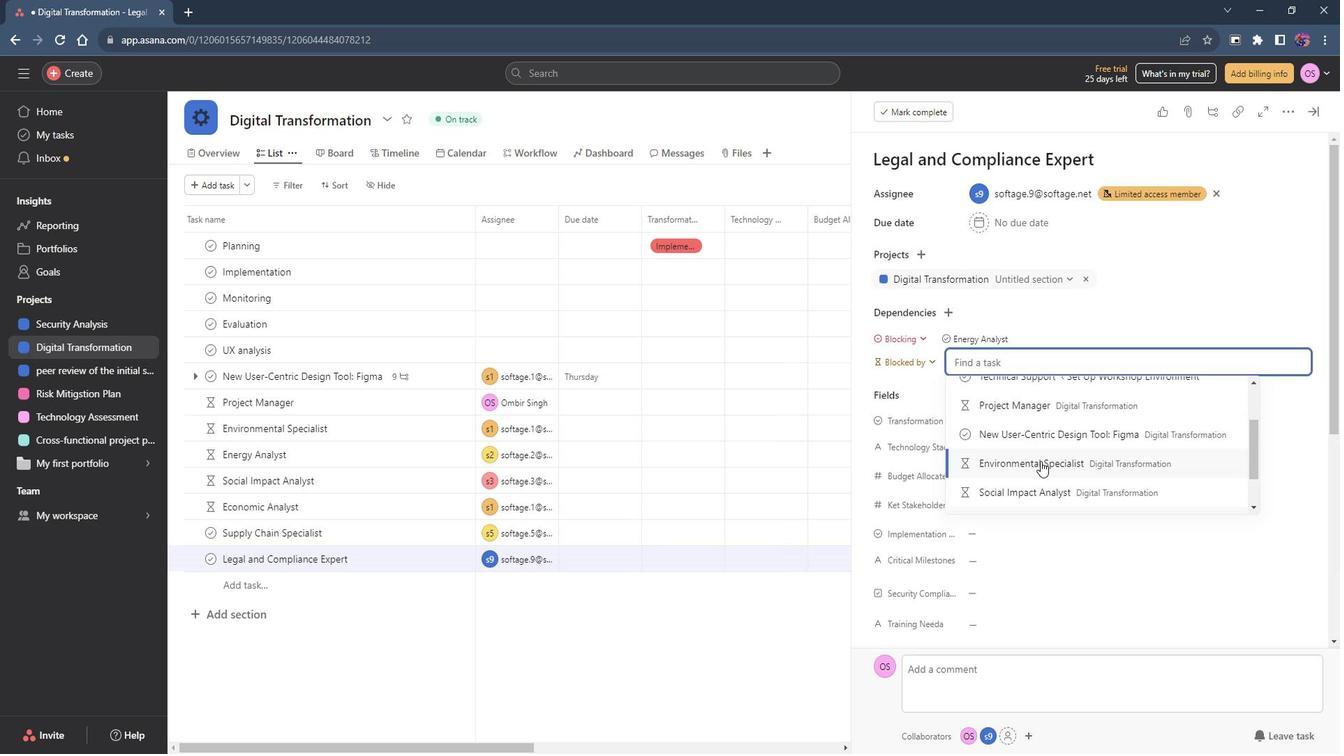 
Action: Mouse moved to (1330, 116)
Screenshot: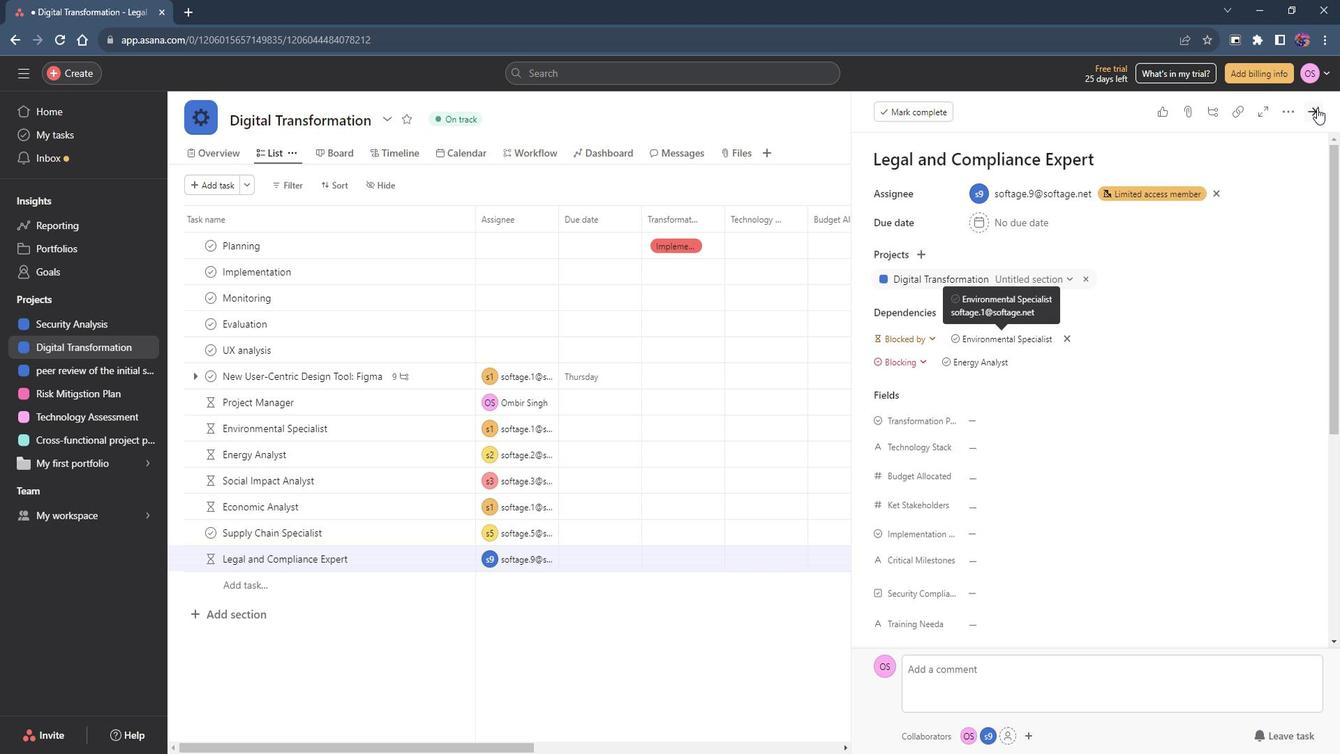 
Action: Mouse pressed left at (1330, 116)
Screenshot: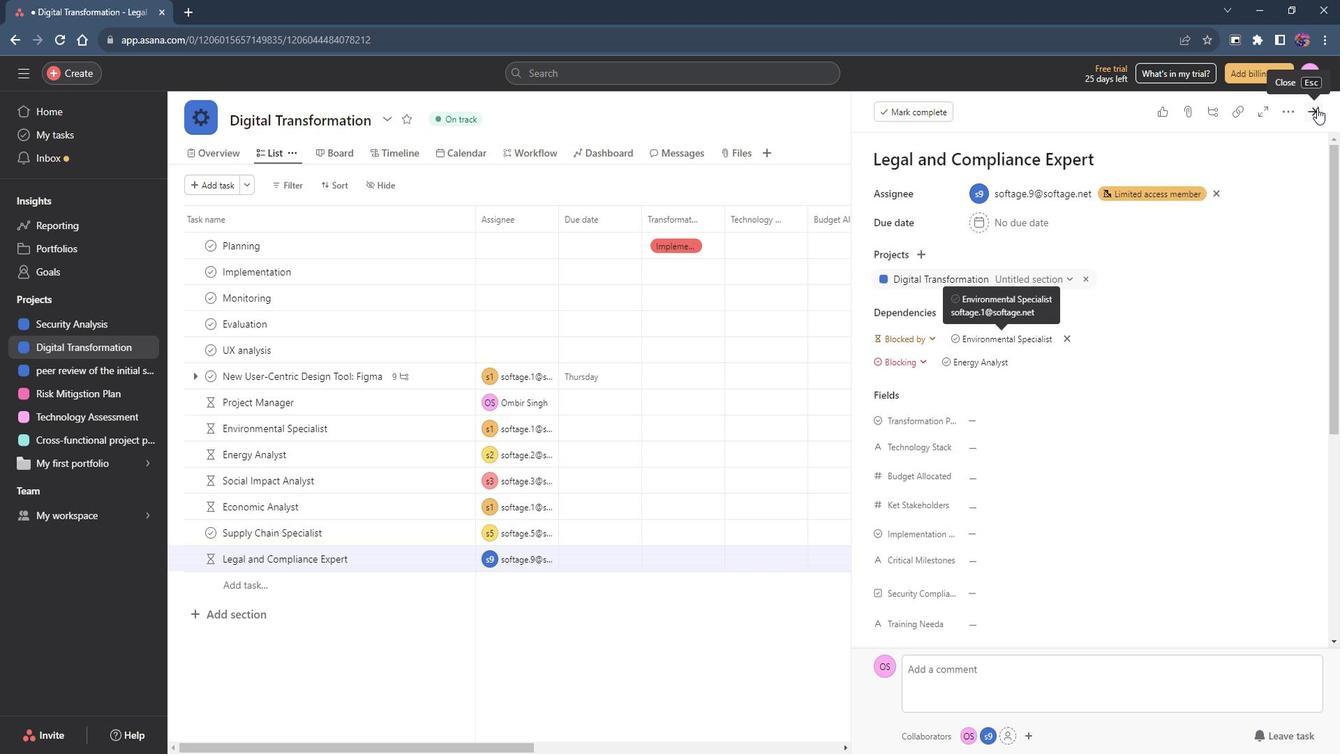 
Action: Mouse moved to (946, 451)
Screenshot: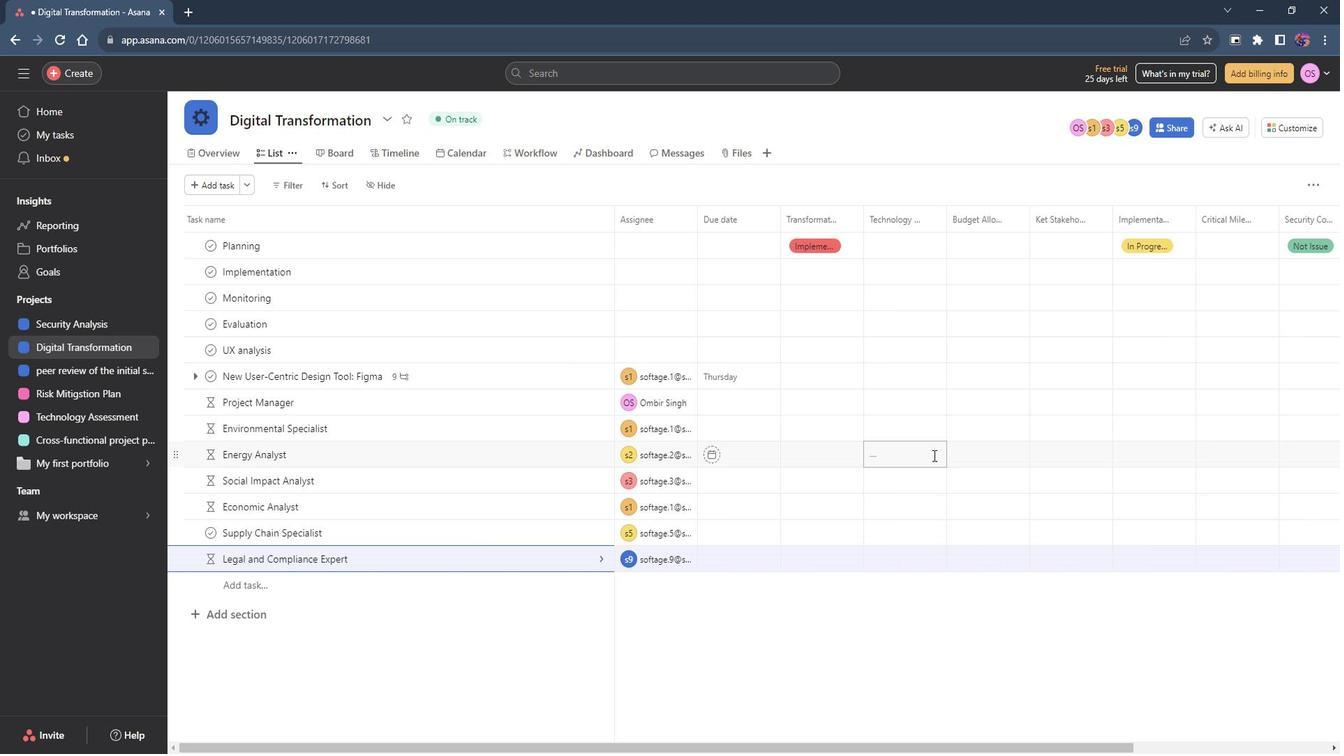 
Action: Mouse scrolled (946, 451) with delta (0, 0)
Screenshot: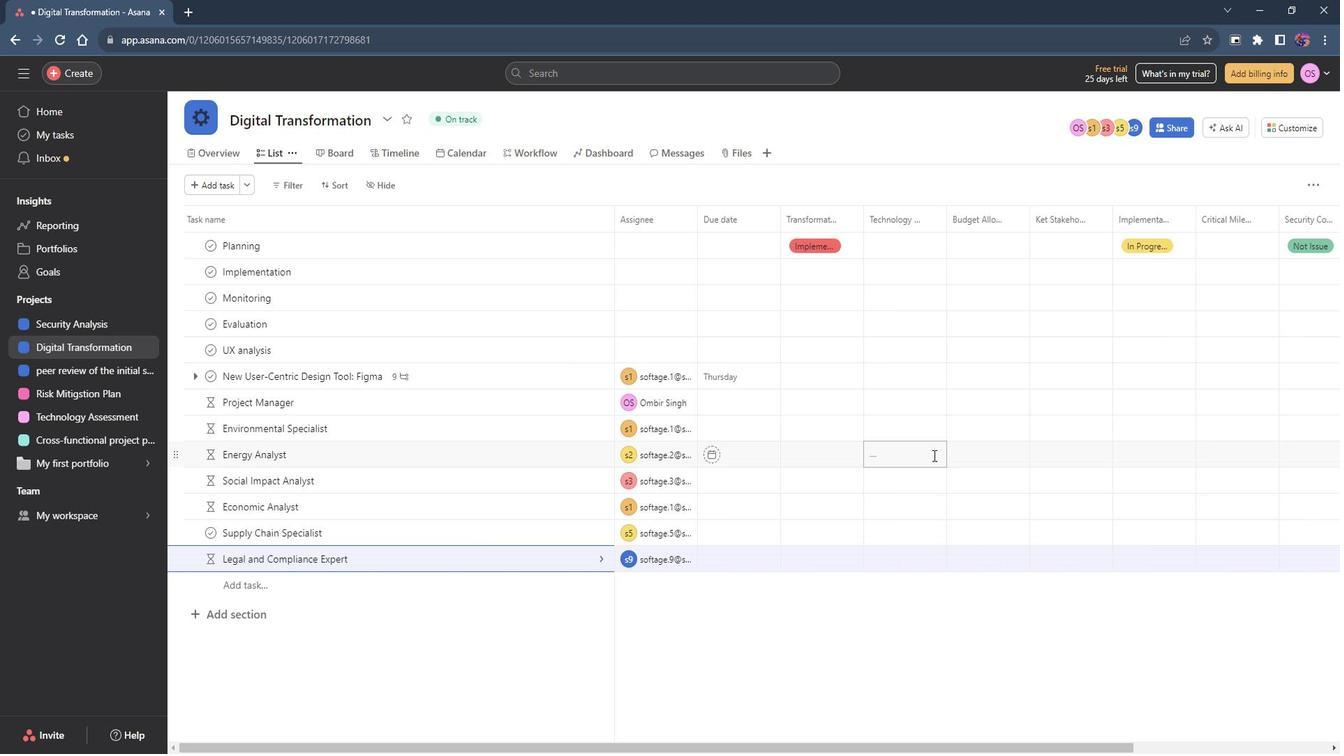 
Action: Mouse scrolled (946, 451) with delta (0, 0)
Screenshot: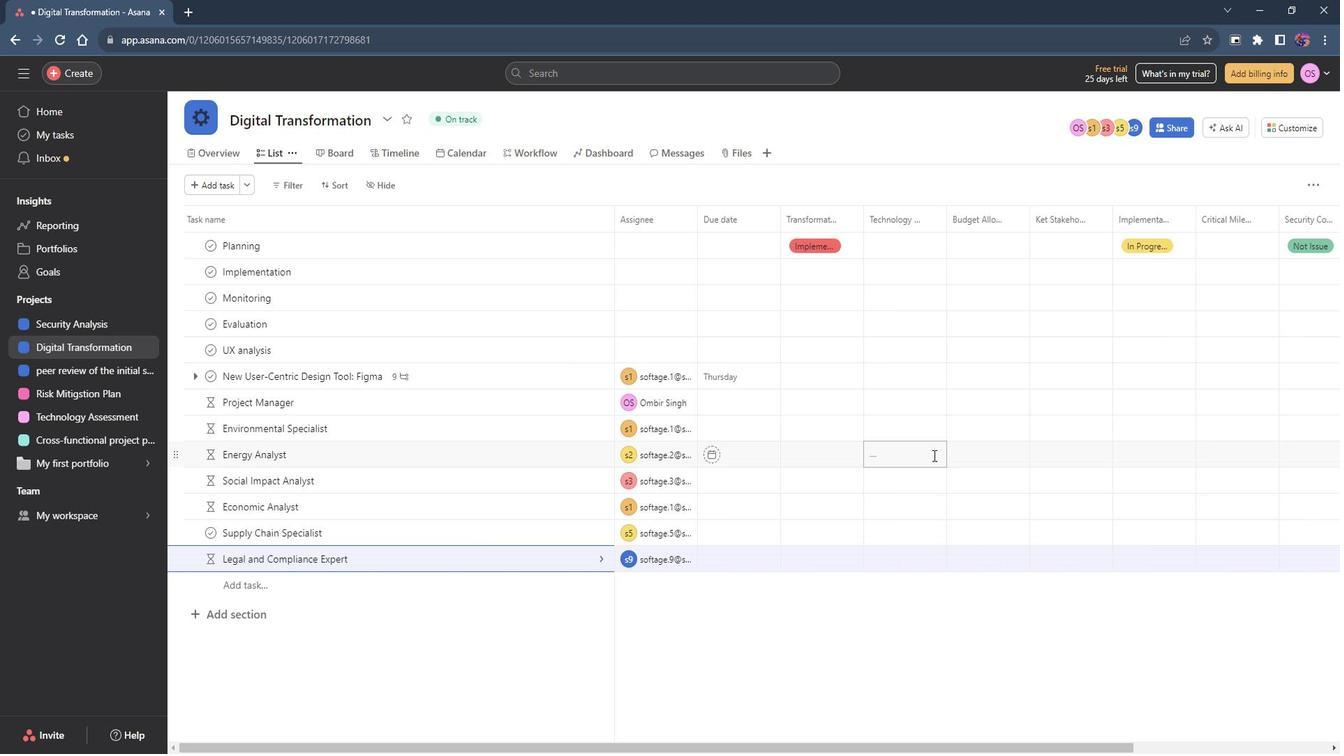
Action: Mouse moved to (947, 446)
Screenshot: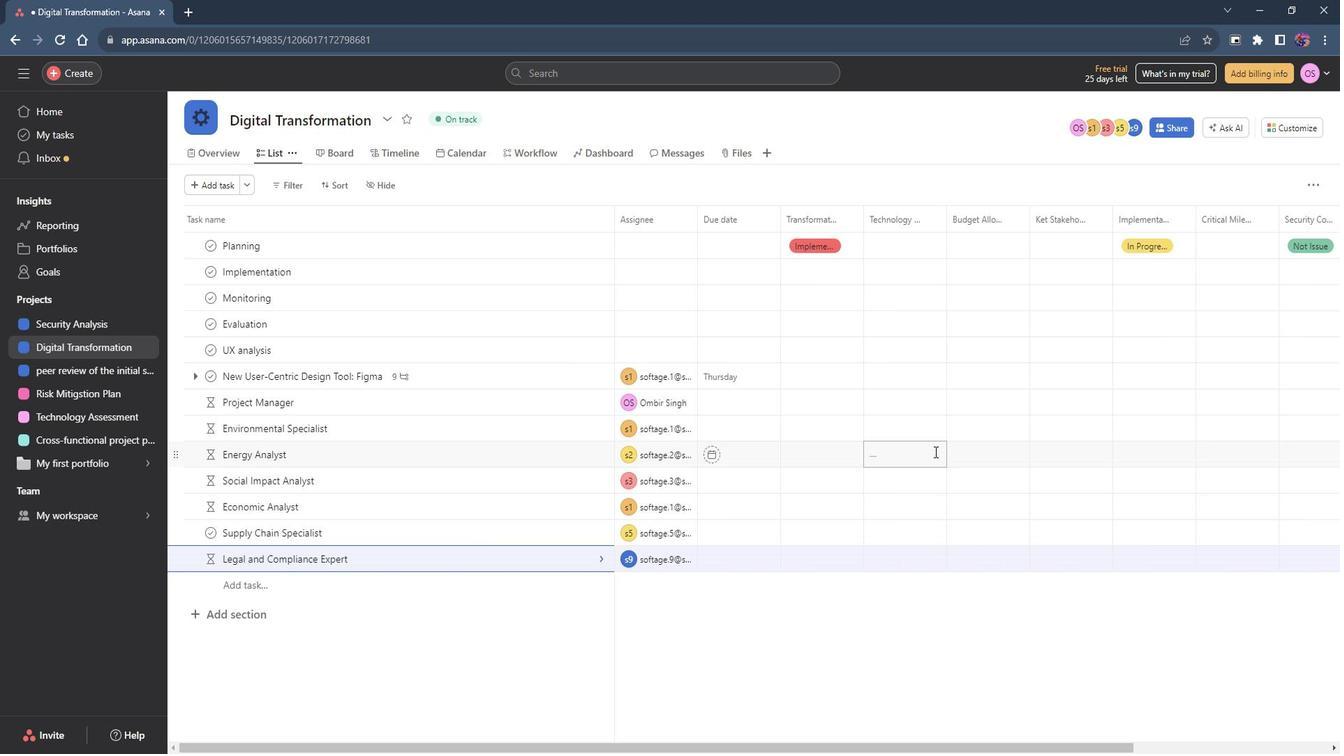 
Action: Mouse scrolled (947, 446) with delta (0, 0)
Screenshot: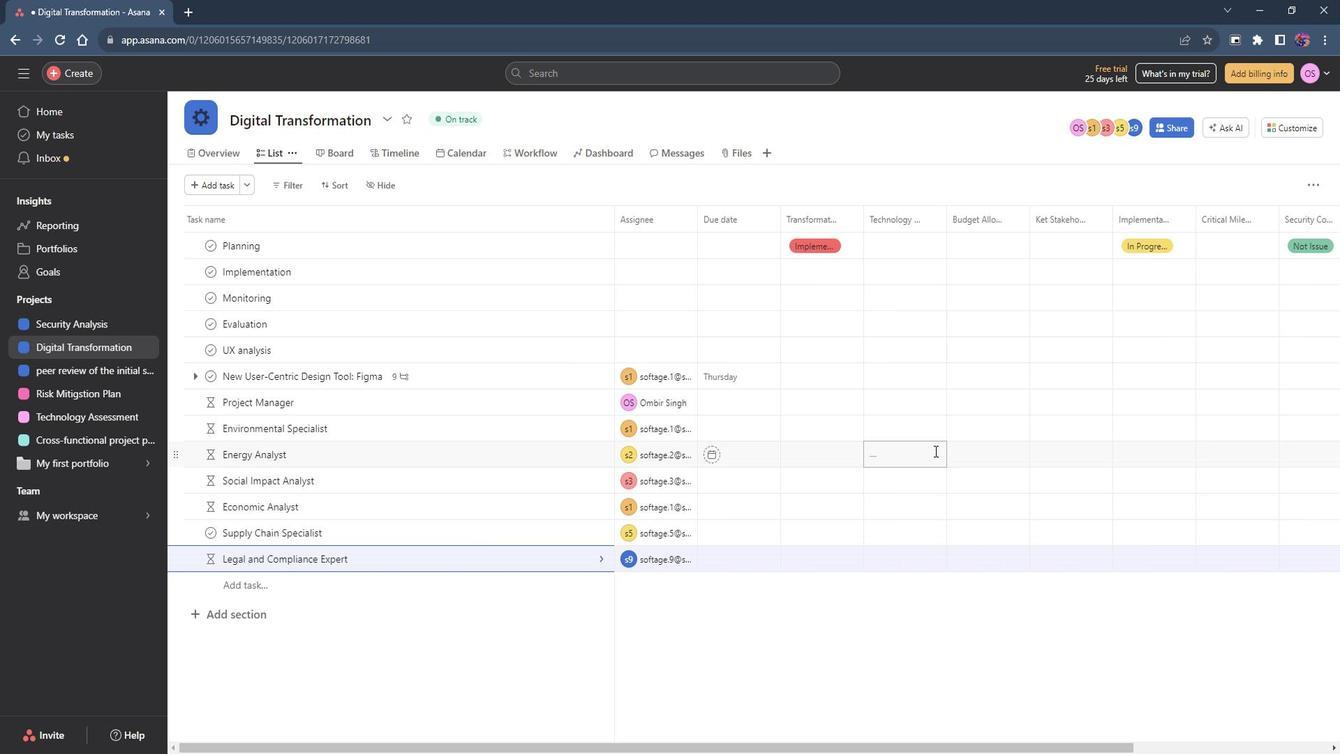 
Action: Mouse moved to (940, 444)
Screenshot: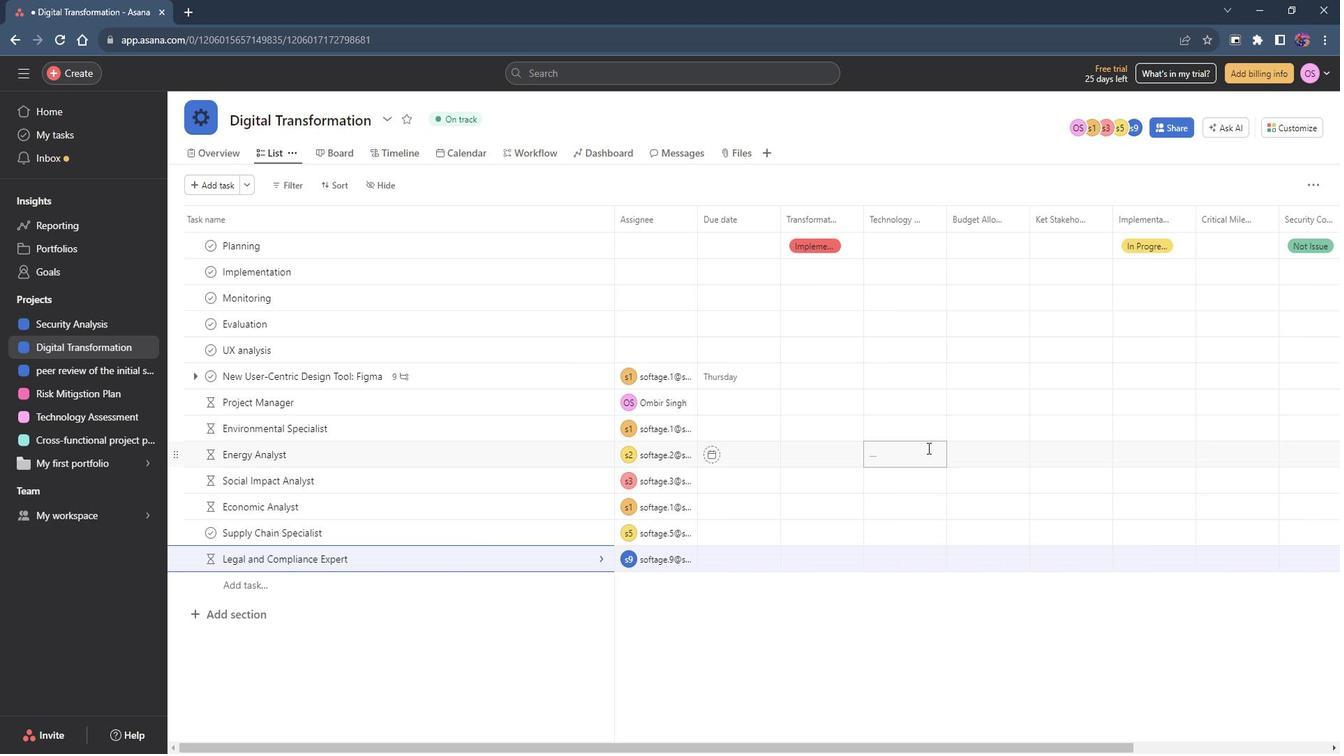 
Action: Mouse scrolled (940, 444) with delta (0, 0)
Screenshot: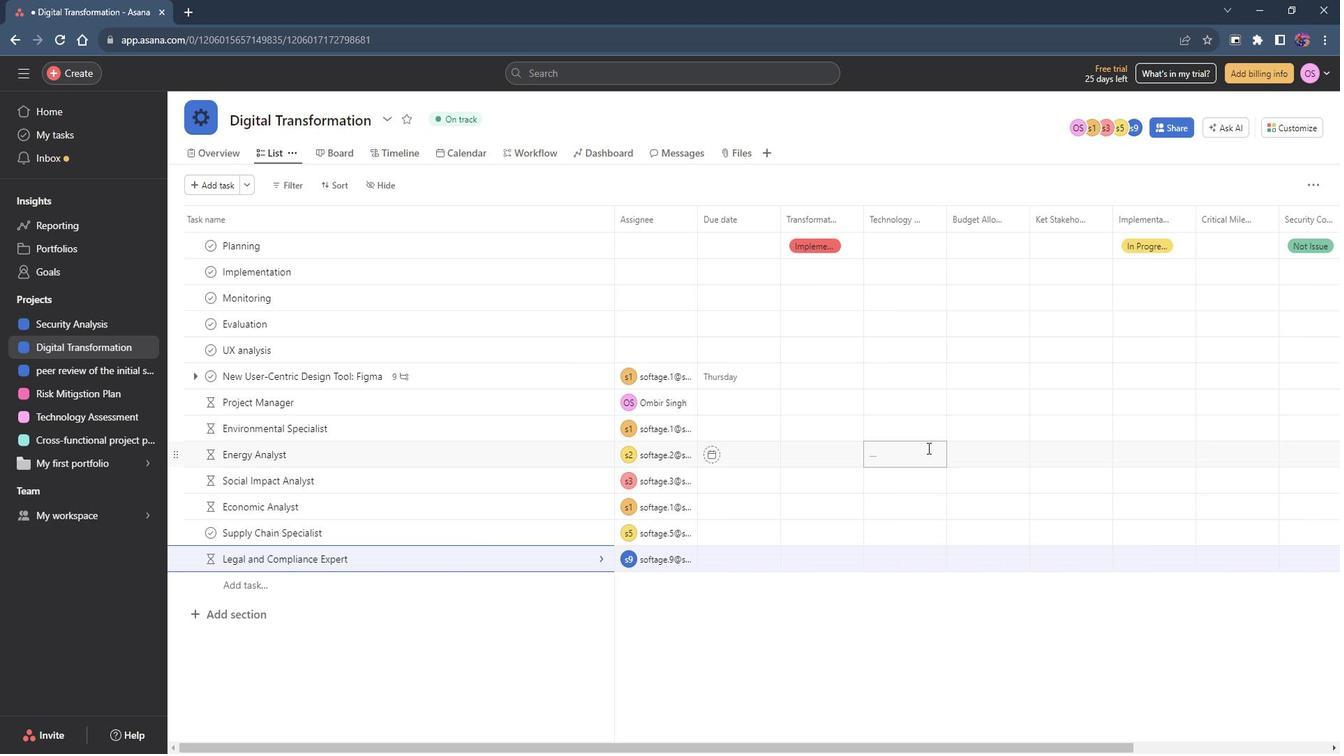
Action: Mouse moved to (932, 445)
Screenshot: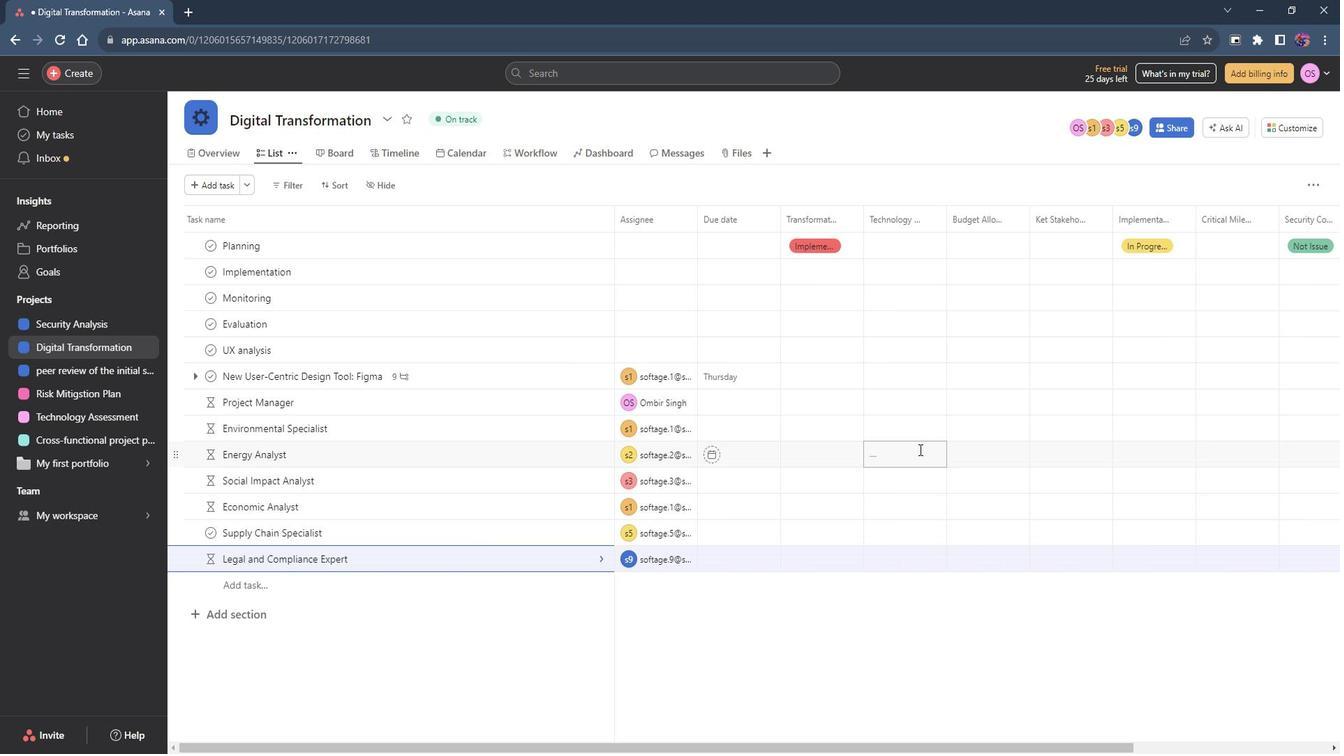 
